Task: Find connections with filter location Nazaré da Mata with filter topic #marketingwith filter profile language Potuguese with filter current company Projects Today India with filter school National Institute of Information Technology with filter industry Information Services with filter service category Consulting with filter keywords title Chemist
Action: Mouse moved to (597, 116)
Screenshot: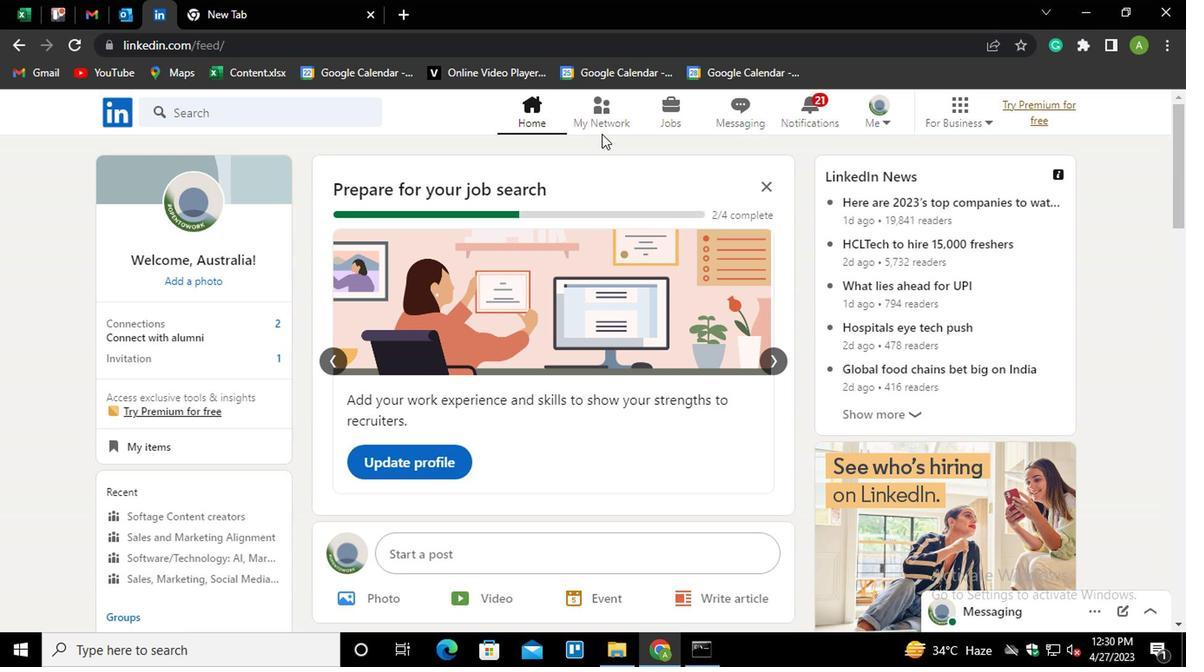 
Action: Mouse pressed left at (597, 116)
Screenshot: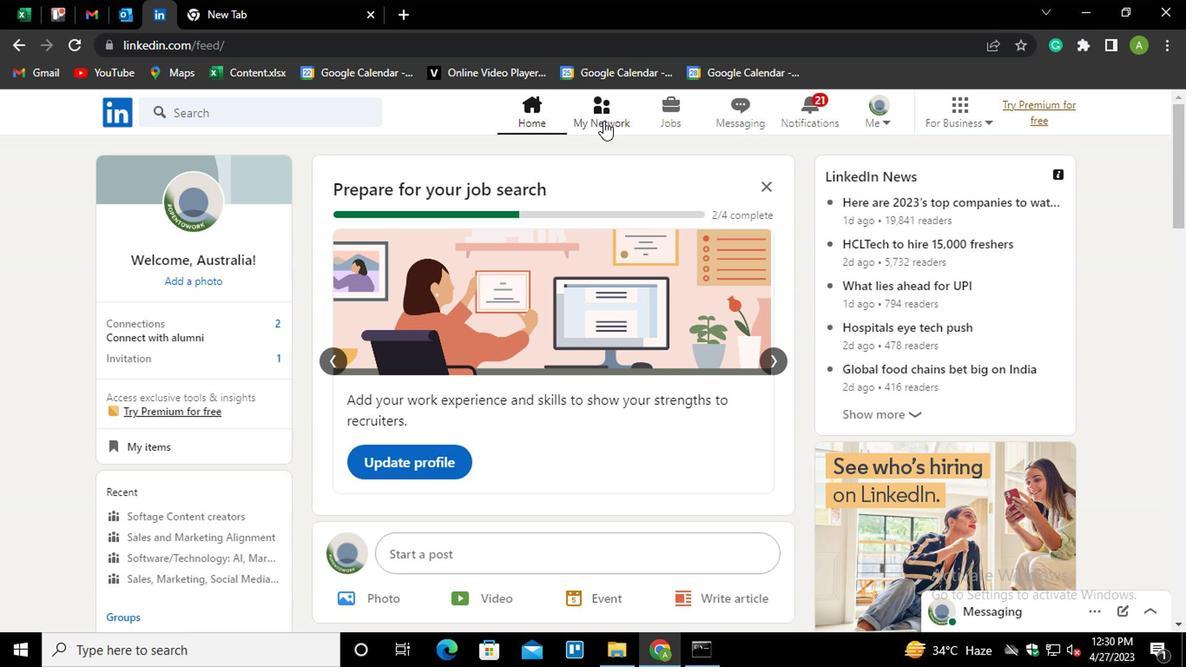 
Action: Mouse moved to (207, 208)
Screenshot: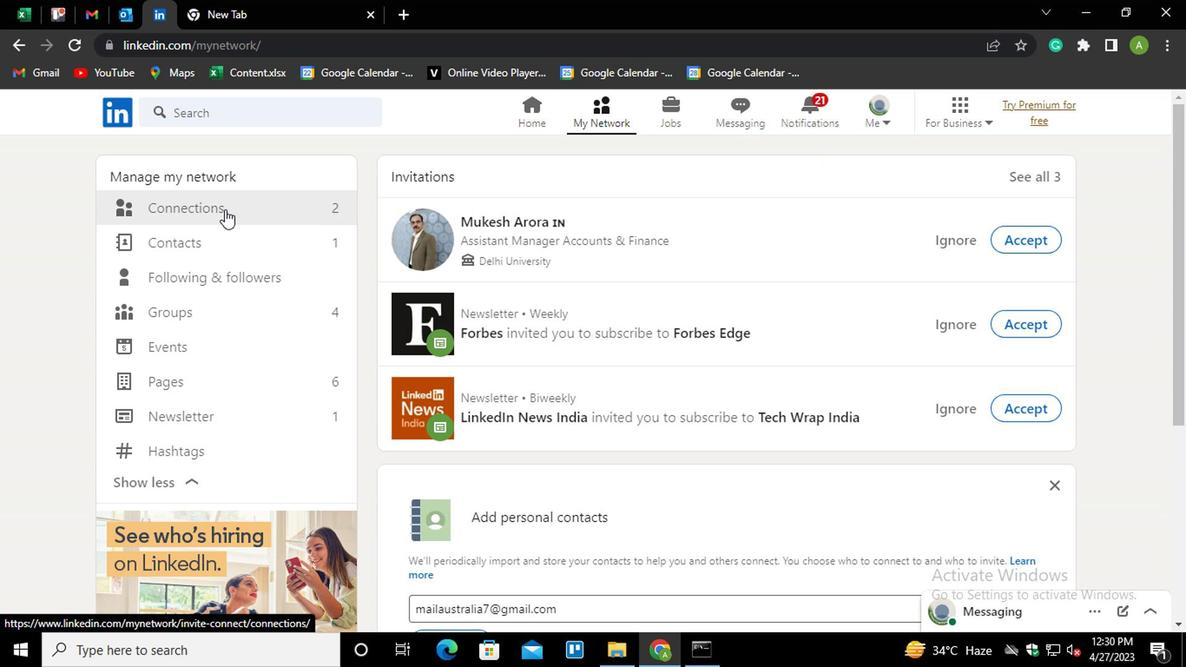 
Action: Mouse pressed left at (207, 208)
Screenshot: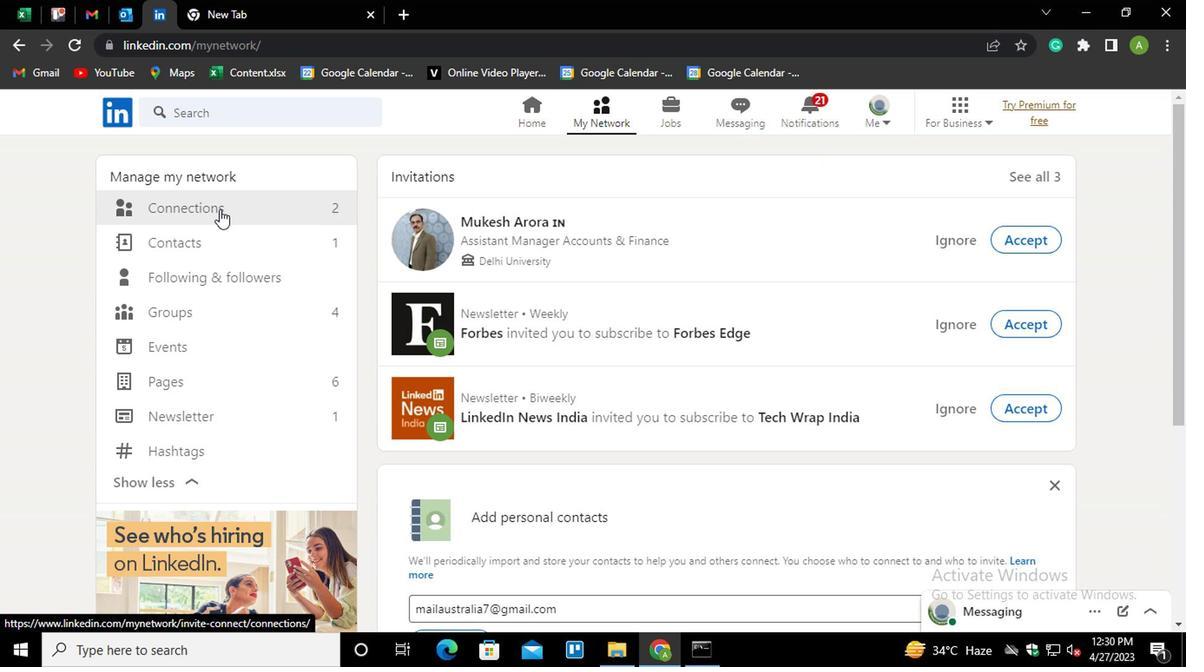 
Action: Mouse moved to (677, 213)
Screenshot: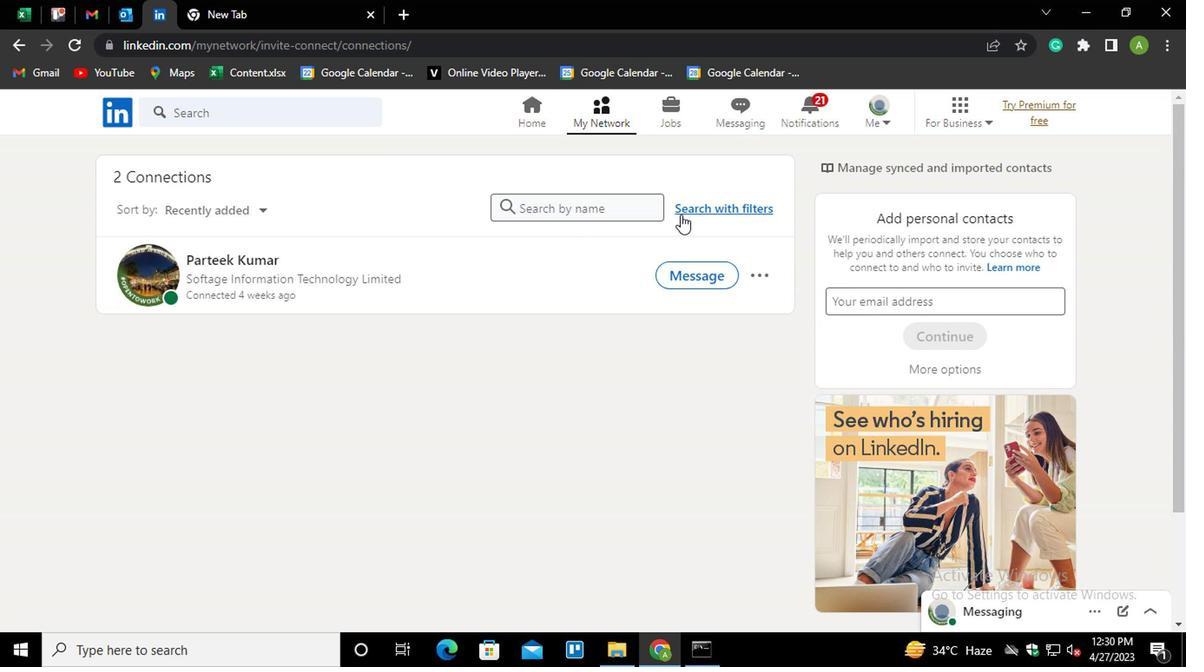 
Action: Mouse pressed left at (677, 213)
Screenshot: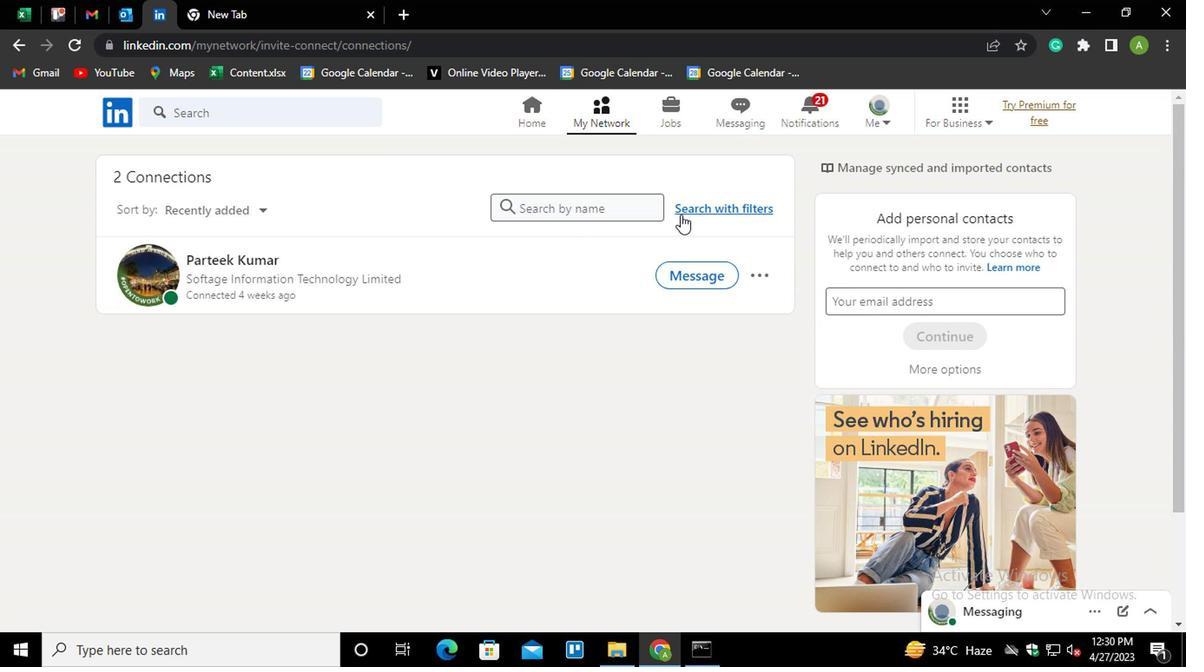 
Action: Mouse moved to (589, 162)
Screenshot: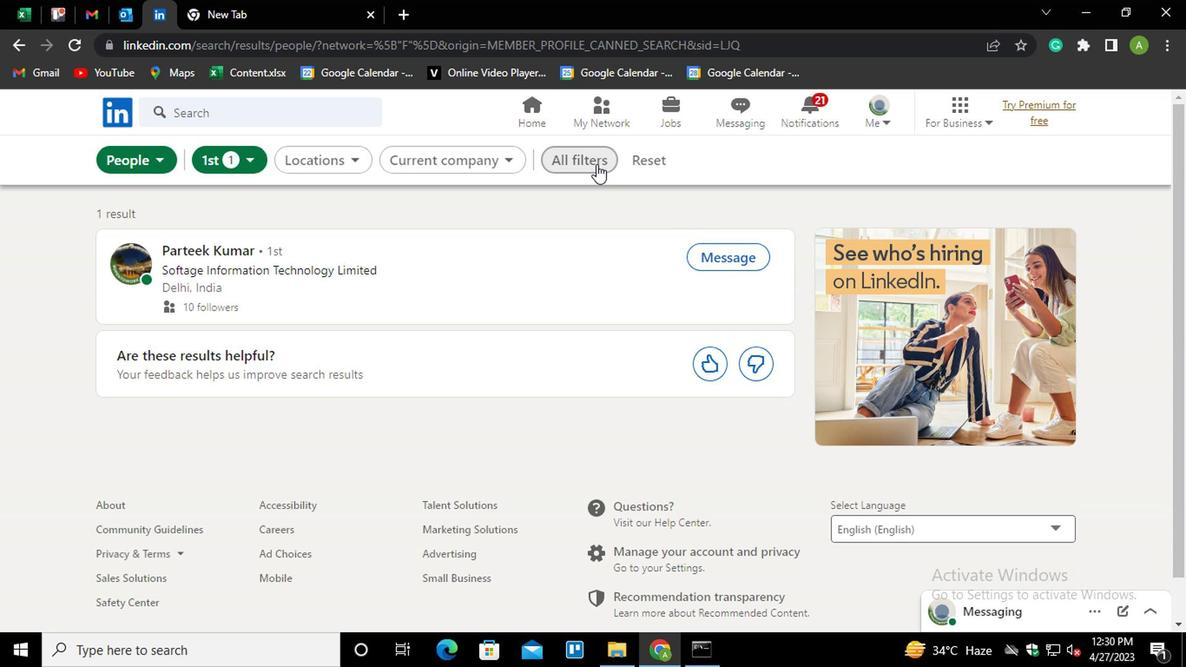 
Action: Mouse pressed left at (589, 162)
Screenshot: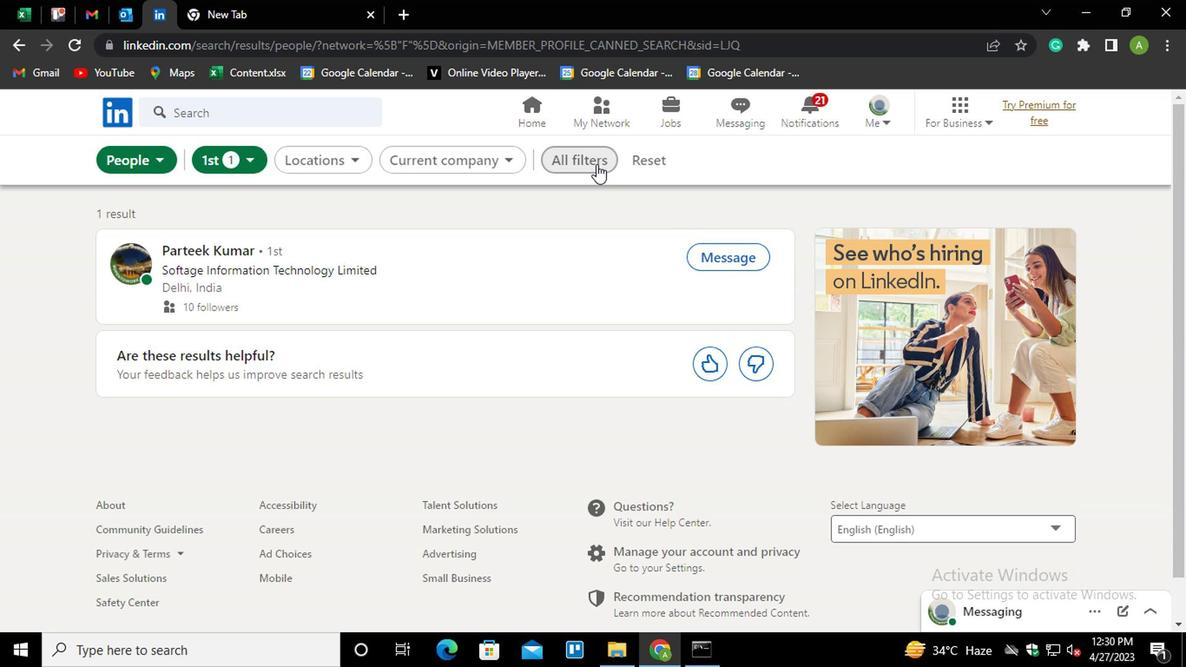 
Action: Mouse moved to (639, 159)
Screenshot: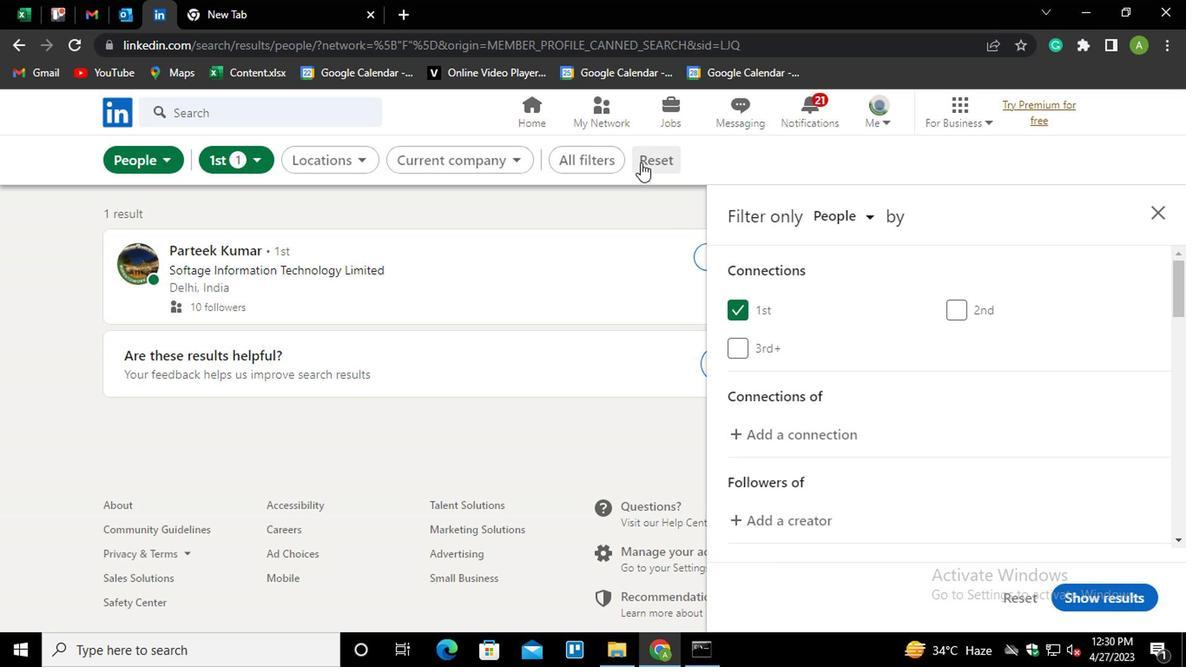 
Action: Mouse pressed left at (639, 159)
Screenshot: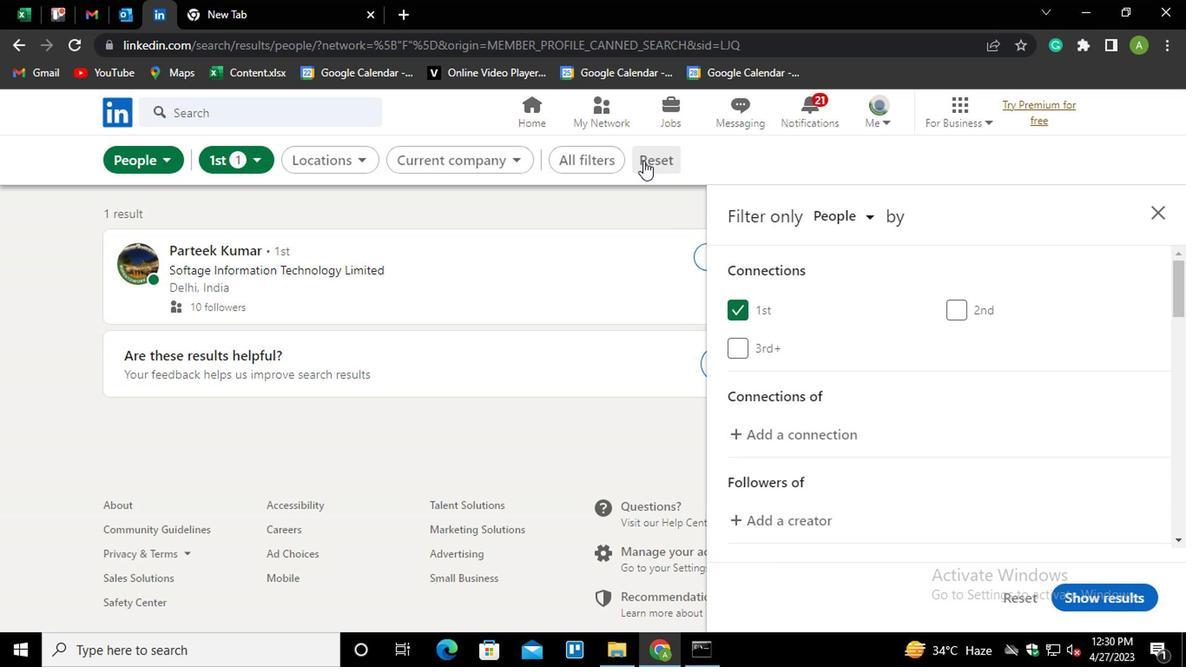 
Action: Mouse moved to (607, 159)
Screenshot: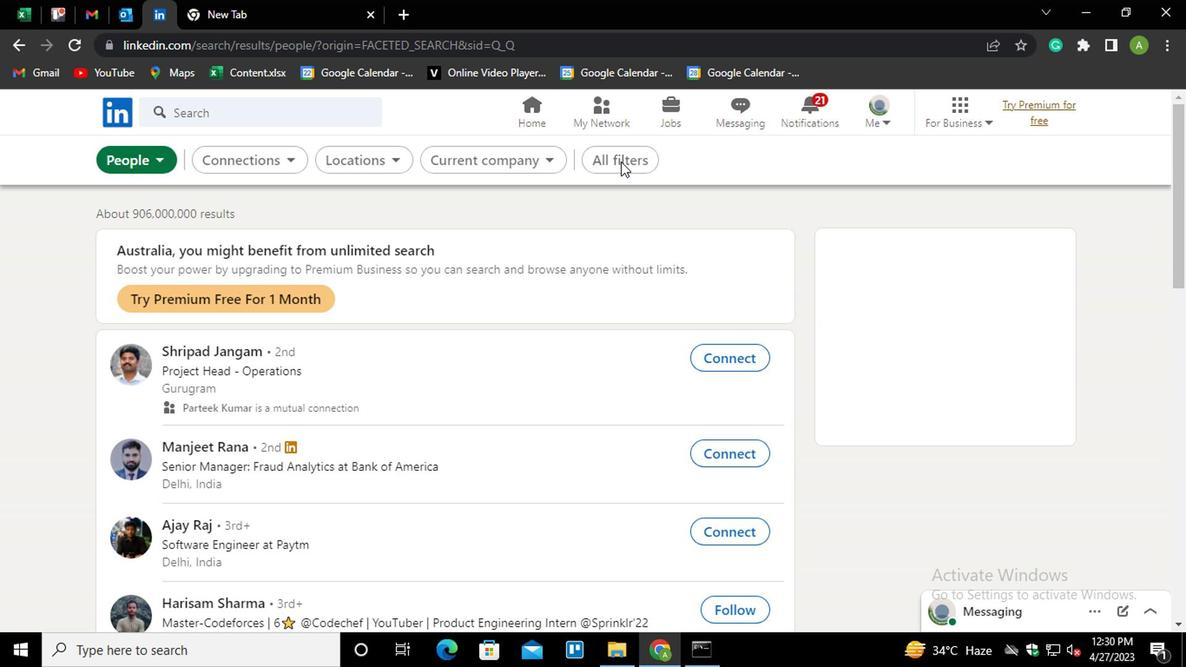 
Action: Mouse pressed left at (607, 159)
Screenshot: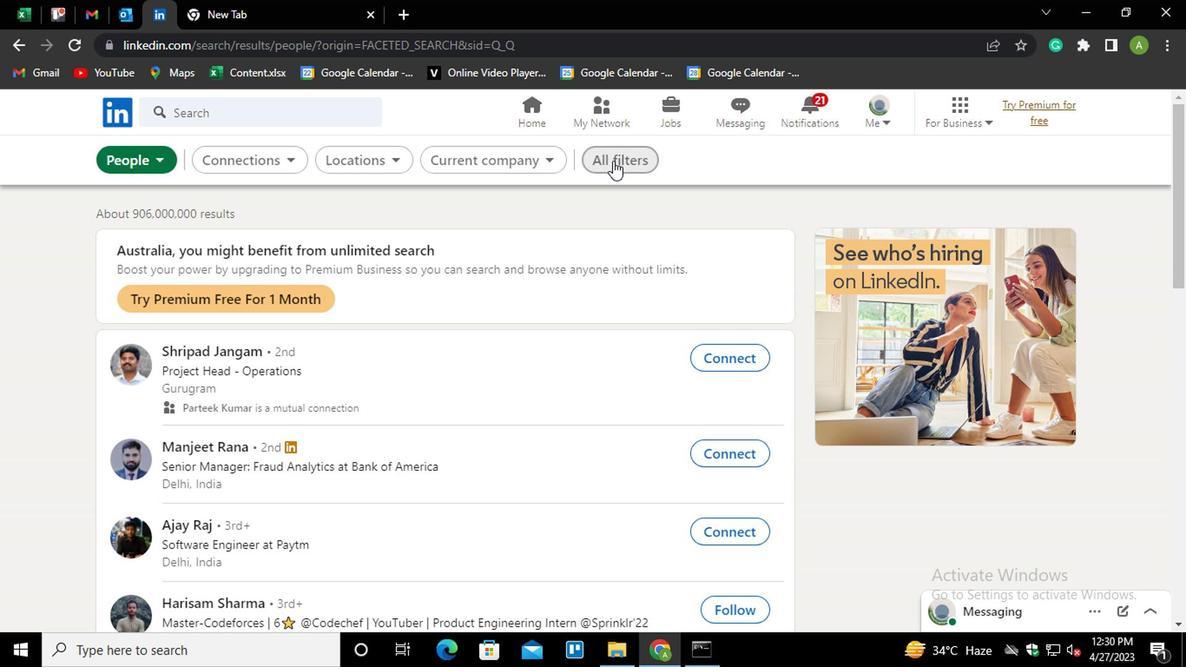 
Action: Mouse moved to (799, 343)
Screenshot: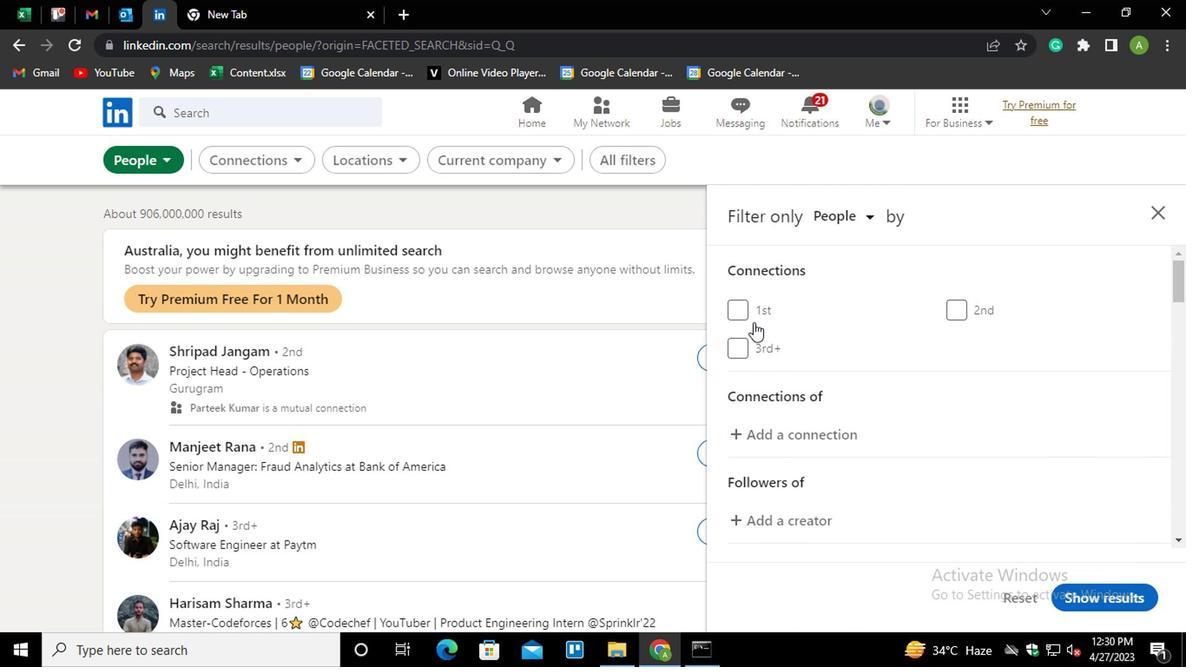 
Action: Mouse scrolled (799, 342) with delta (0, 0)
Screenshot: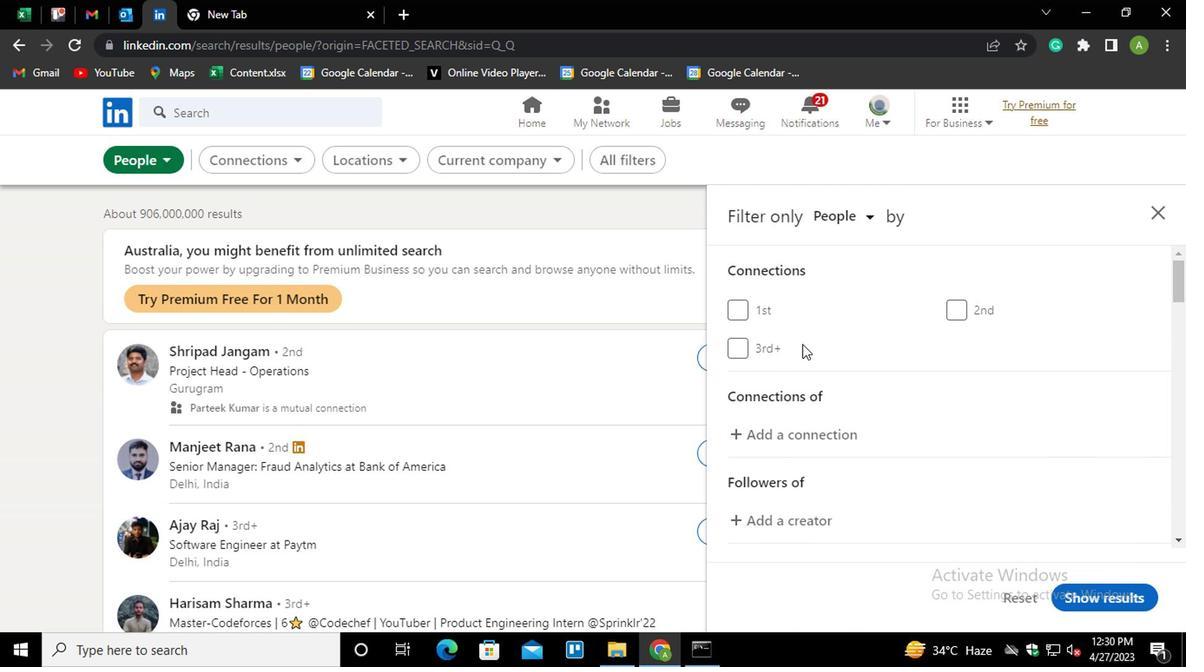
Action: Mouse scrolled (799, 342) with delta (0, 0)
Screenshot: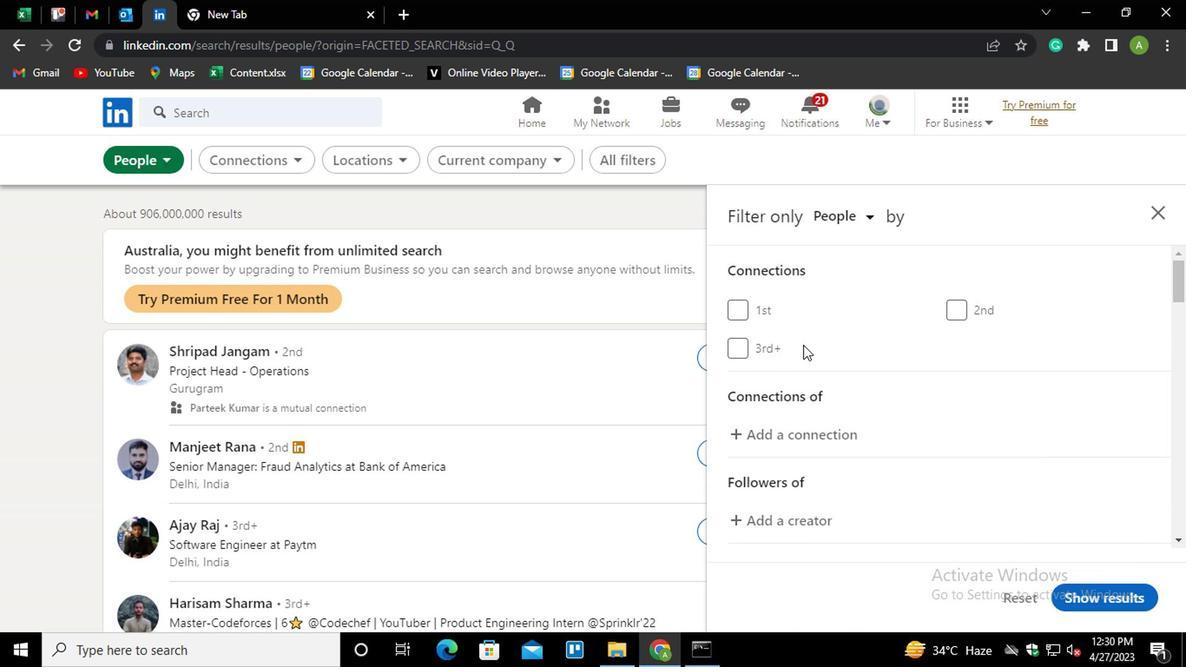 
Action: Mouse scrolled (799, 342) with delta (0, 0)
Screenshot: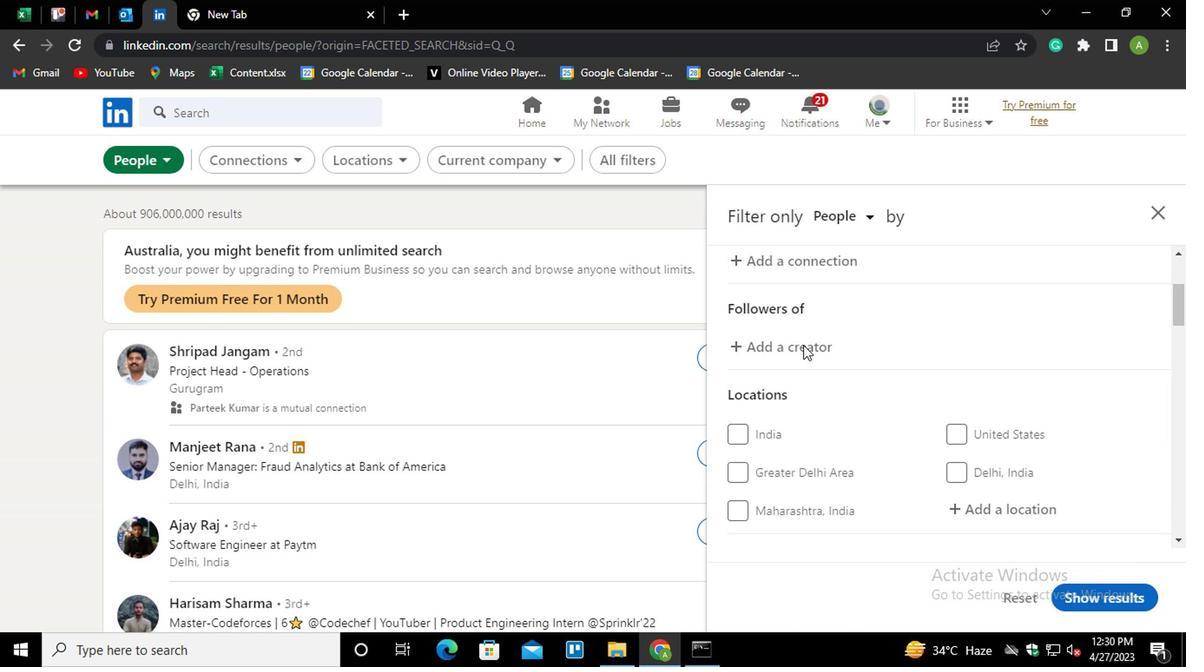 
Action: Mouse scrolled (799, 342) with delta (0, 0)
Screenshot: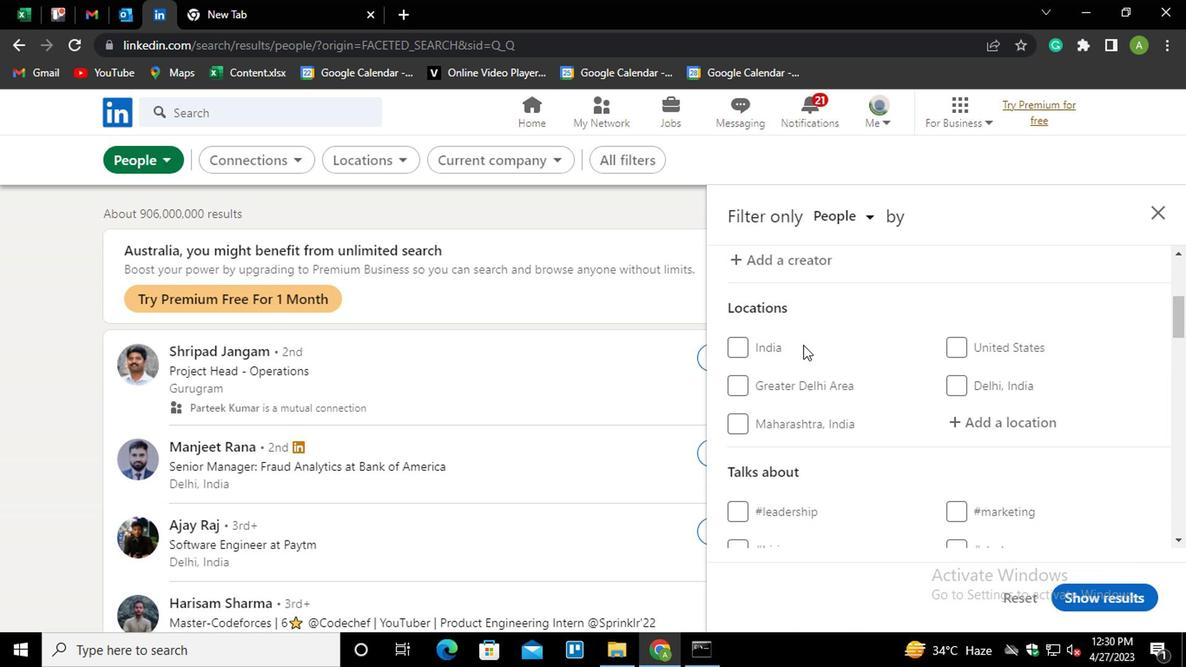 
Action: Mouse moved to (999, 337)
Screenshot: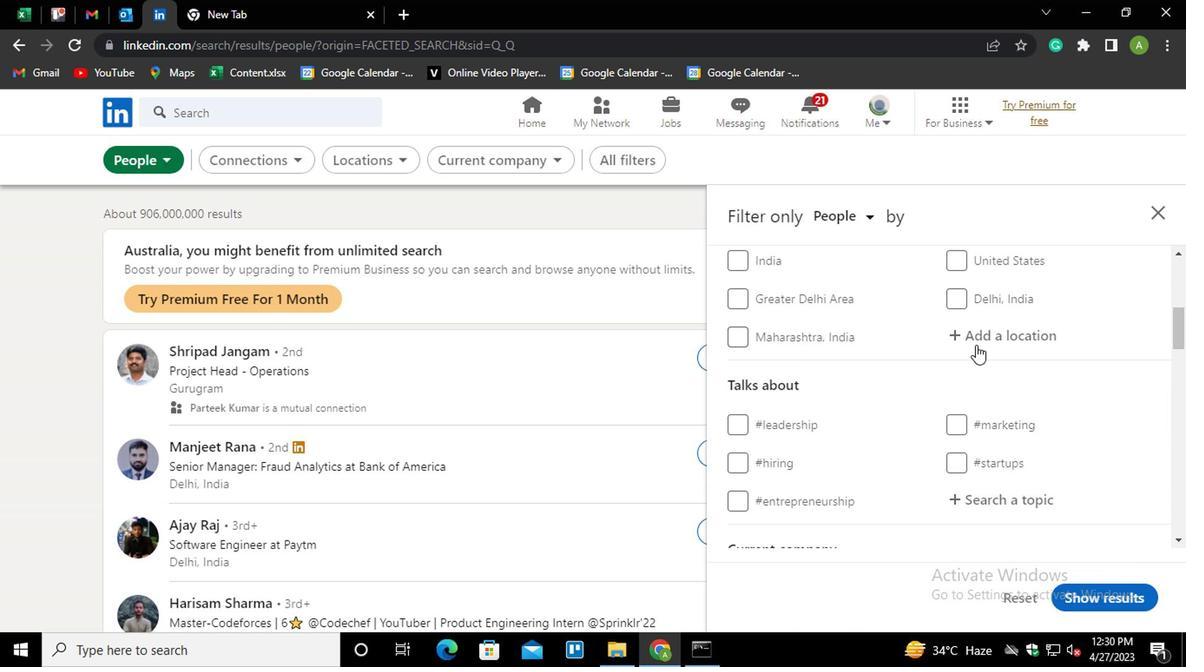 
Action: Mouse pressed left at (999, 337)
Screenshot: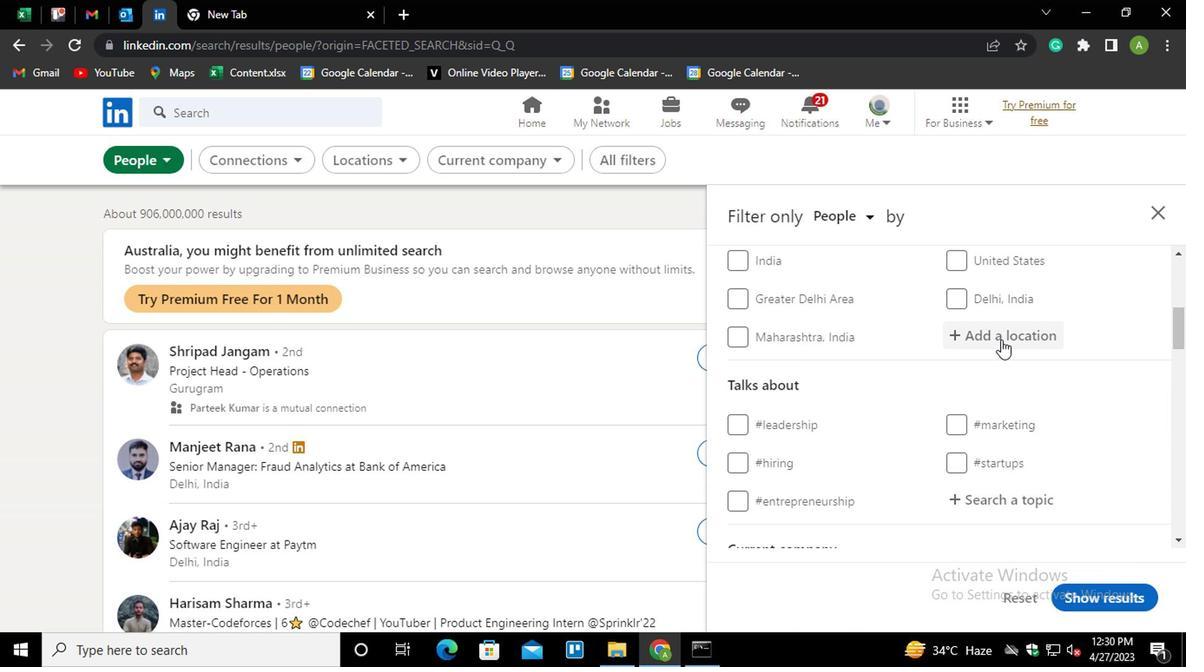 
Action: Mouse pressed left at (999, 337)
Screenshot: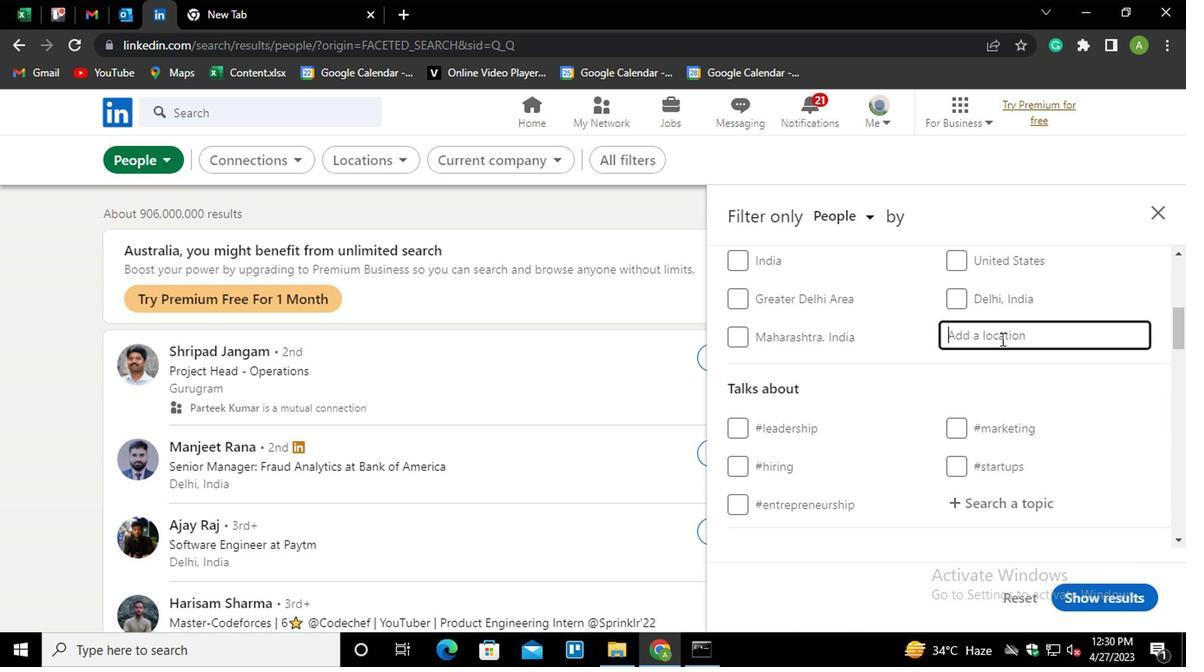 
Action: Mouse moved to (998, 338)
Screenshot: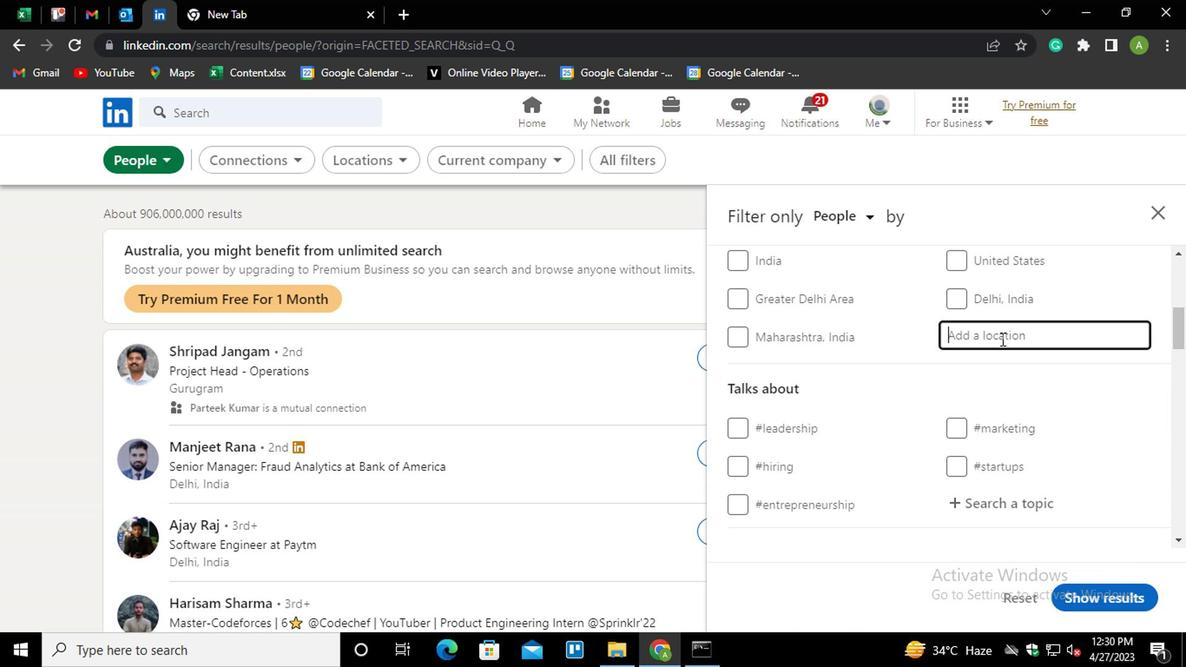 
Action: Key pressed <Key.shift><Key.shift><Key.shift><Key.shift><Key.shift><Key.shift><Key.shift><Key.shift><Key.shift><Key.shift><Key.shift><Key.shift><Key.shift><Key.shift><Key.shift><Key.shift><Key.shift><Key.shift><Key.shift><Key.shift><Key.shift><Key.shift><Key.shift><Key.shift><Key.shift><Key.shift><Key.shift><Key.shift><Key.shift><Key.shift><Key.shift><Key.shift><Key.shift><Key.shift><Key.shift>NAZARE<Key.space>DA<Key.space><Key.shift>MATA
Screenshot: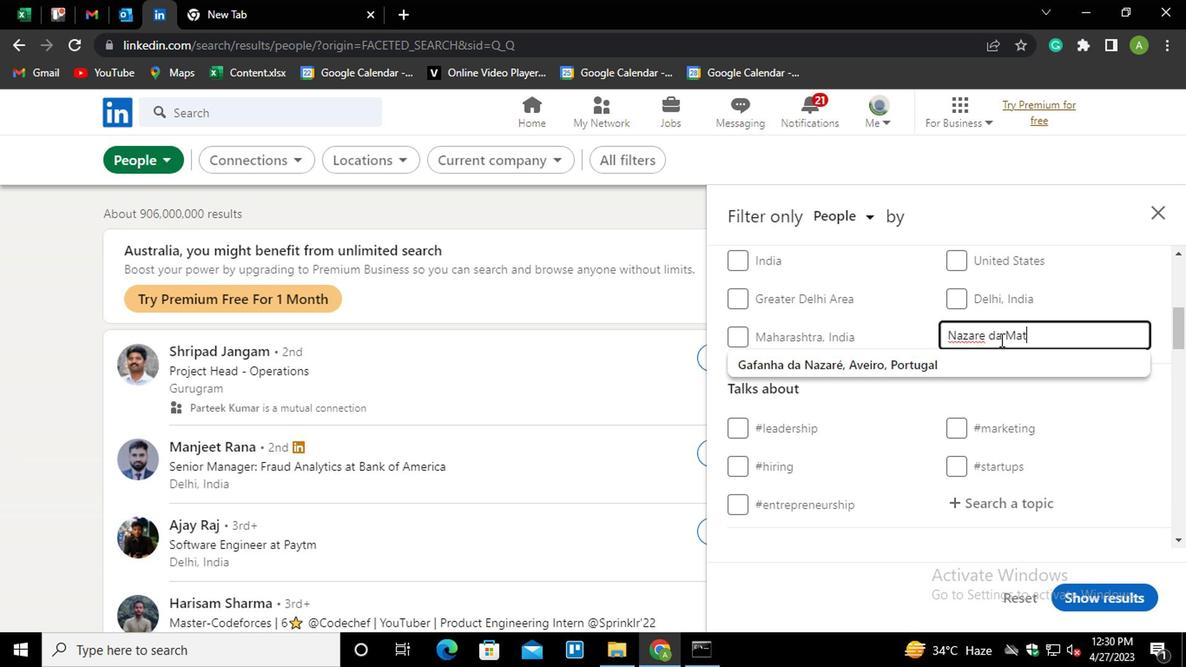 
Action: Mouse moved to (1097, 302)
Screenshot: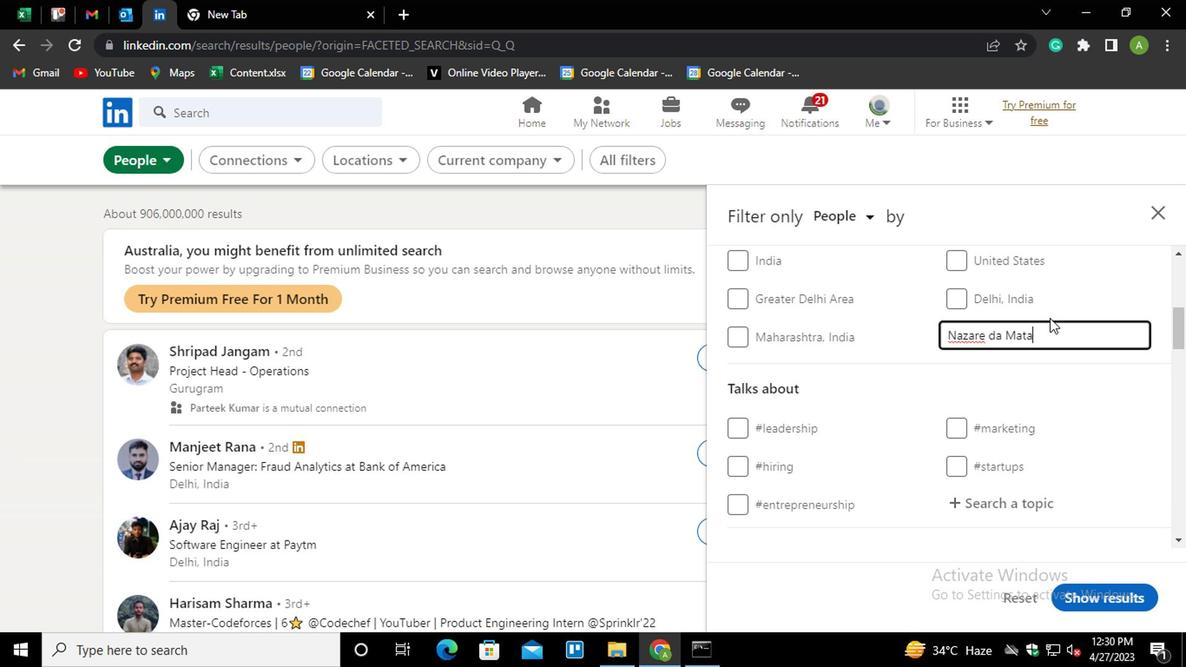 
Action: Mouse pressed left at (1097, 302)
Screenshot: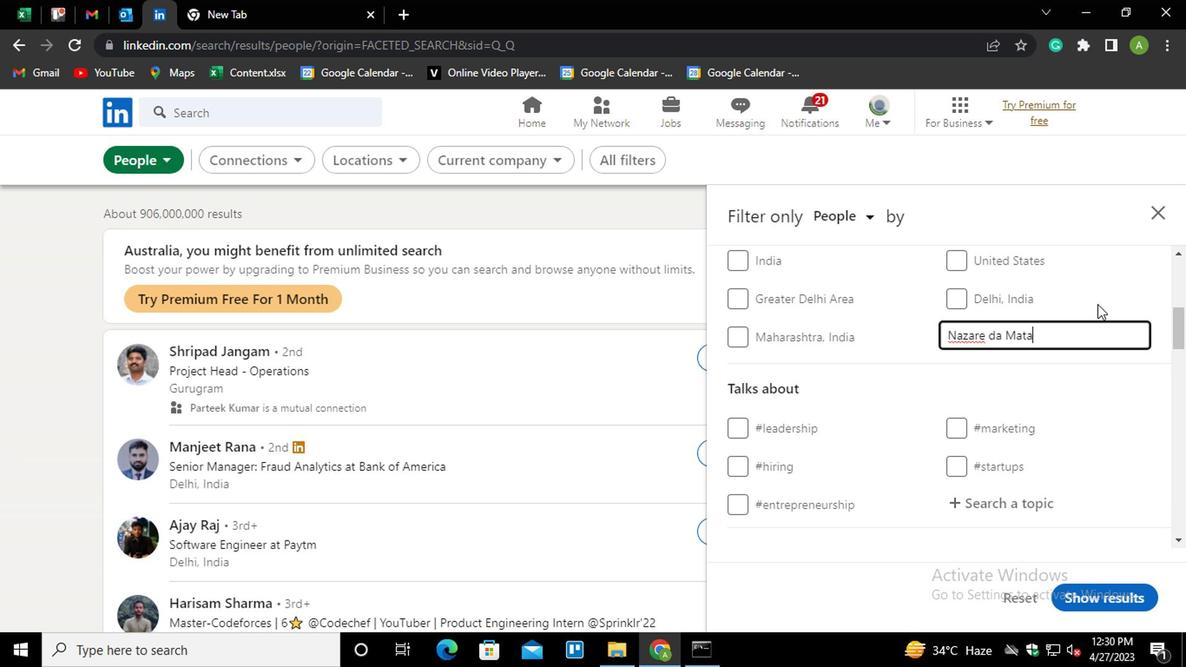 
Action: Mouse moved to (1081, 371)
Screenshot: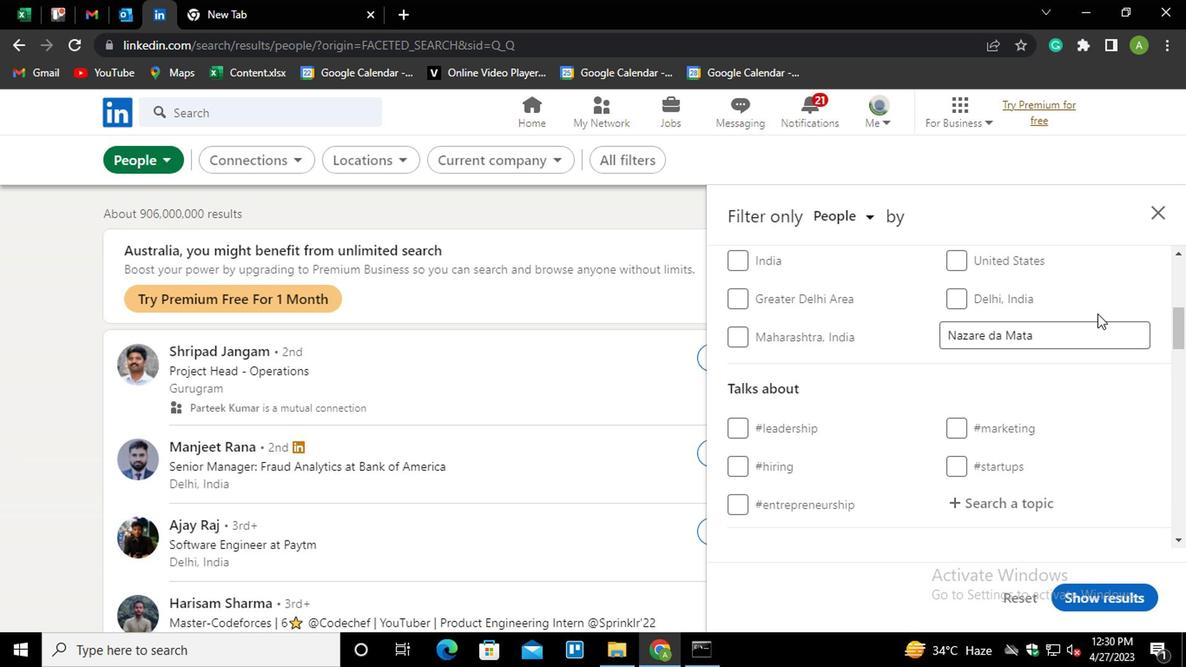 
Action: Mouse scrolled (1081, 371) with delta (0, 0)
Screenshot: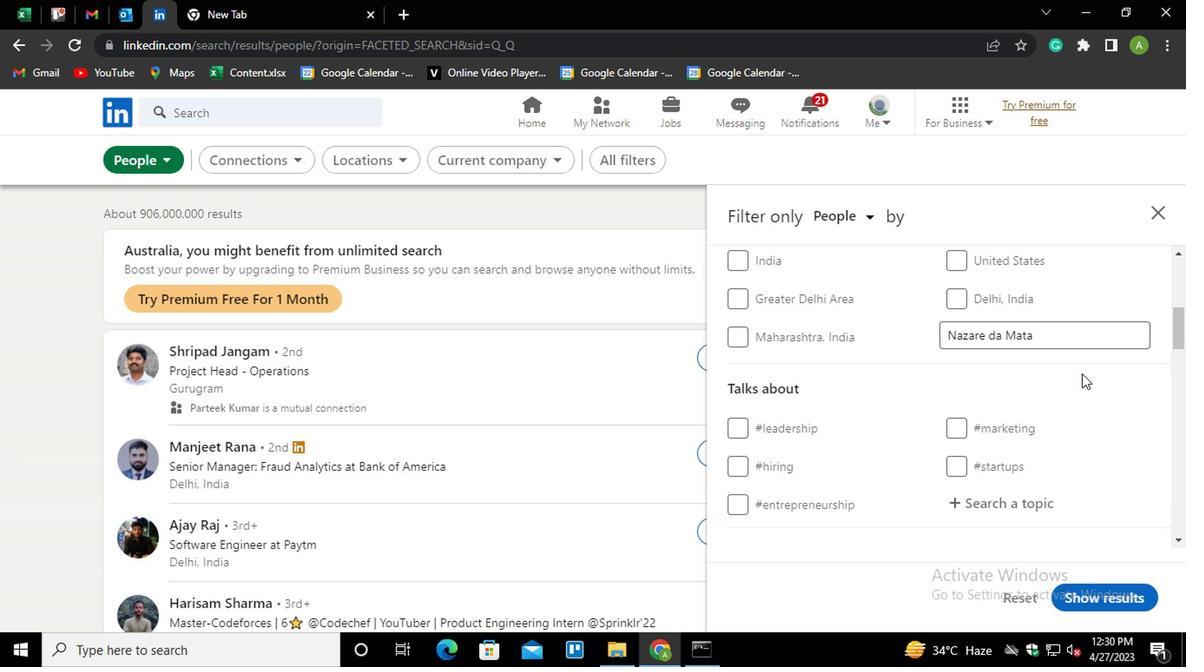 
Action: Mouse moved to (990, 416)
Screenshot: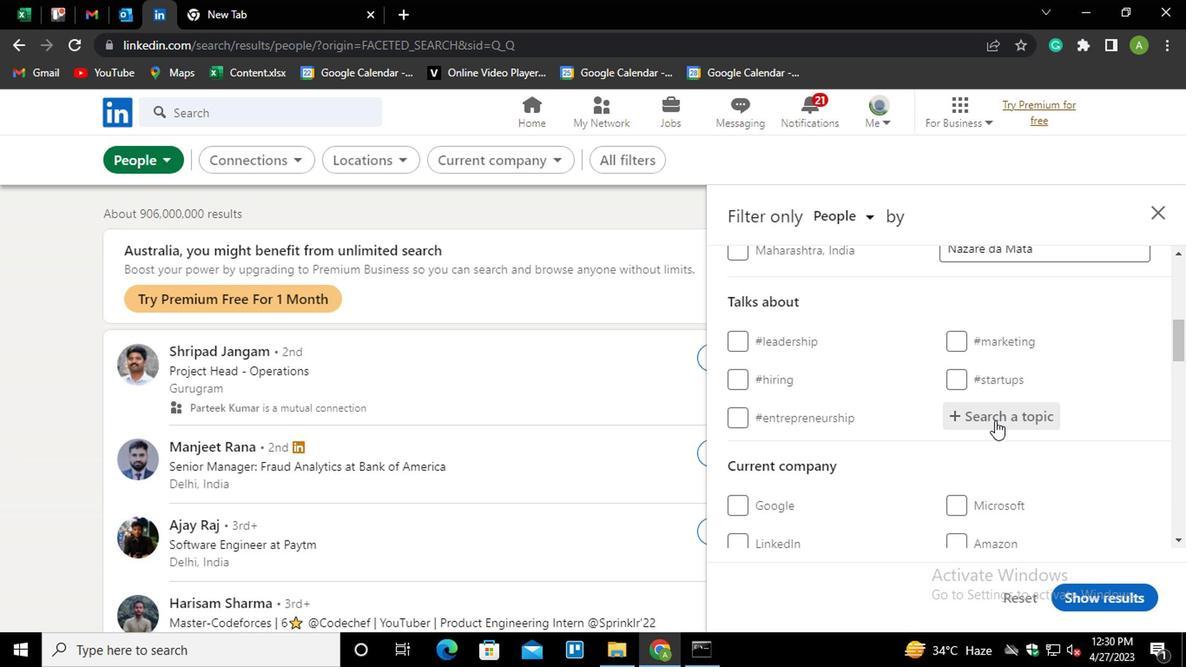 
Action: Mouse pressed left at (990, 416)
Screenshot: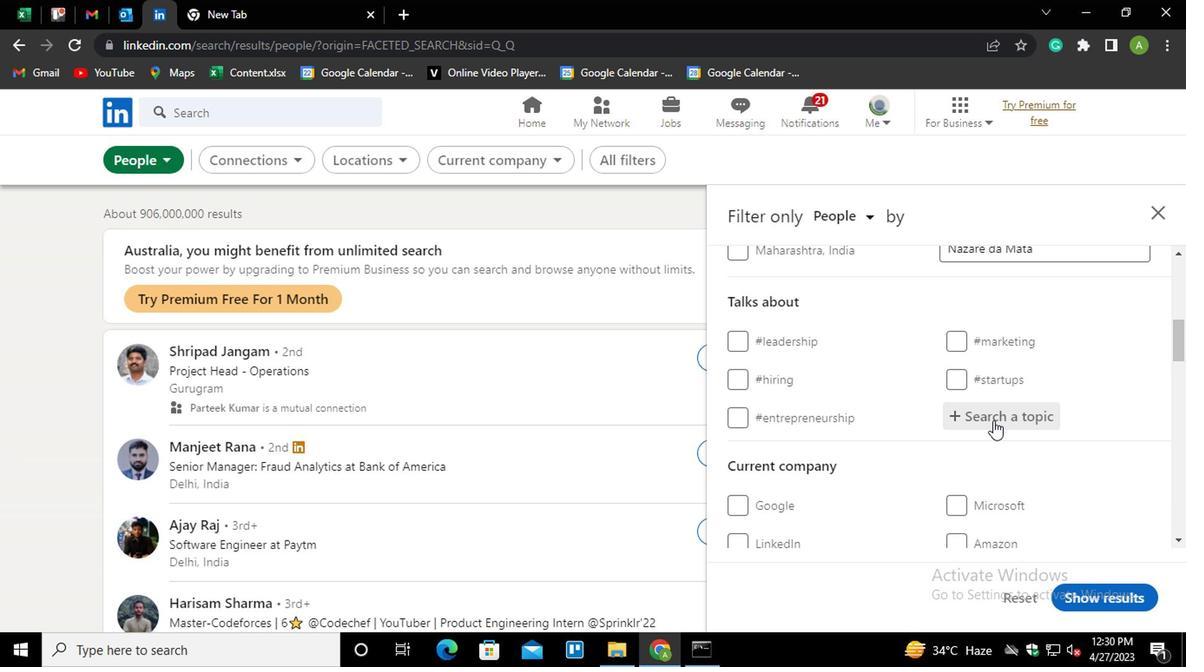 
Action: Mouse pressed left at (990, 416)
Screenshot: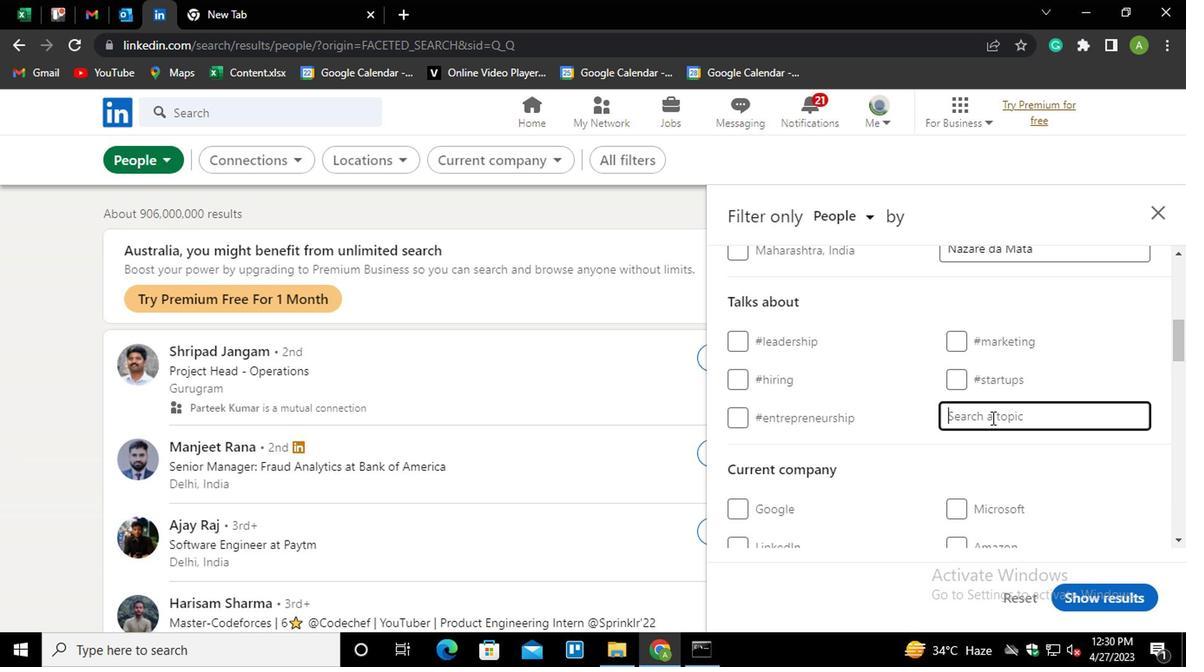 
Action: Mouse moved to (985, 416)
Screenshot: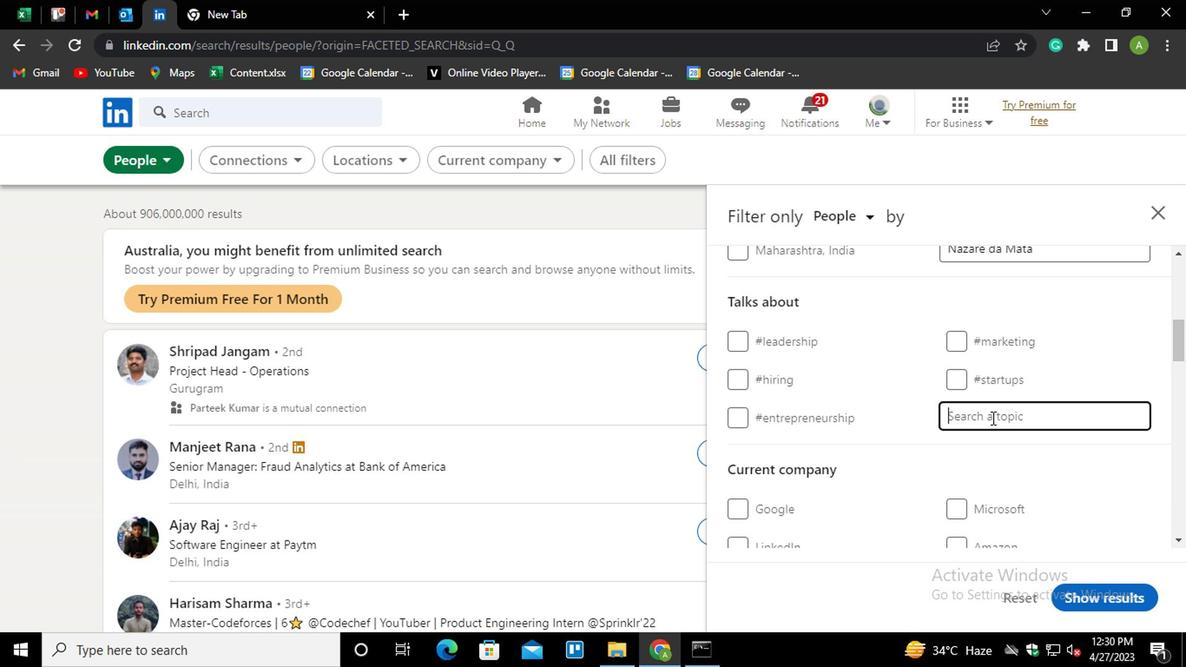 
Action: Key pressed <Key.shift>
Screenshot: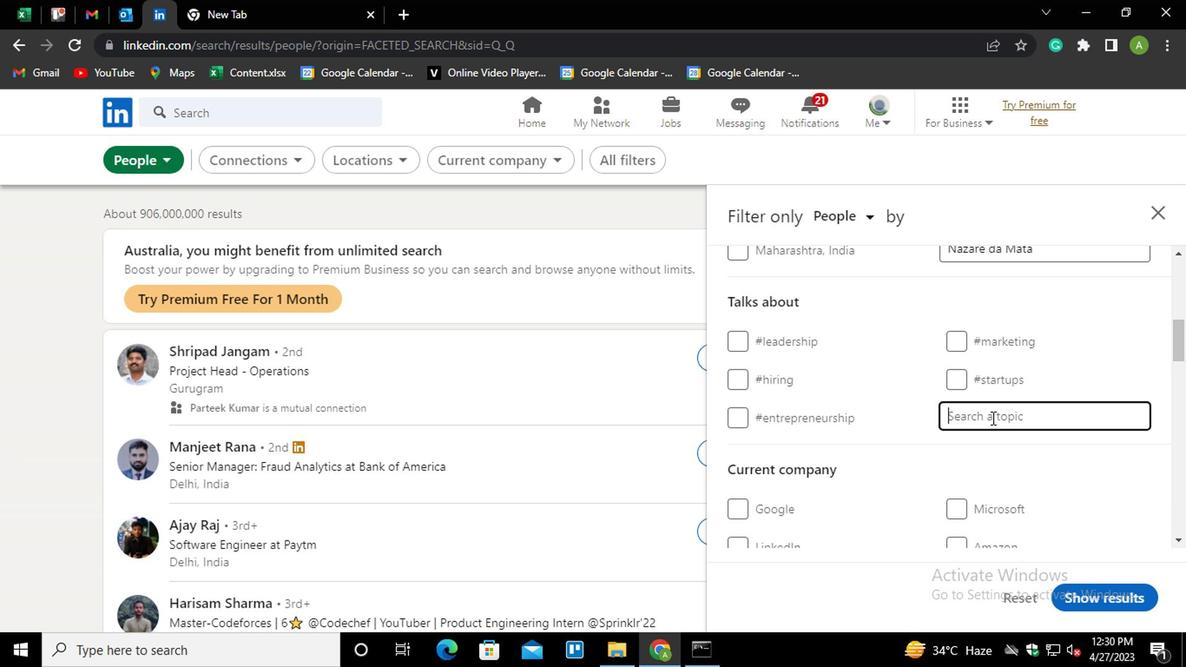 
Action: Mouse moved to (984, 416)
Screenshot: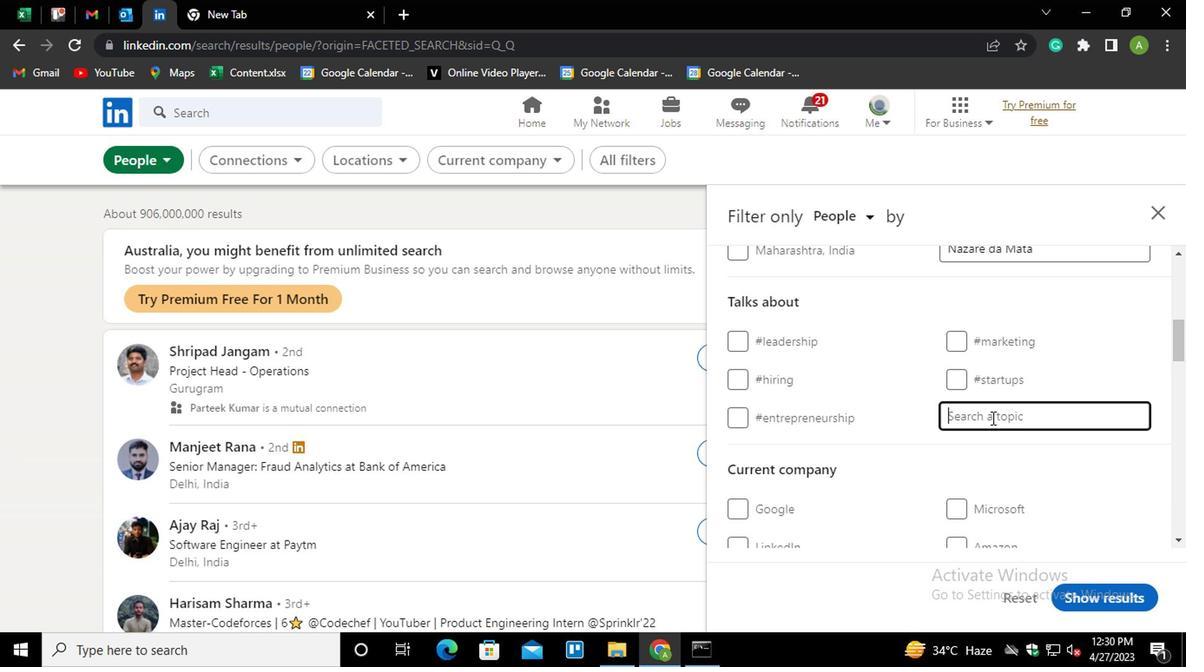 
Action: Key pressed <Key.shift><Key.shift><Key.shift><Key.shift><Key.shift><Key.shift><Key.shift><Key.shift><Key.shift><Key.shift><Key.shift><Key.shift><Key.shift>#<Key.shift>MARKETING
Screenshot: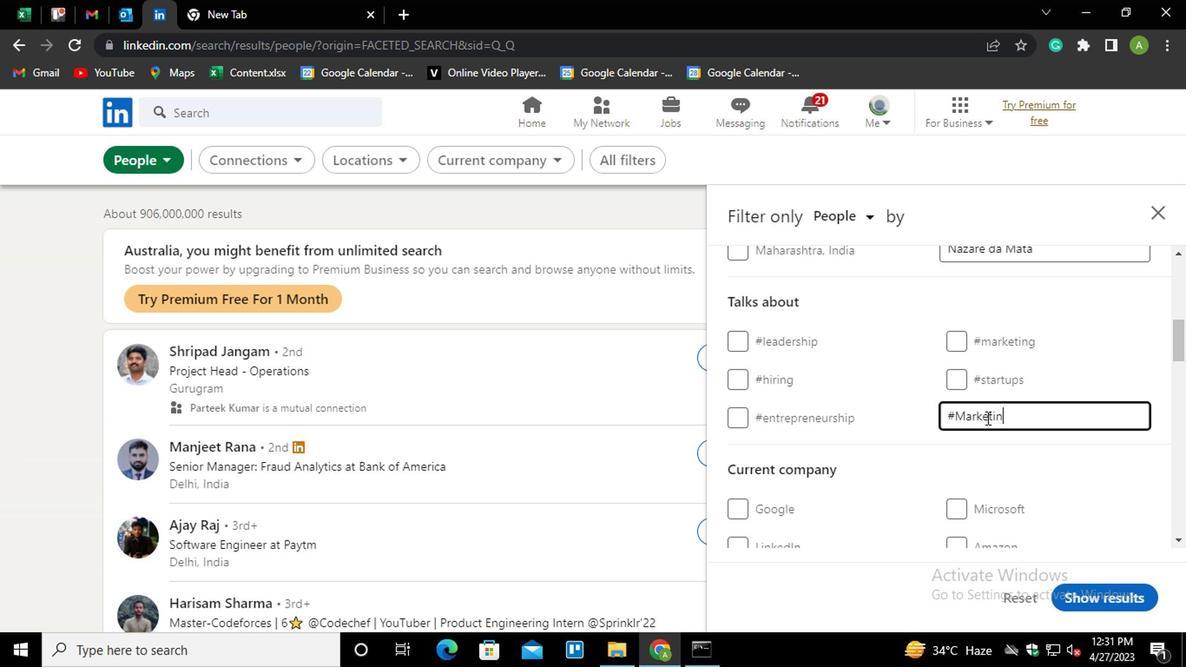 
Action: Mouse moved to (1013, 446)
Screenshot: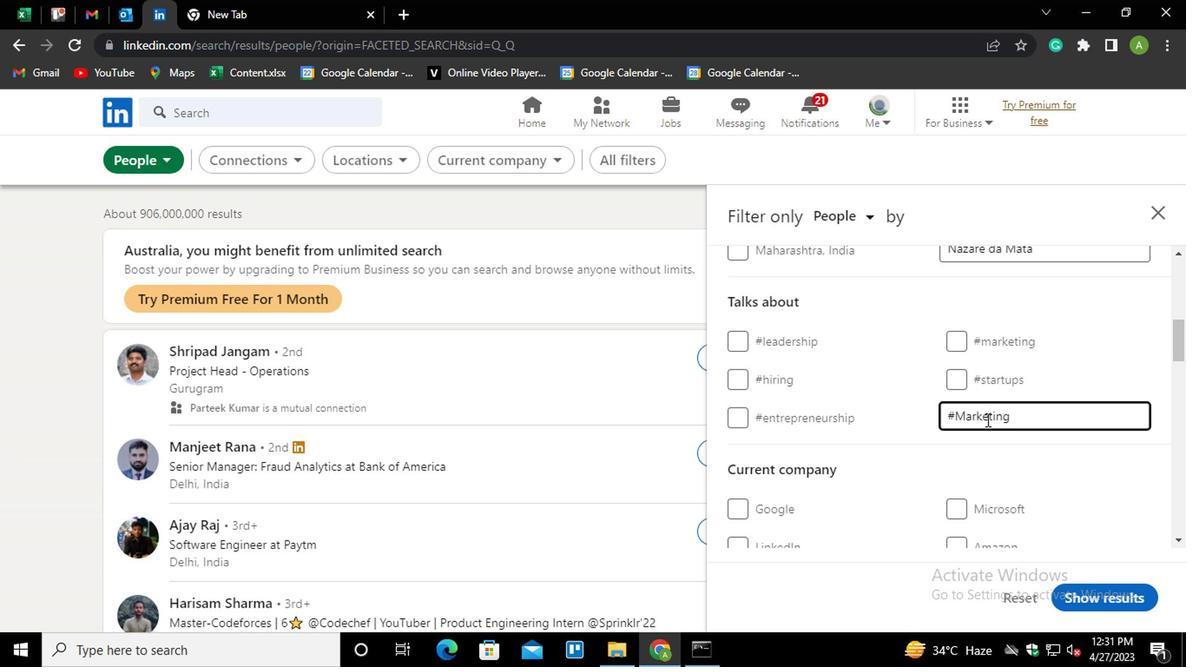 
Action: Mouse pressed left at (1013, 446)
Screenshot: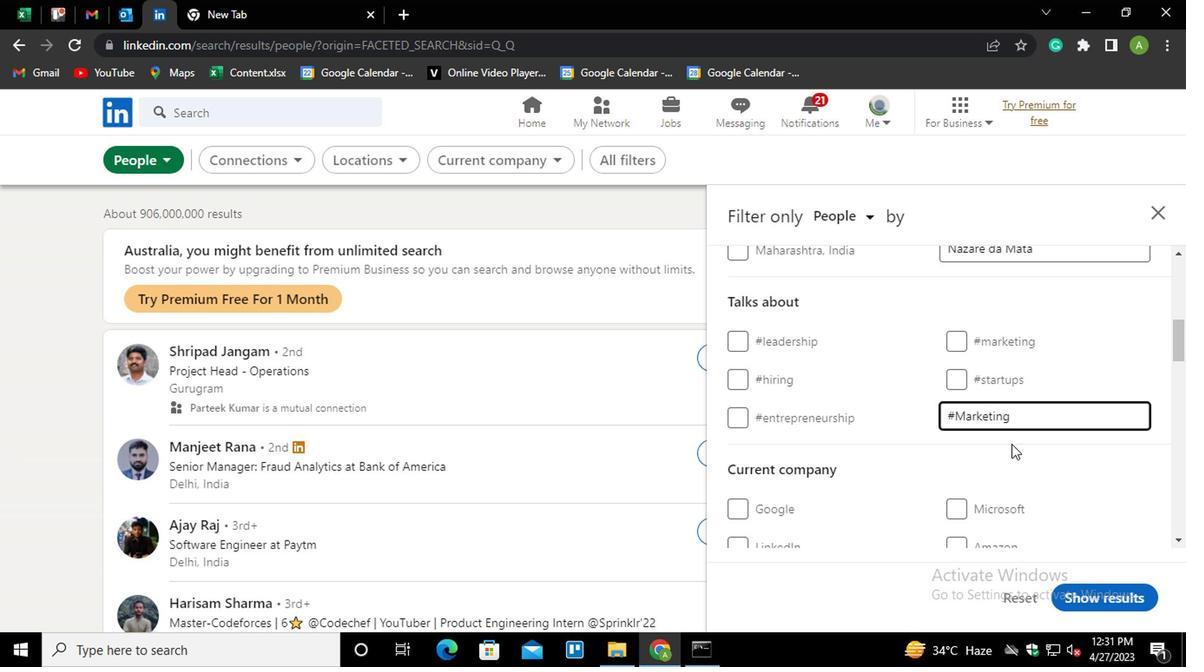 
Action: Mouse scrolled (1013, 444) with delta (0, -1)
Screenshot: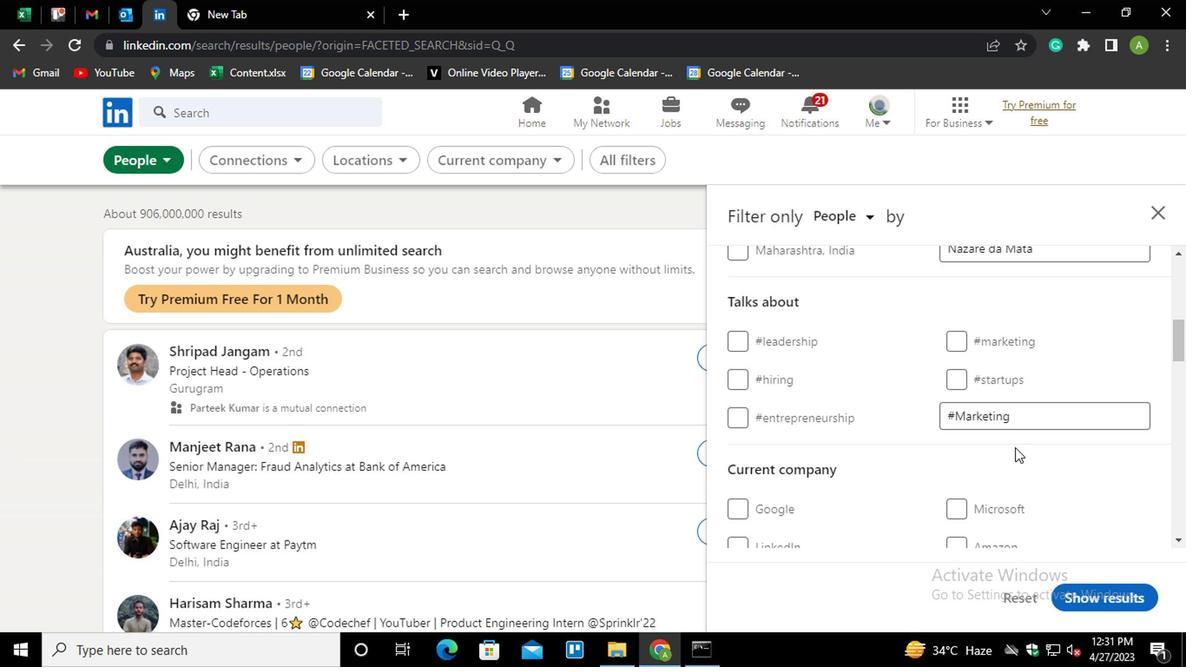 
Action: Mouse scrolled (1013, 444) with delta (0, -1)
Screenshot: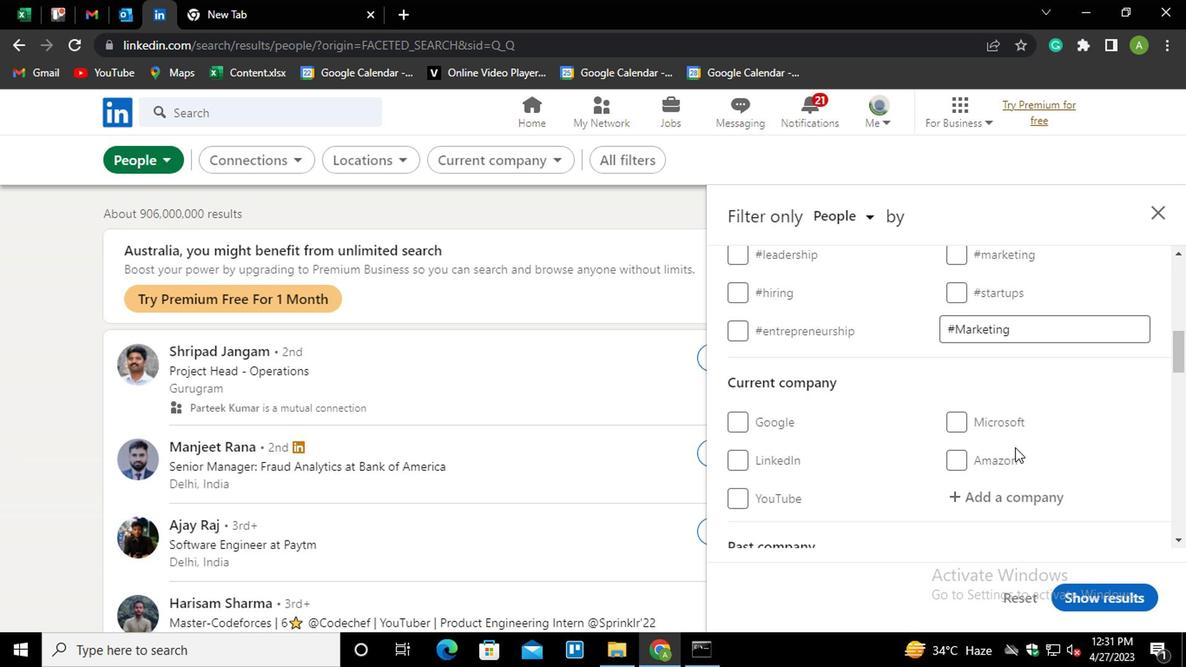 
Action: Mouse scrolled (1013, 444) with delta (0, -1)
Screenshot: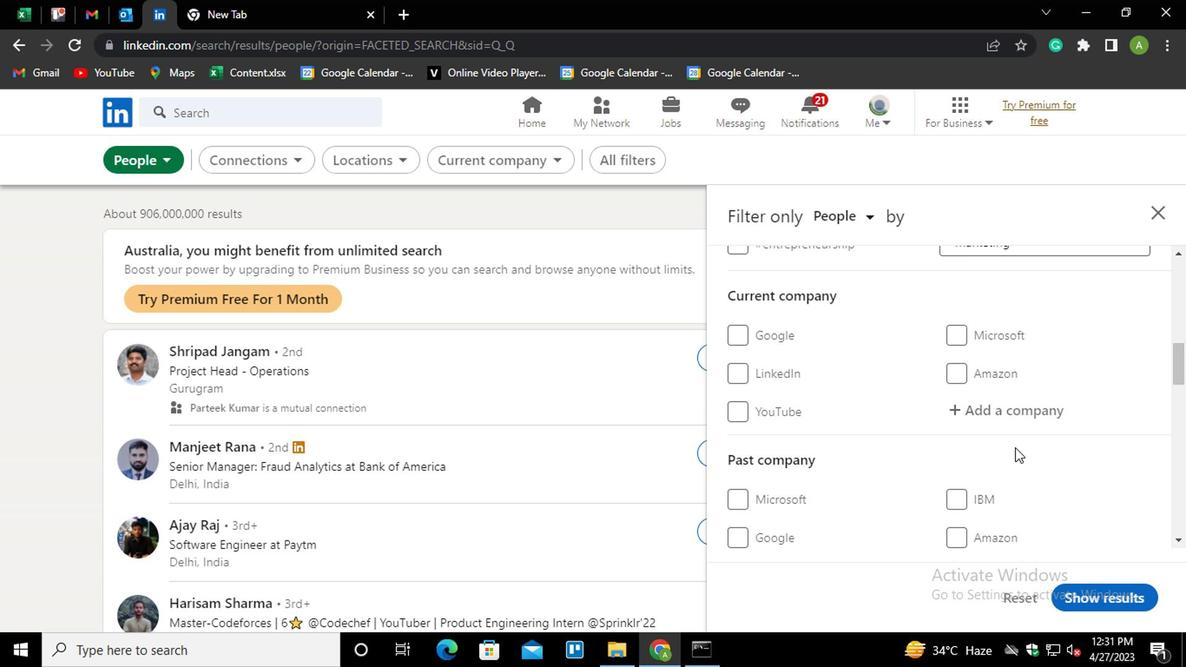 
Action: Mouse scrolled (1013, 444) with delta (0, -1)
Screenshot: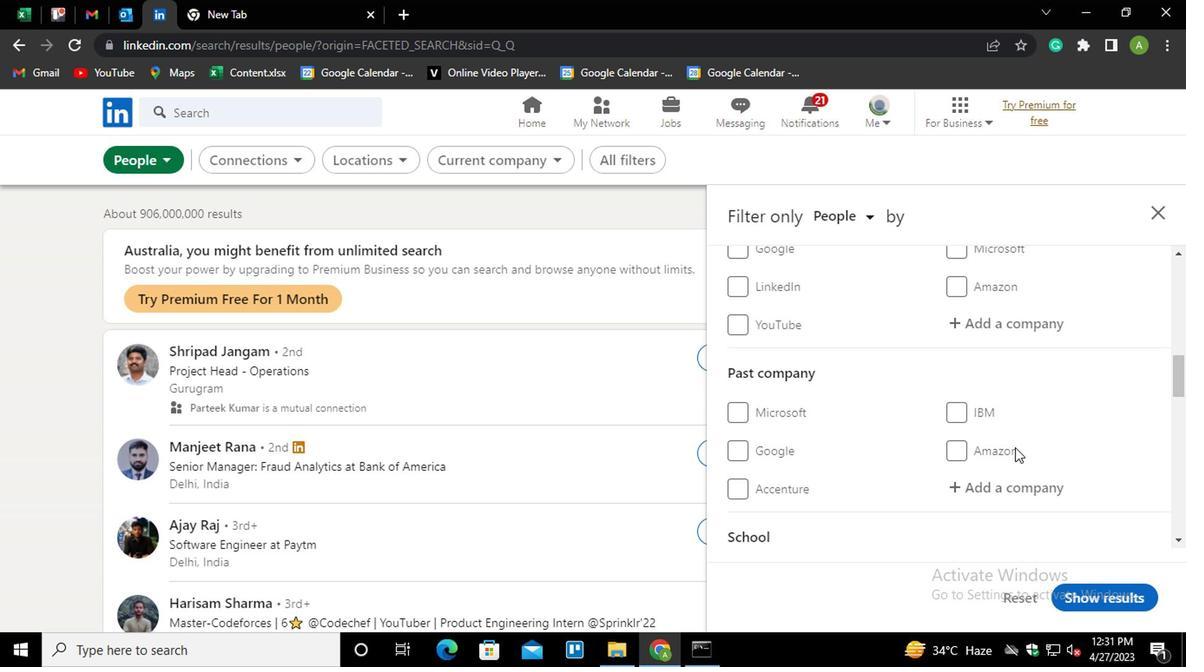 
Action: Mouse scrolled (1013, 444) with delta (0, -1)
Screenshot: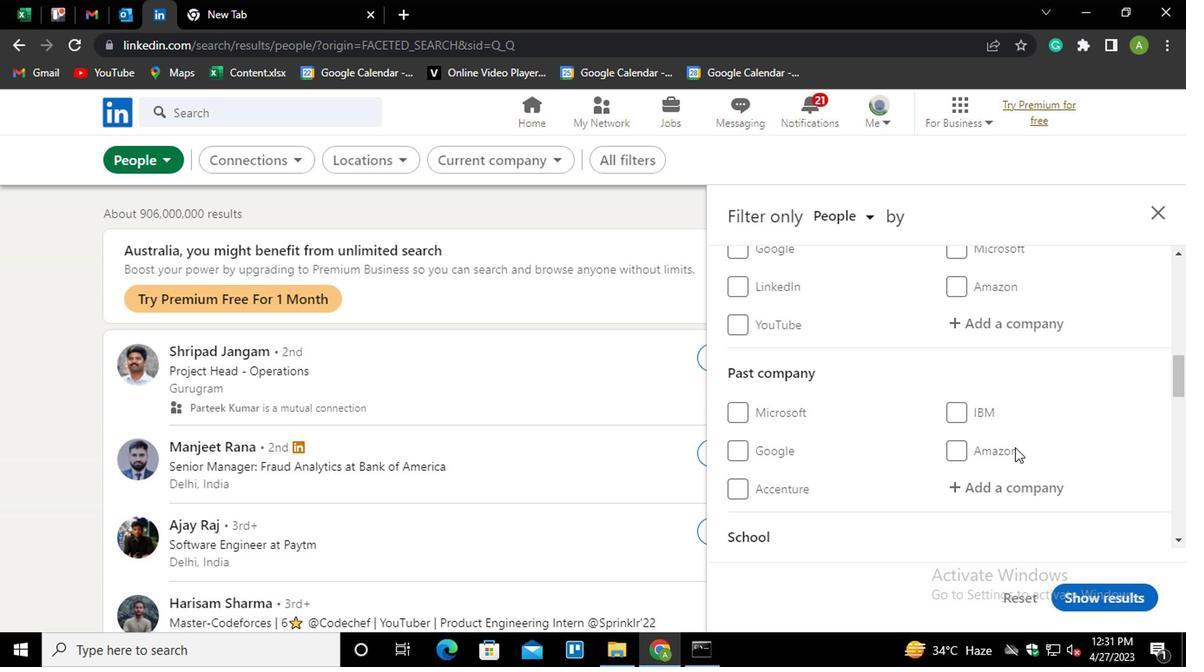 
Action: Mouse scrolled (1013, 444) with delta (0, -1)
Screenshot: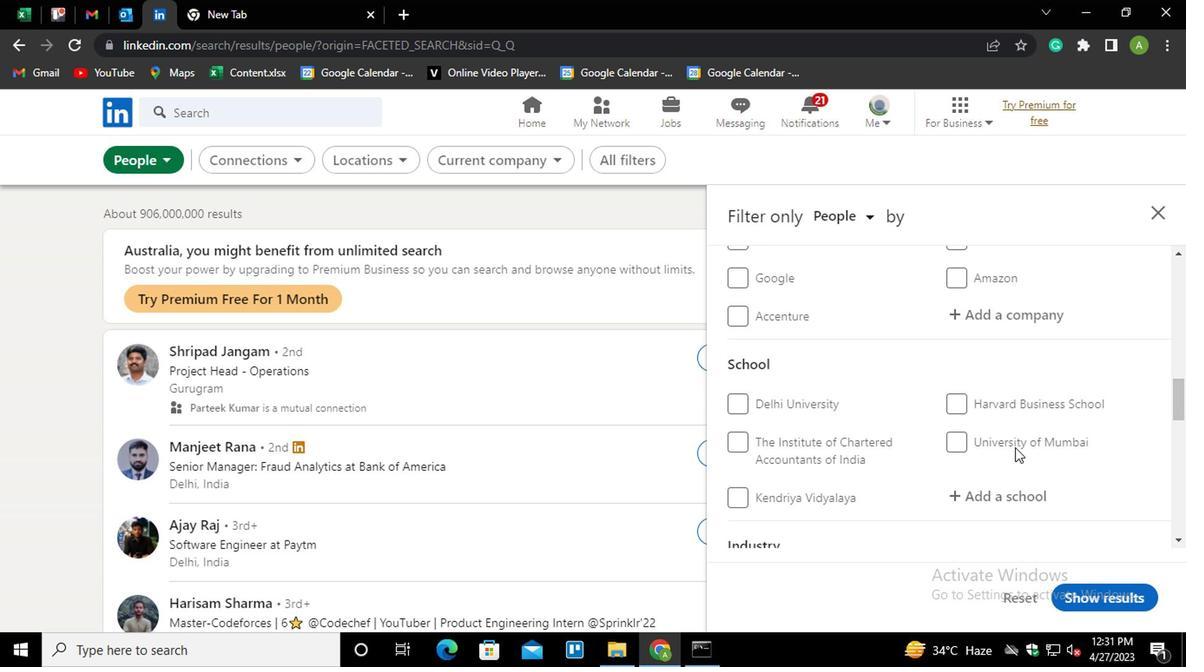 
Action: Mouse scrolled (1013, 444) with delta (0, -1)
Screenshot: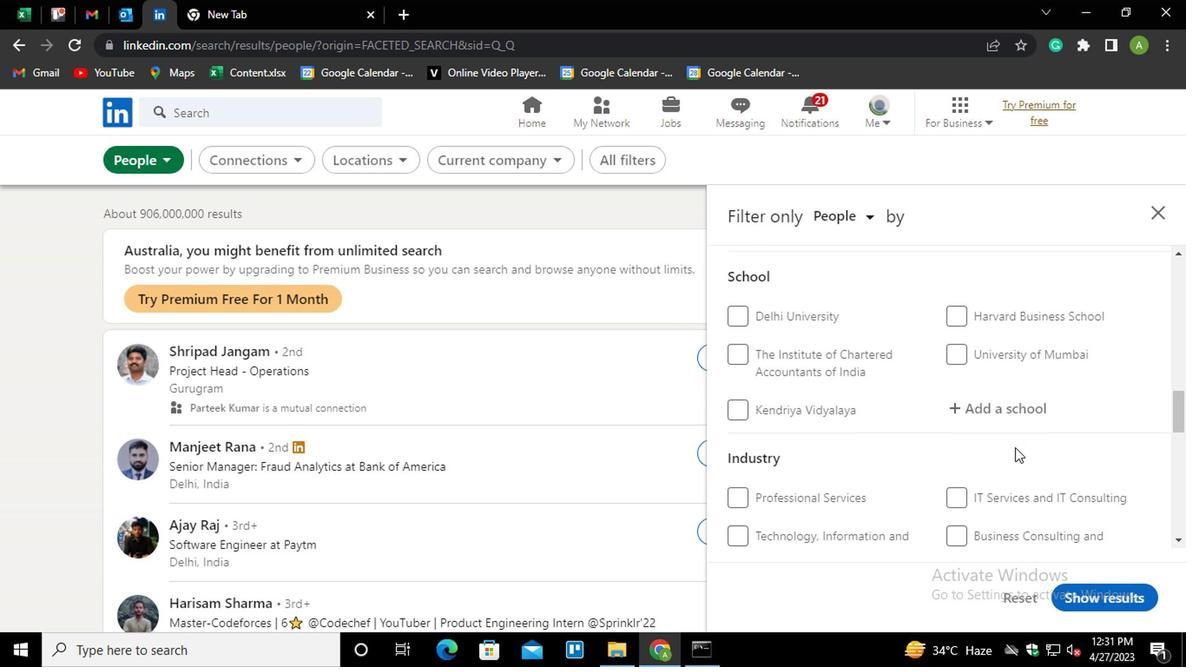 
Action: Mouse scrolled (1013, 444) with delta (0, -1)
Screenshot: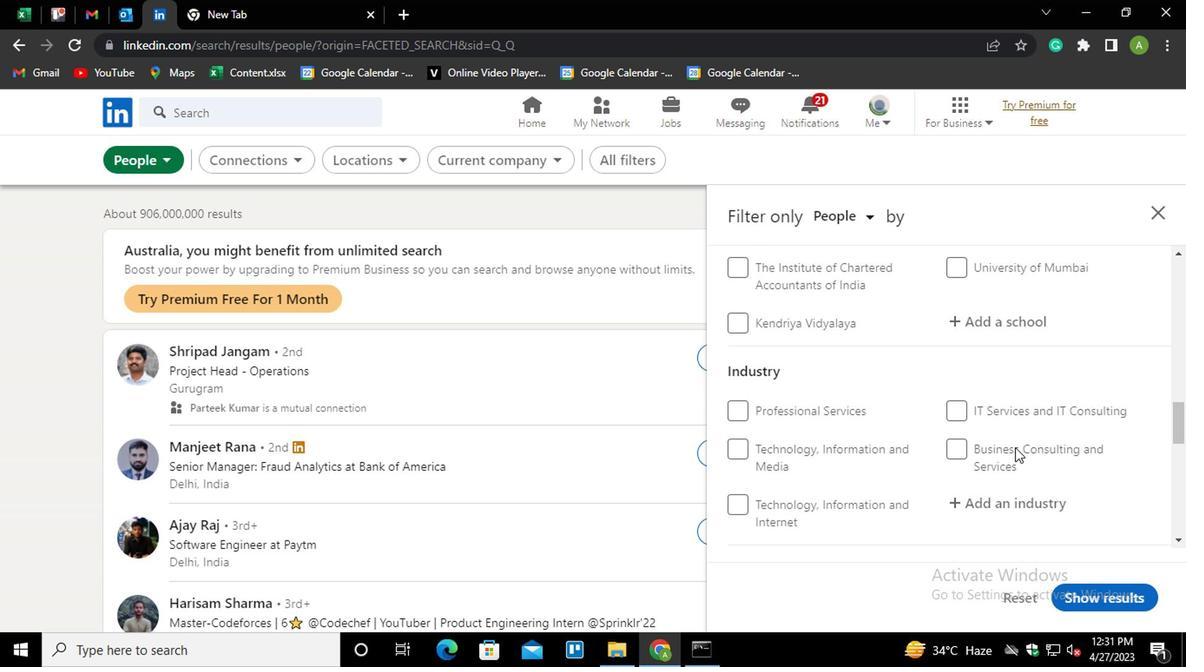 
Action: Mouse scrolled (1013, 444) with delta (0, -1)
Screenshot: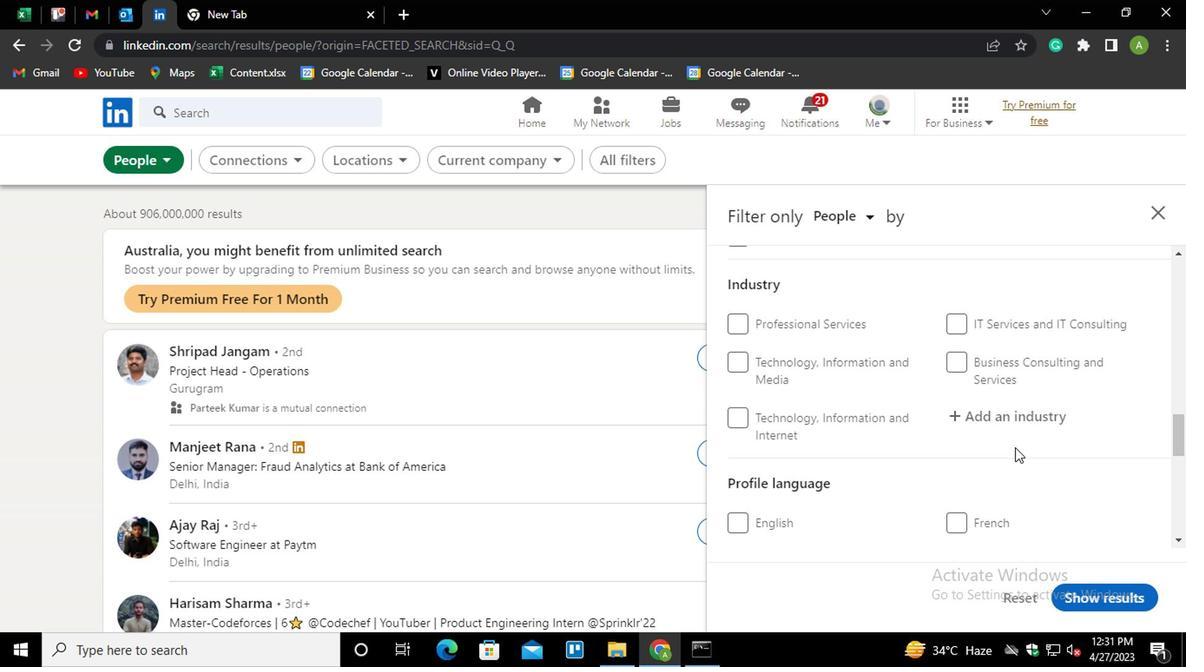 
Action: Mouse moved to (966, 469)
Screenshot: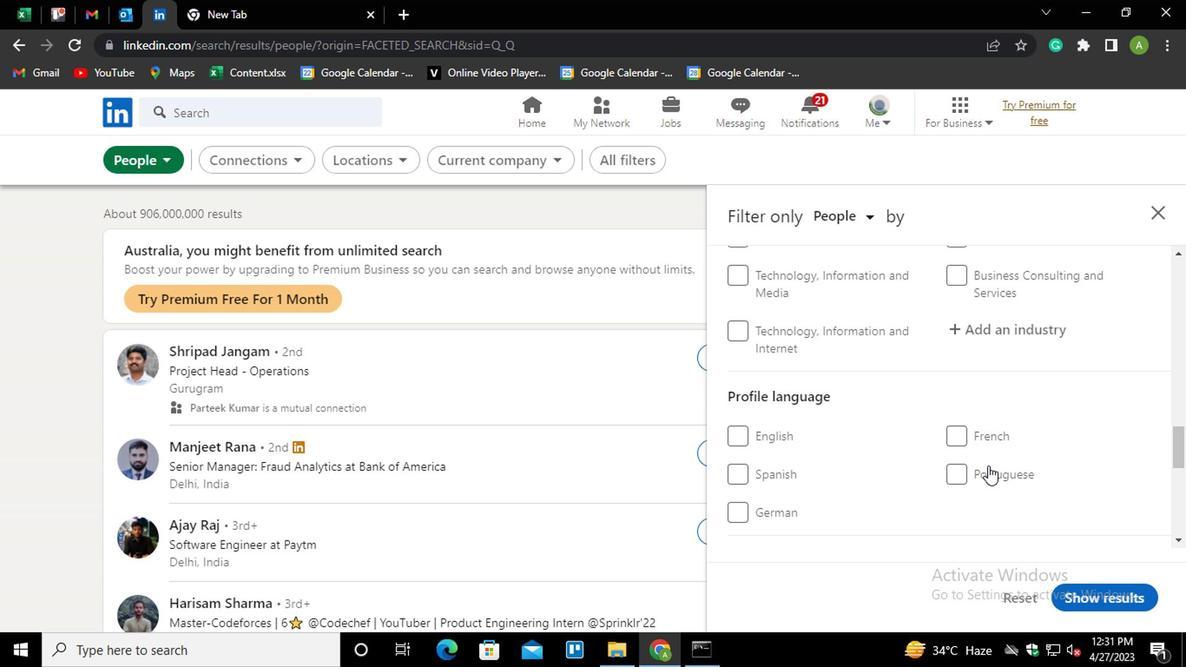 
Action: Mouse pressed left at (966, 469)
Screenshot: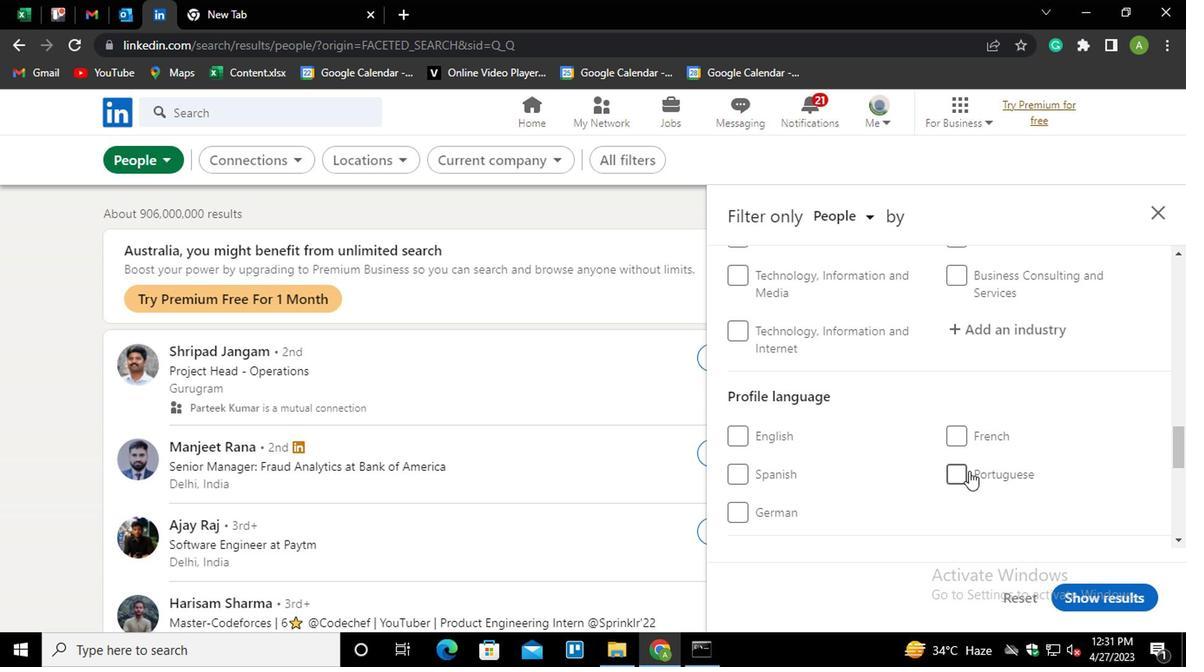 
Action: Mouse moved to (1006, 470)
Screenshot: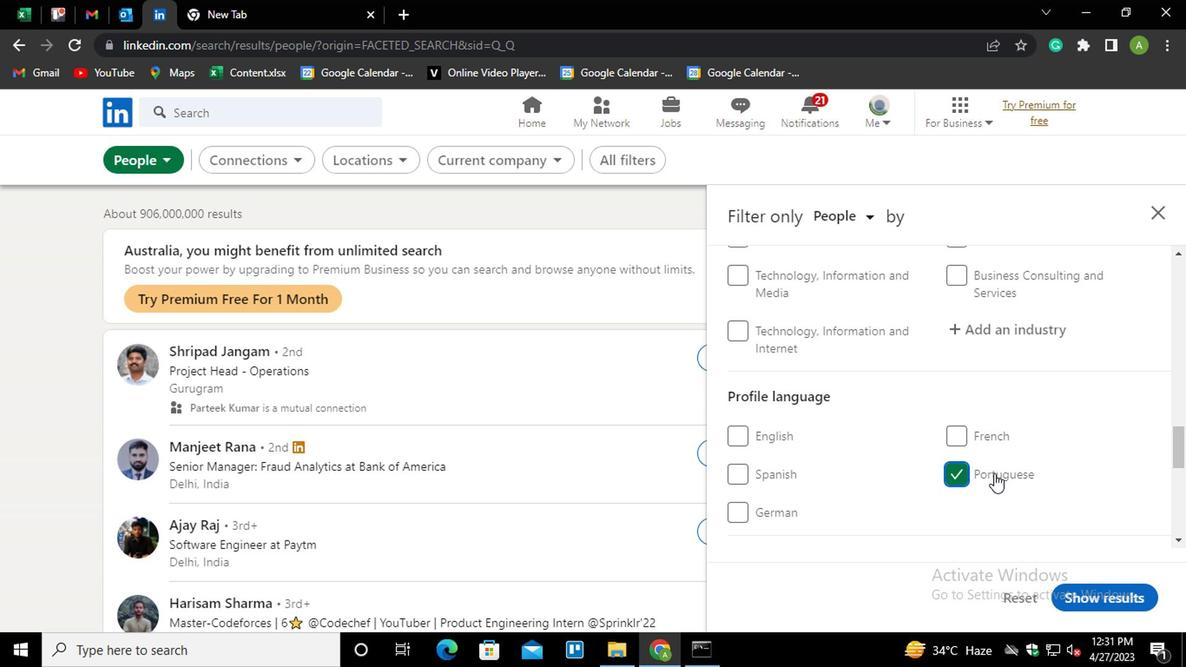 
Action: Mouse scrolled (1006, 470) with delta (0, 0)
Screenshot: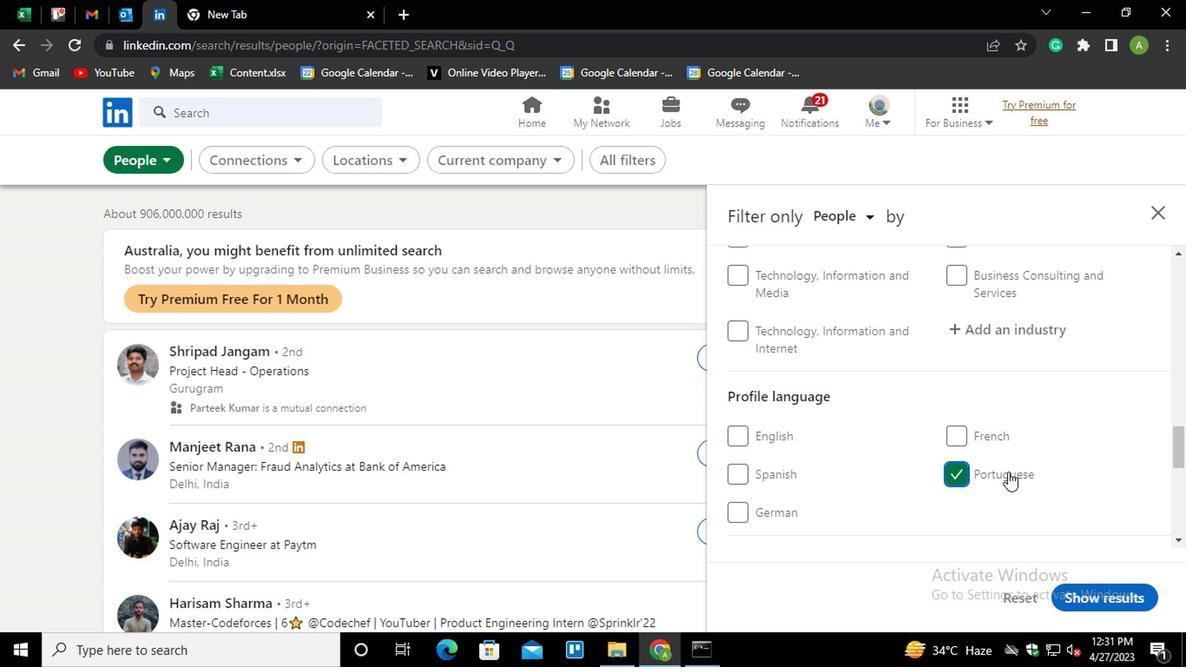 
Action: Mouse scrolled (1006, 470) with delta (0, 0)
Screenshot: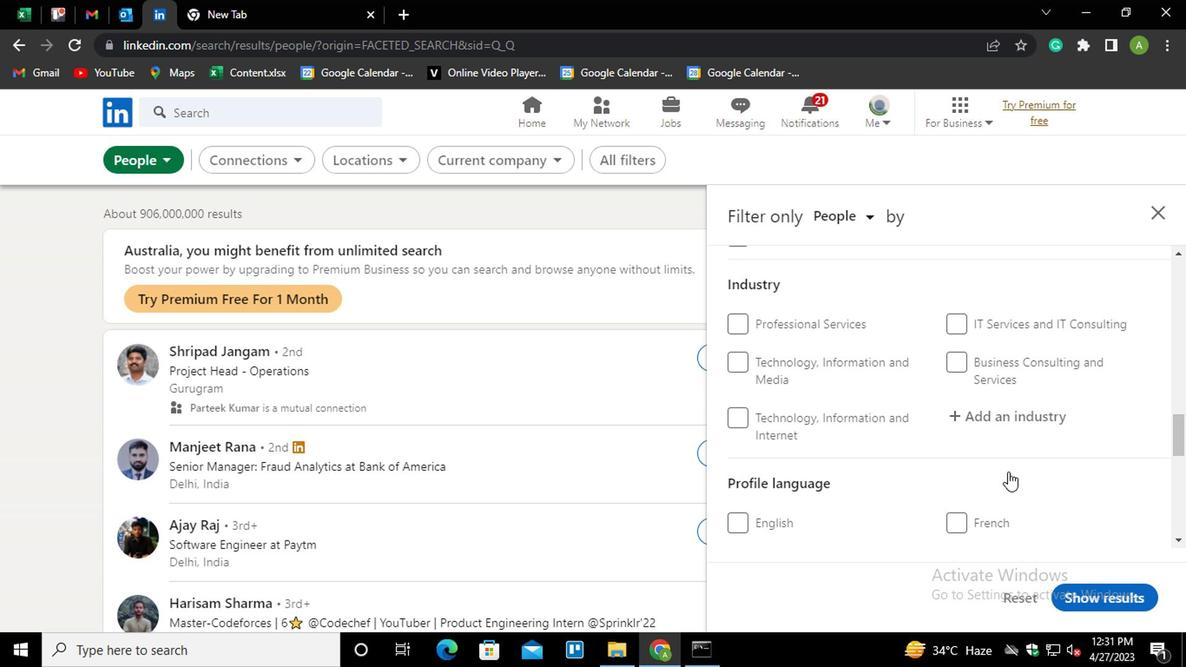
Action: Mouse scrolled (1006, 470) with delta (0, 0)
Screenshot: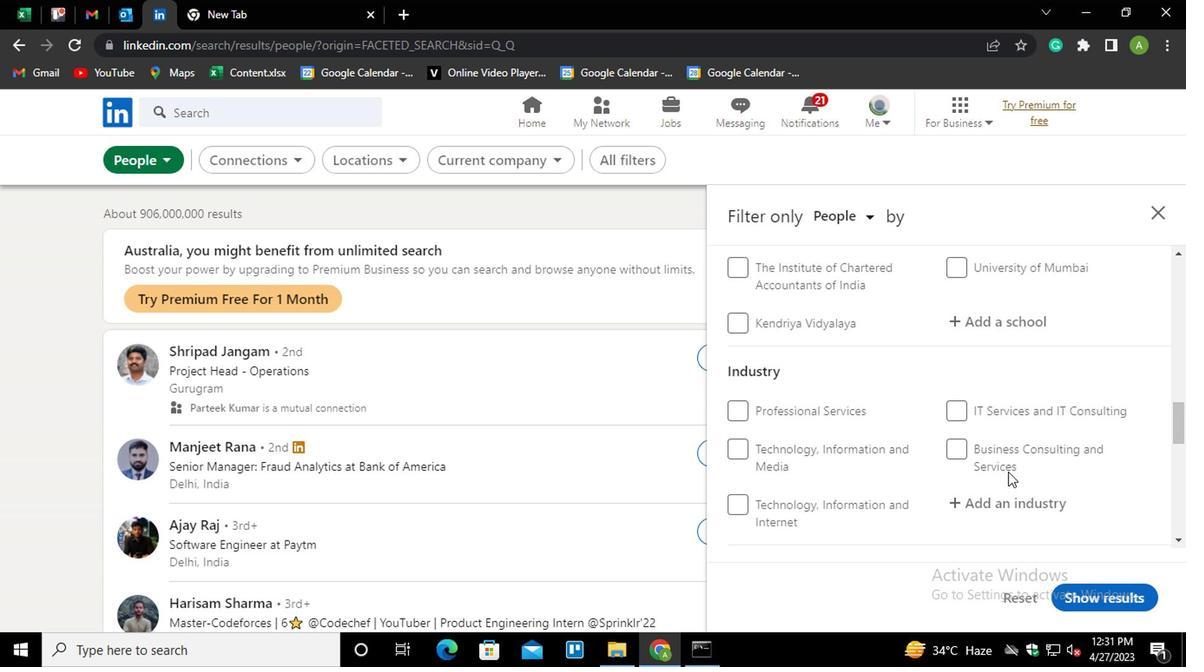 
Action: Mouse scrolled (1006, 470) with delta (0, 0)
Screenshot: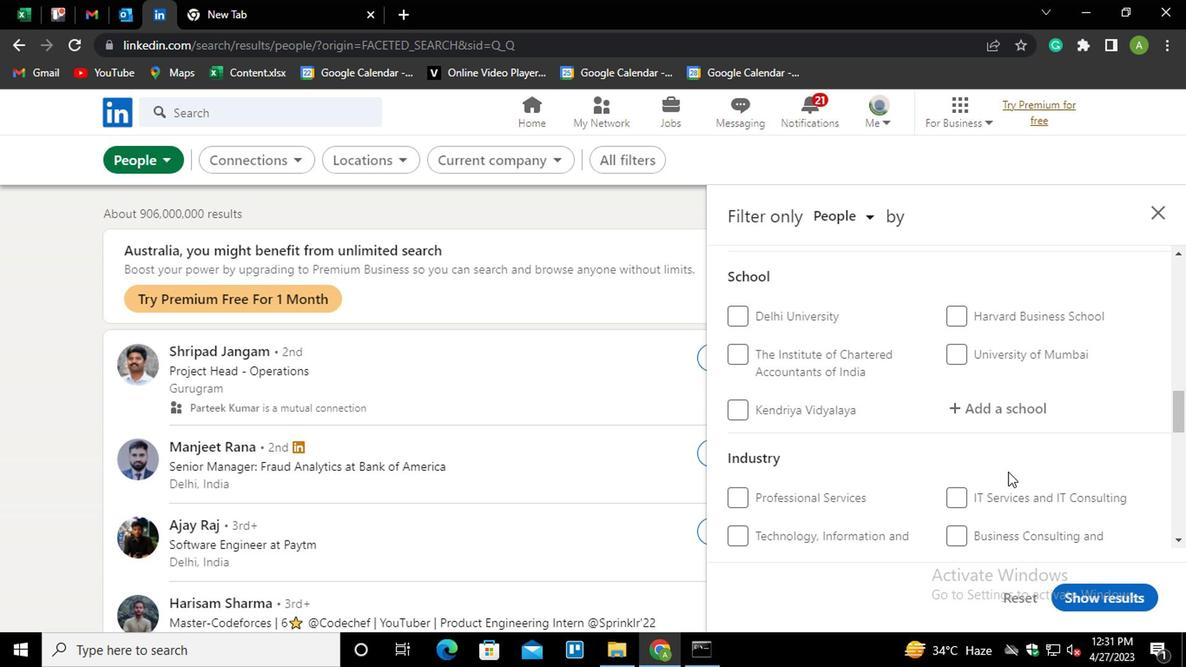 
Action: Mouse scrolled (1006, 470) with delta (0, 0)
Screenshot: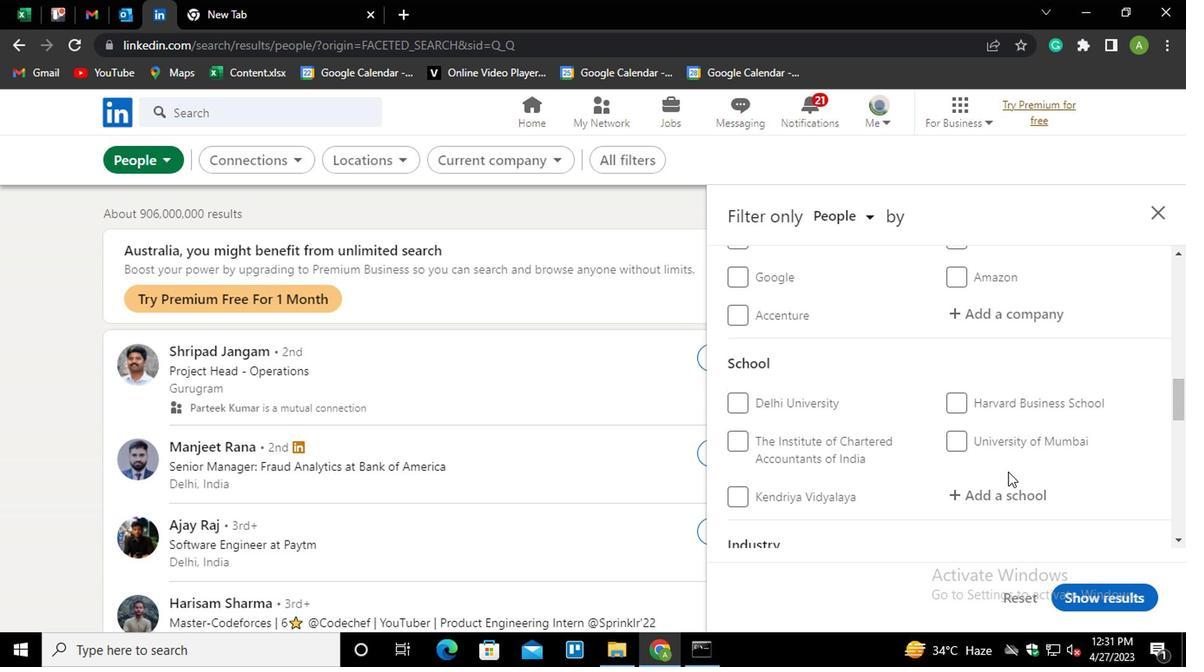 
Action: Mouse scrolled (1006, 470) with delta (0, 0)
Screenshot: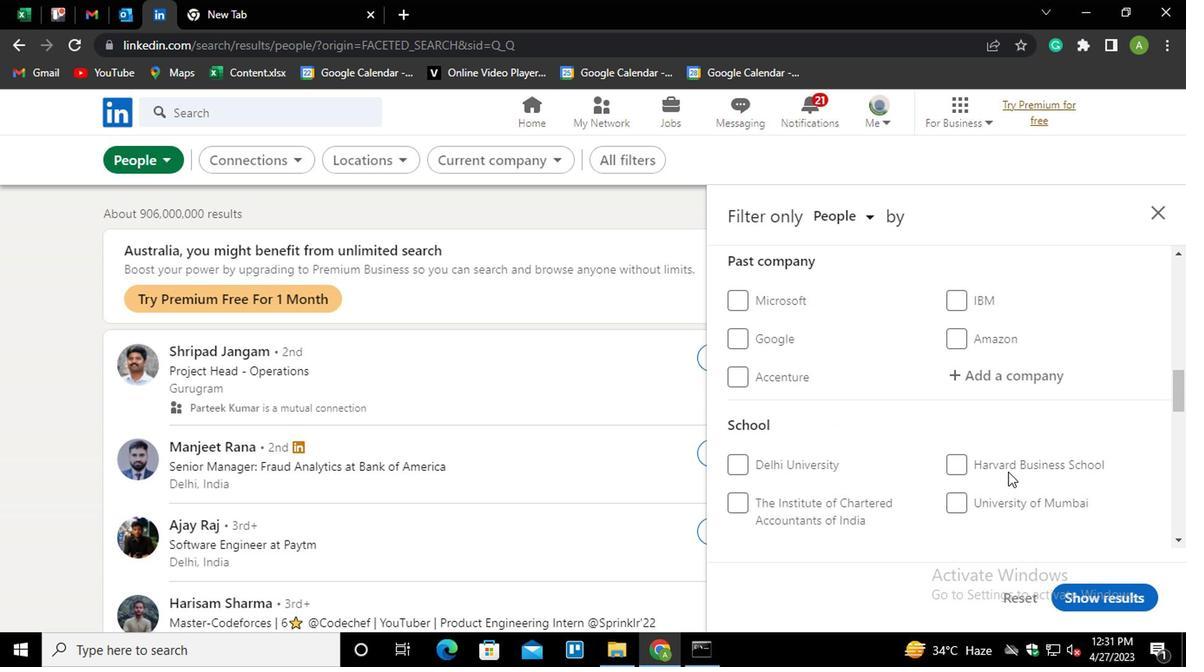 
Action: Mouse moved to (1006, 468)
Screenshot: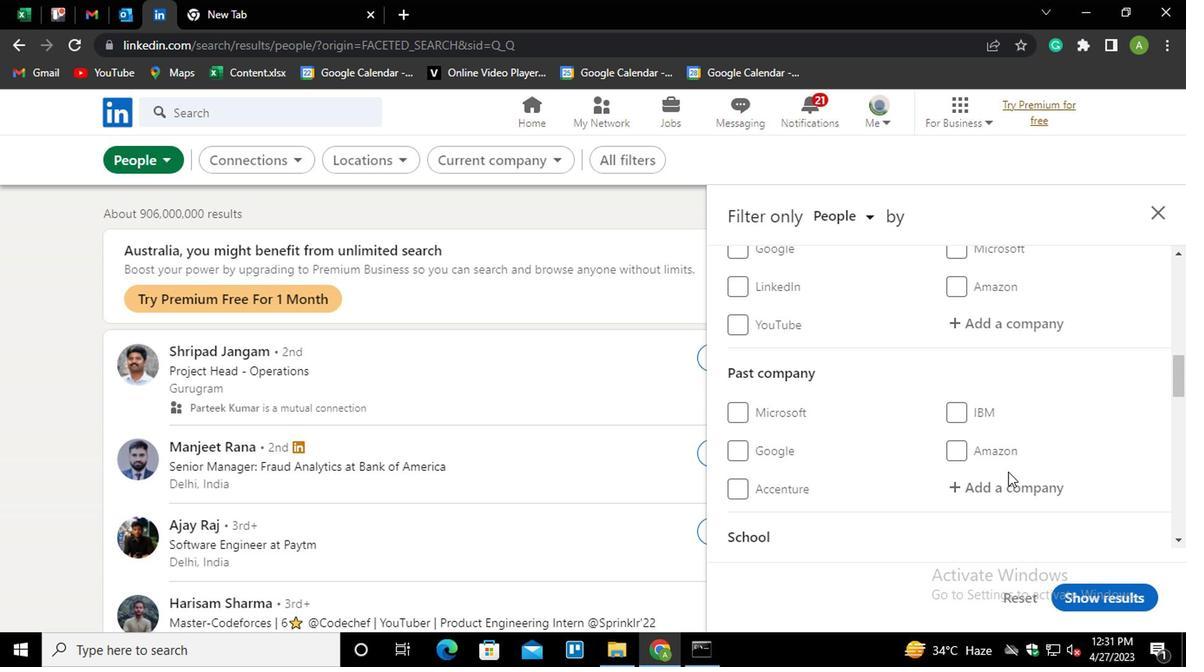 
Action: Mouse scrolled (1006, 469) with delta (0, 1)
Screenshot: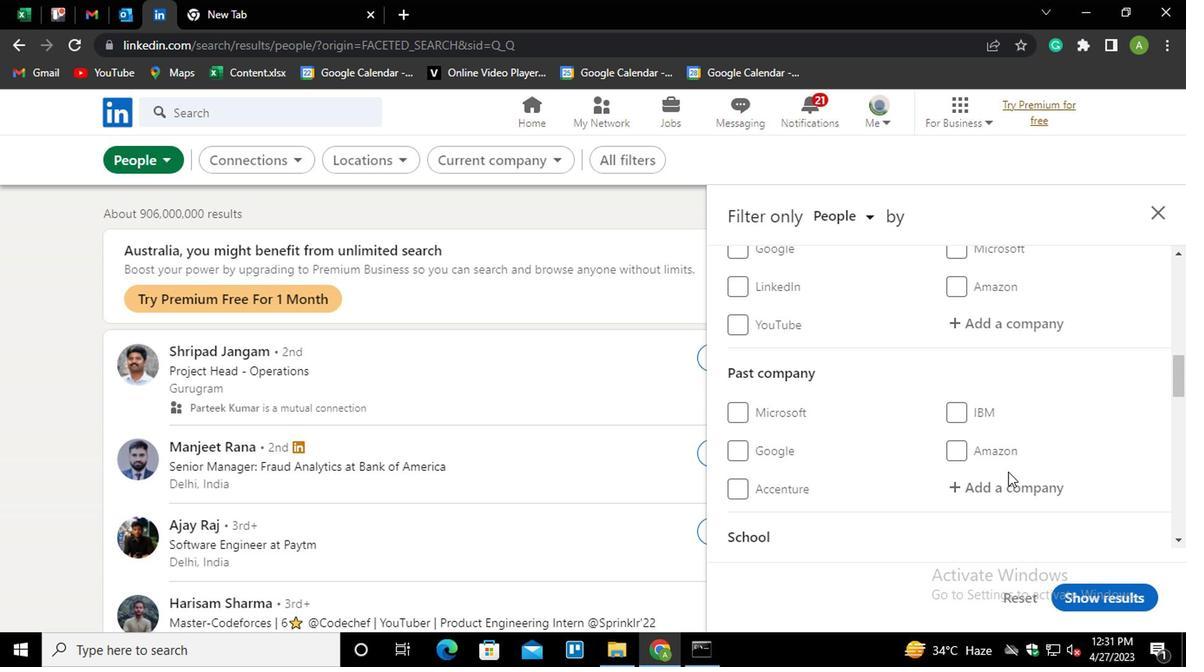 
Action: Mouse moved to (997, 416)
Screenshot: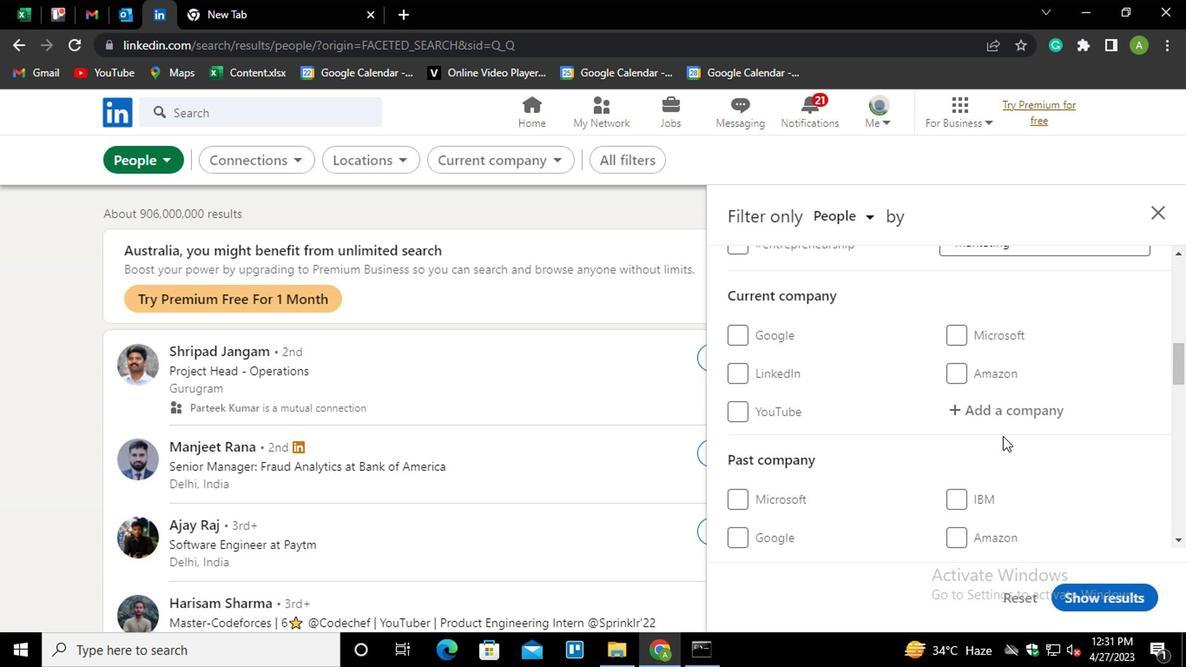 
Action: Mouse pressed left at (997, 416)
Screenshot: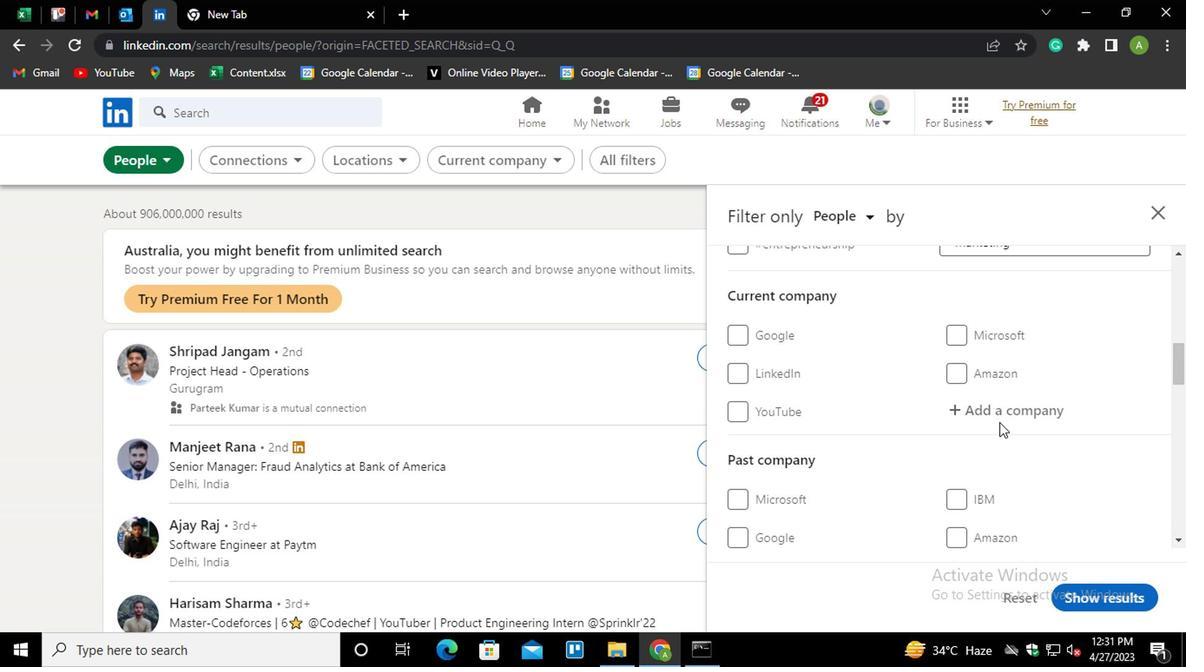 
Action: Mouse moved to (997, 416)
Screenshot: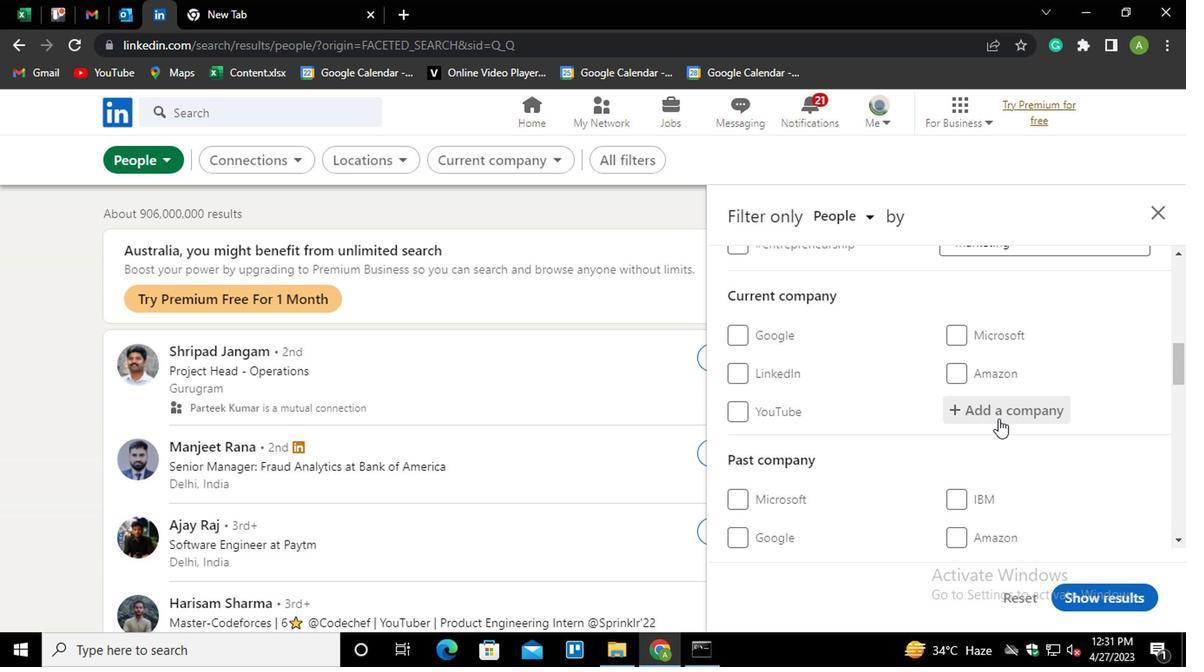 
Action: Key pressed <Key.shift>PROJECT<Key.space><Key.shift>TODAY<Key.space><Key.shift>IN<Key.backspace>NDIA<Key.home><Key.right><Key.right><Key.right><Key.right><Key.right><Key.right><Key.right>S<Key.down><Key.enter>
Screenshot: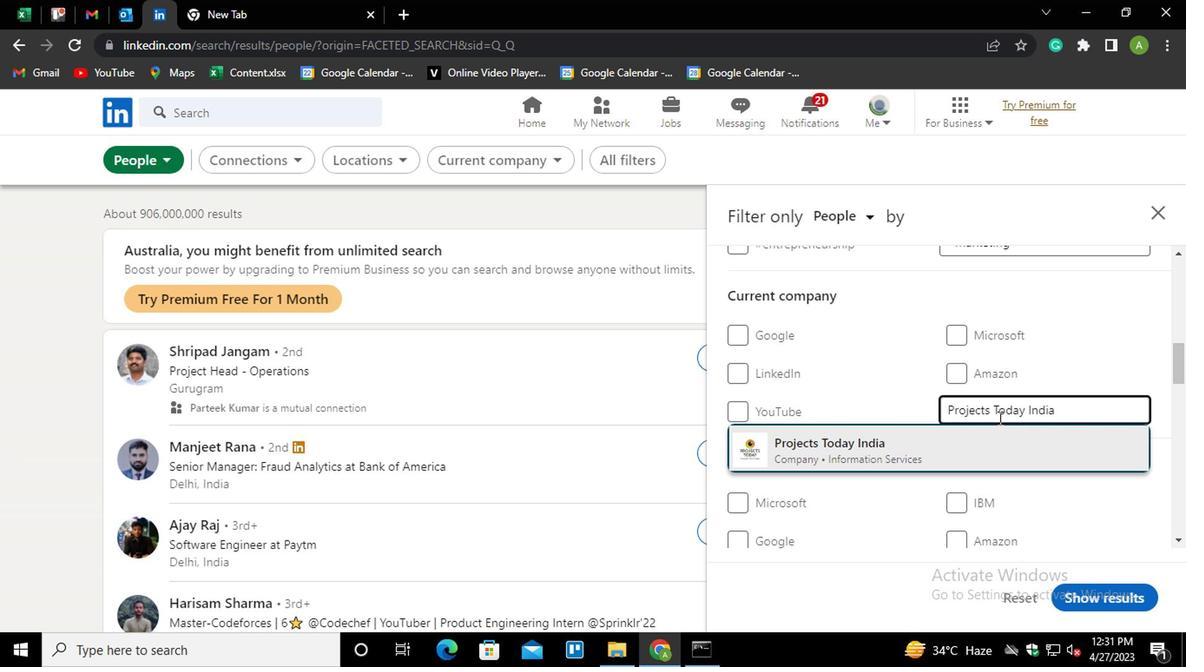 
Action: Mouse scrolled (997, 415) with delta (0, 0)
Screenshot: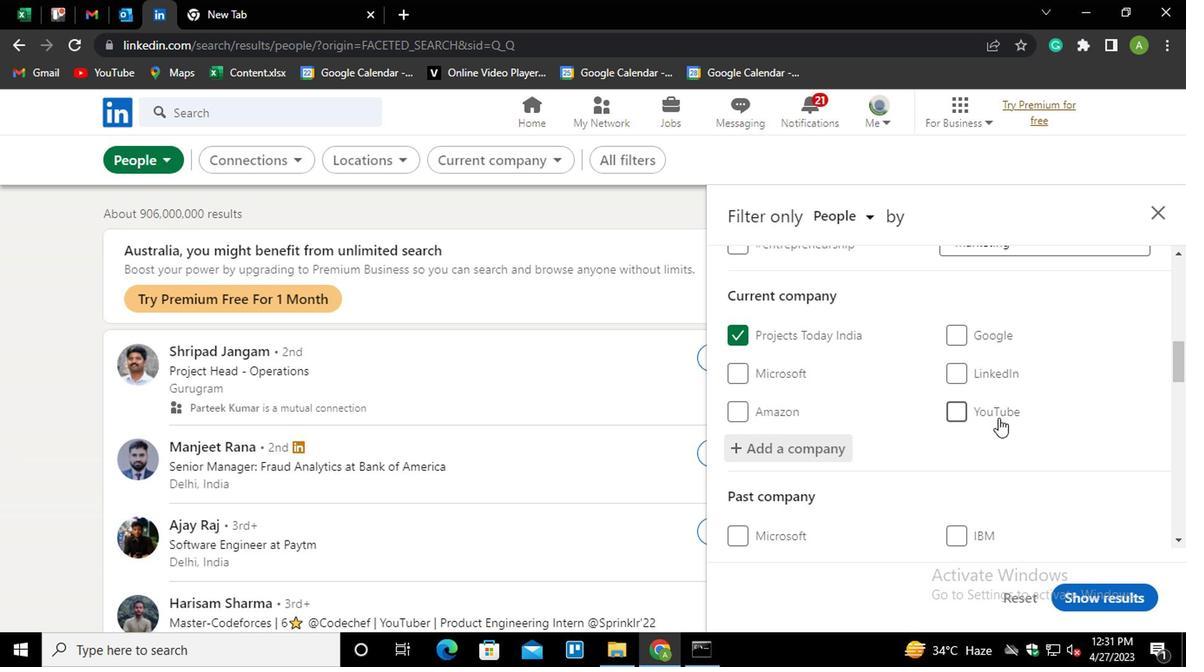 
Action: Mouse scrolled (997, 415) with delta (0, 0)
Screenshot: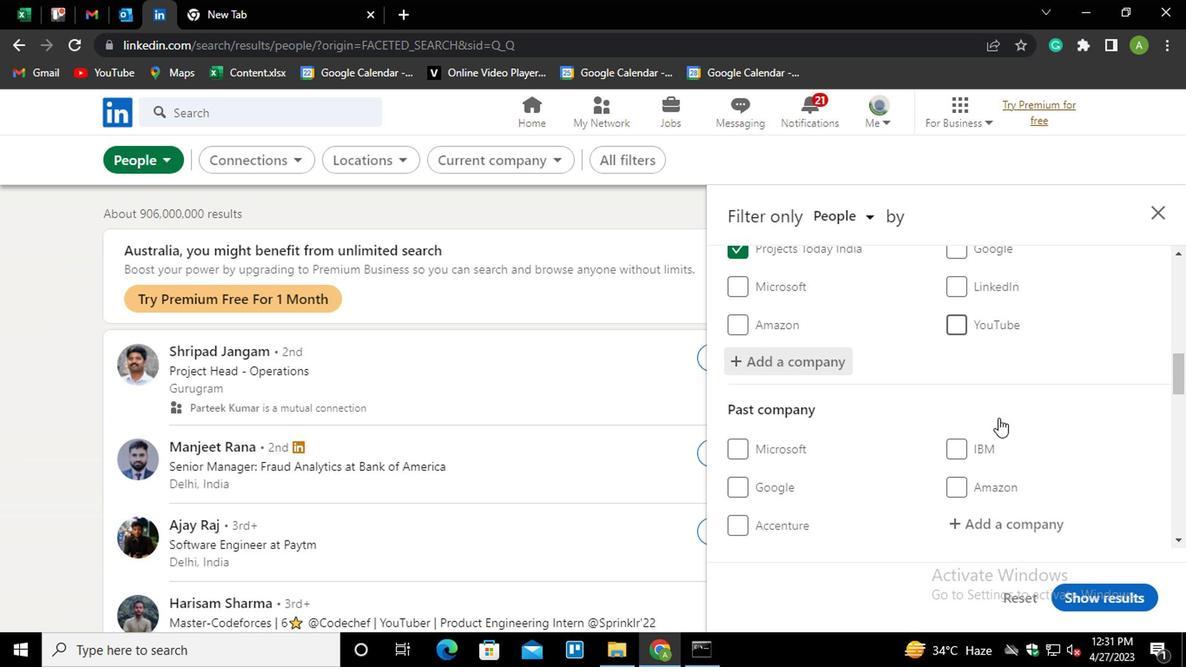 
Action: Mouse scrolled (997, 415) with delta (0, 0)
Screenshot: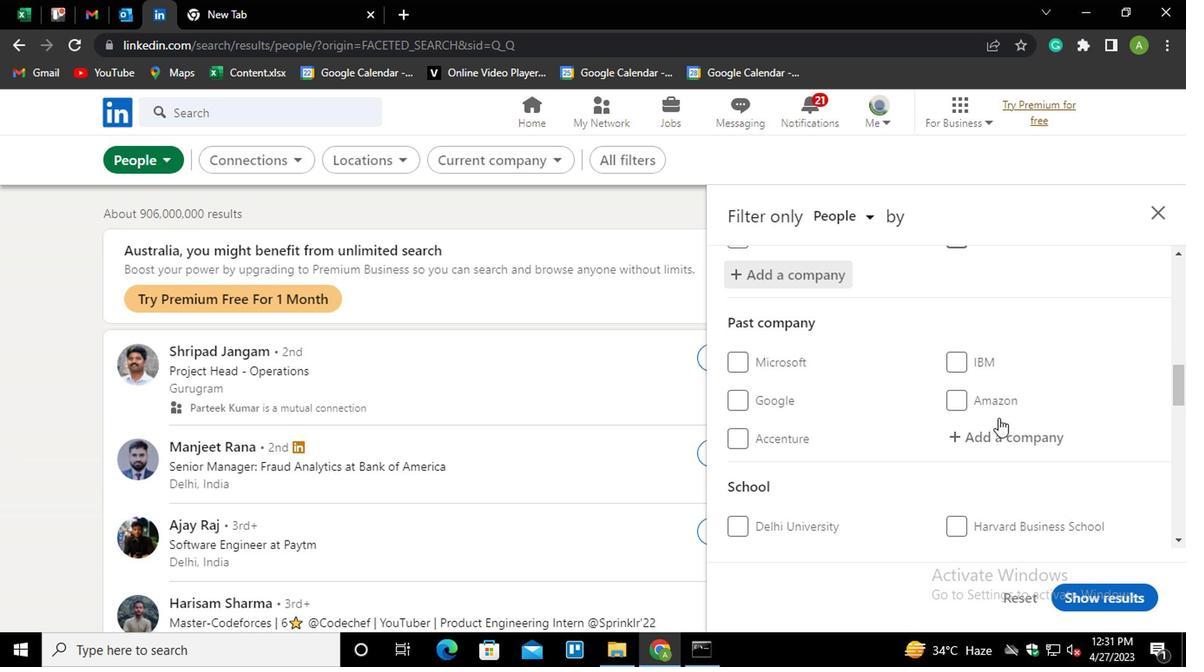 
Action: Mouse scrolled (997, 415) with delta (0, 0)
Screenshot: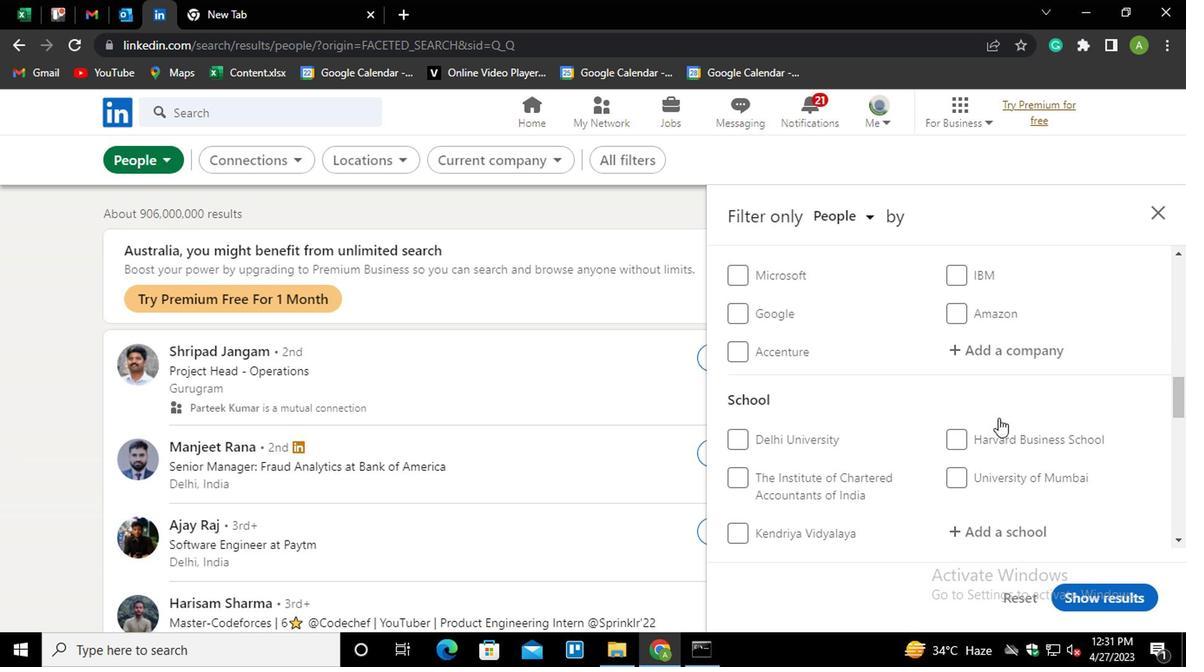 
Action: Mouse scrolled (997, 415) with delta (0, 0)
Screenshot: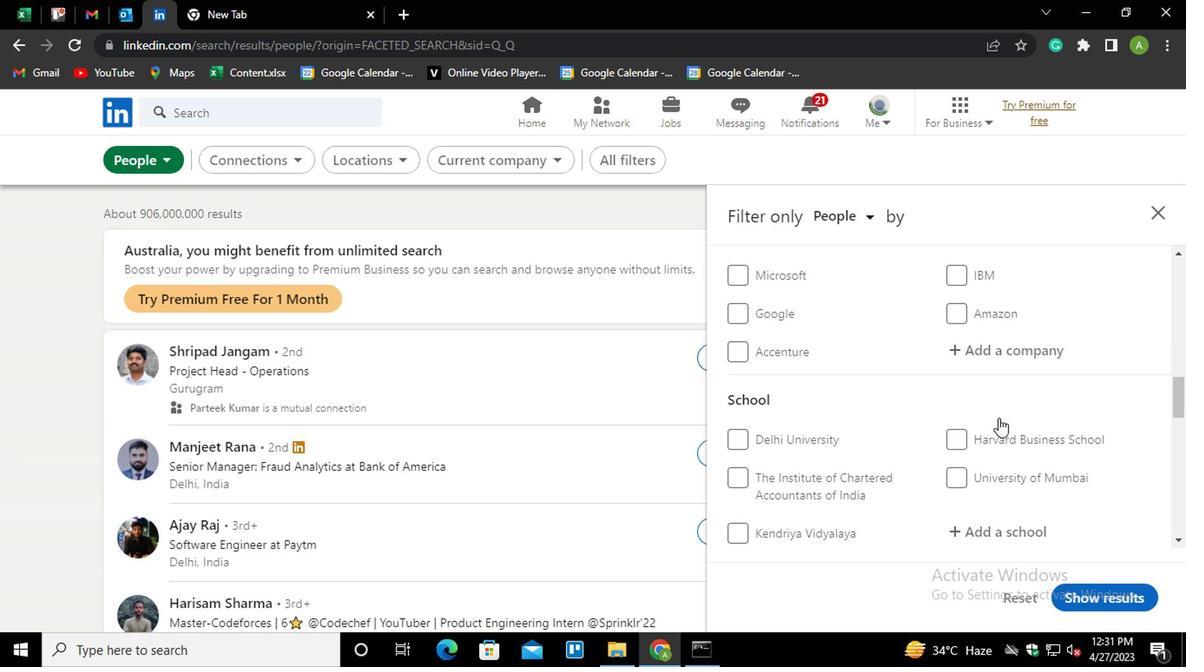 
Action: Mouse moved to (981, 368)
Screenshot: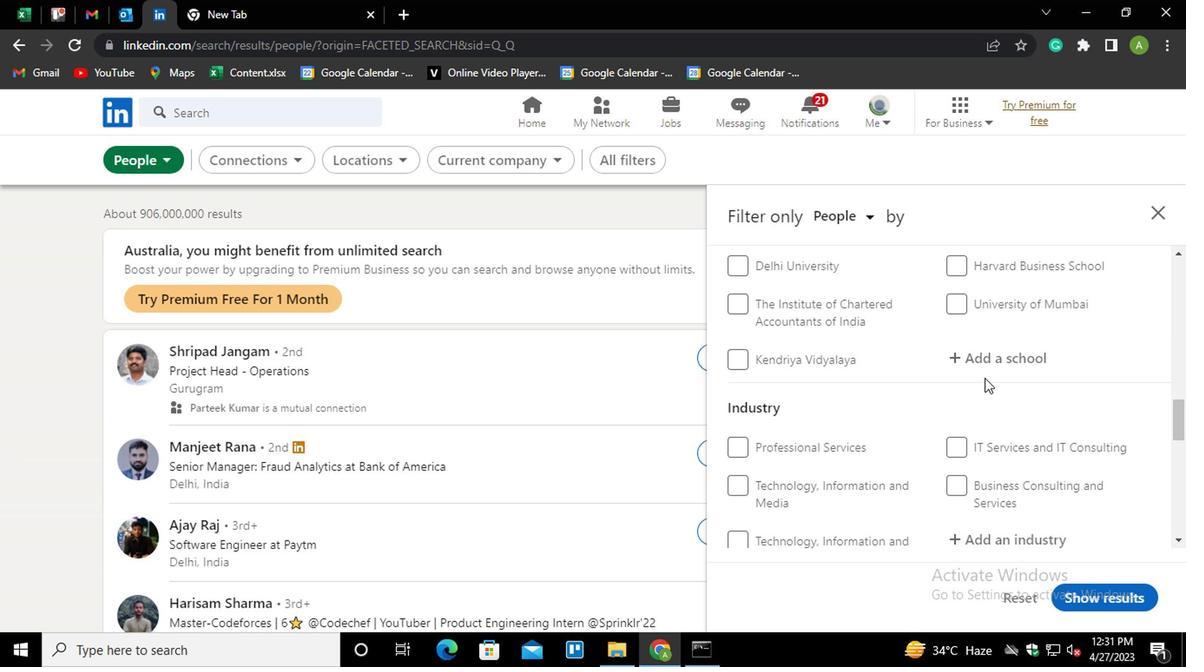 
Action: Mouse pressed left at (981, 368)
Screenshot: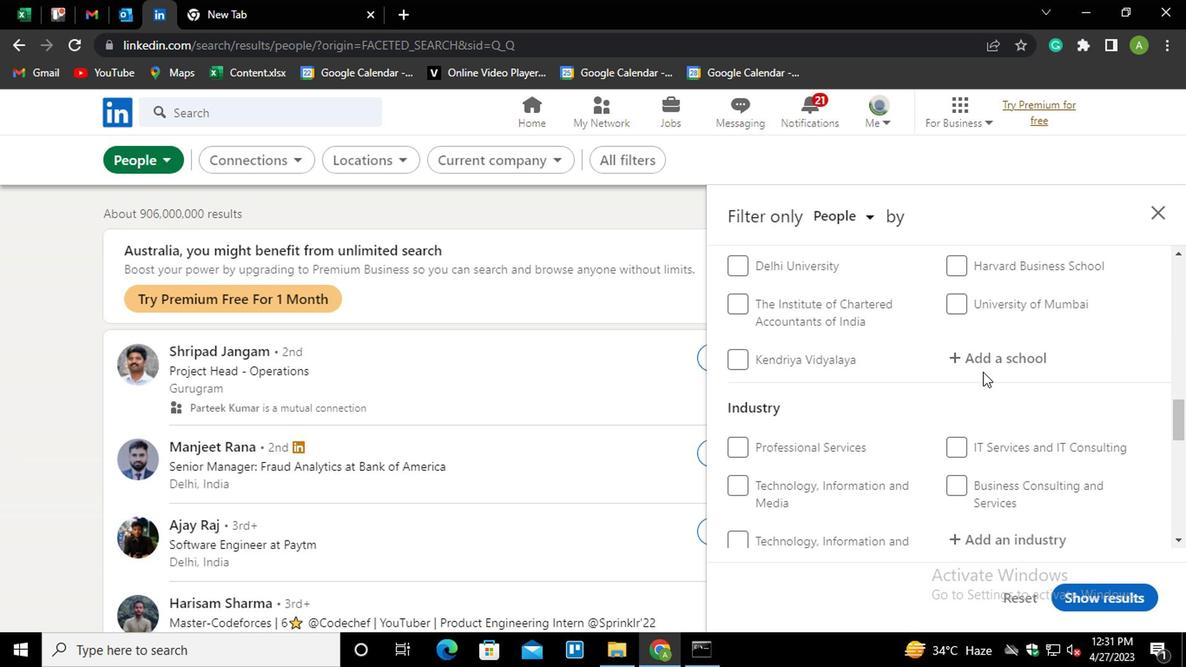 
Action: Mouse moved to (996, 352)
Screenshot: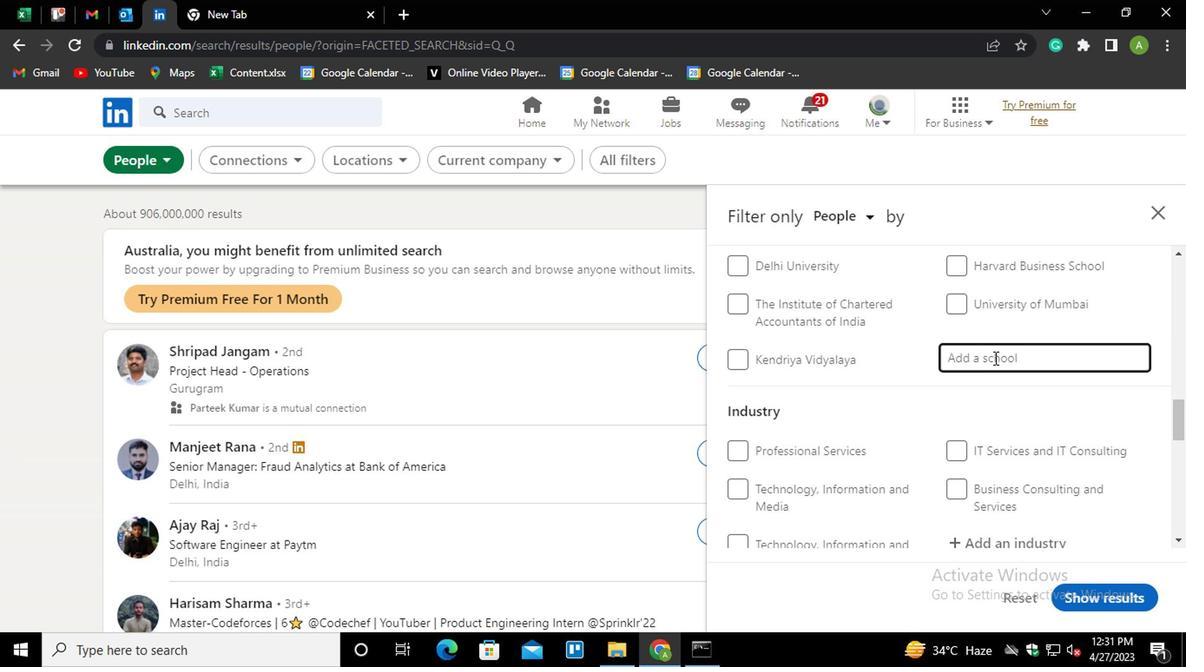 
Action: Mouse pressed left at (996, 352)
Screenshot: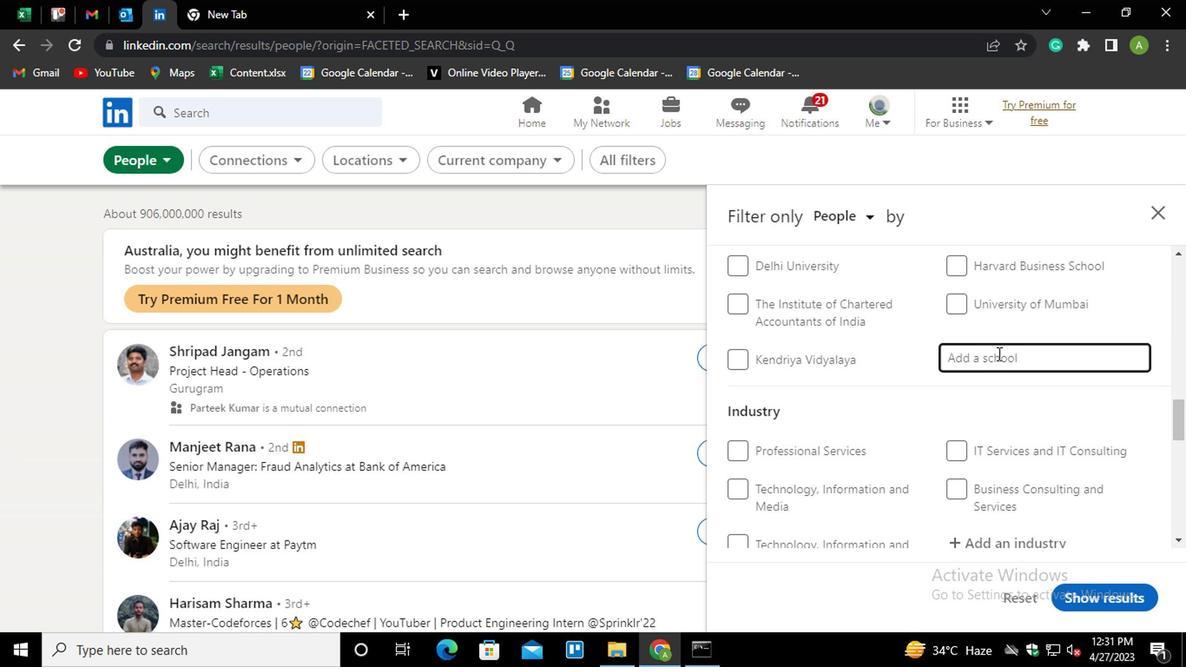 
Action: Mouse moved to (1000, 351)
Screenshot: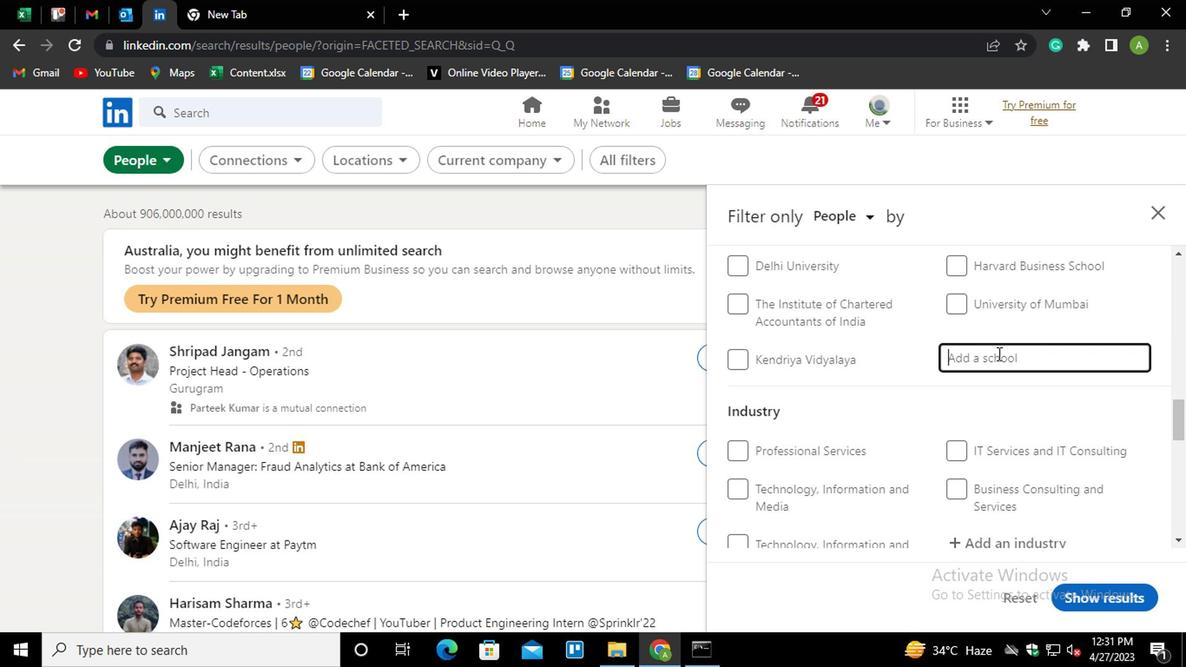 
Action: Key pressed <Key.shift>NATIONL<Key.backspace>AL<Key.space><Key.shift>INSTITUTE<Key.space>OF<Key.space><Key.shift>INFORMATION<Key.space><Key.shift>T<Key.down><Key.enter>
Screenshot: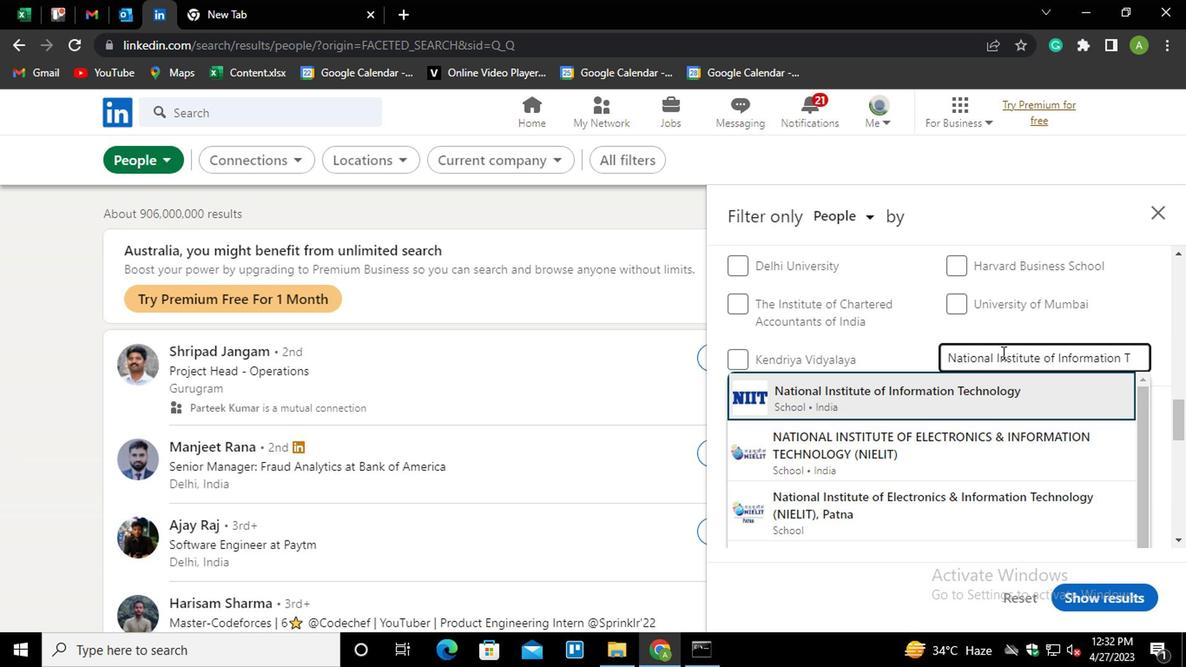 
Action: Mouse moved to (1002, 351)
Screenshot: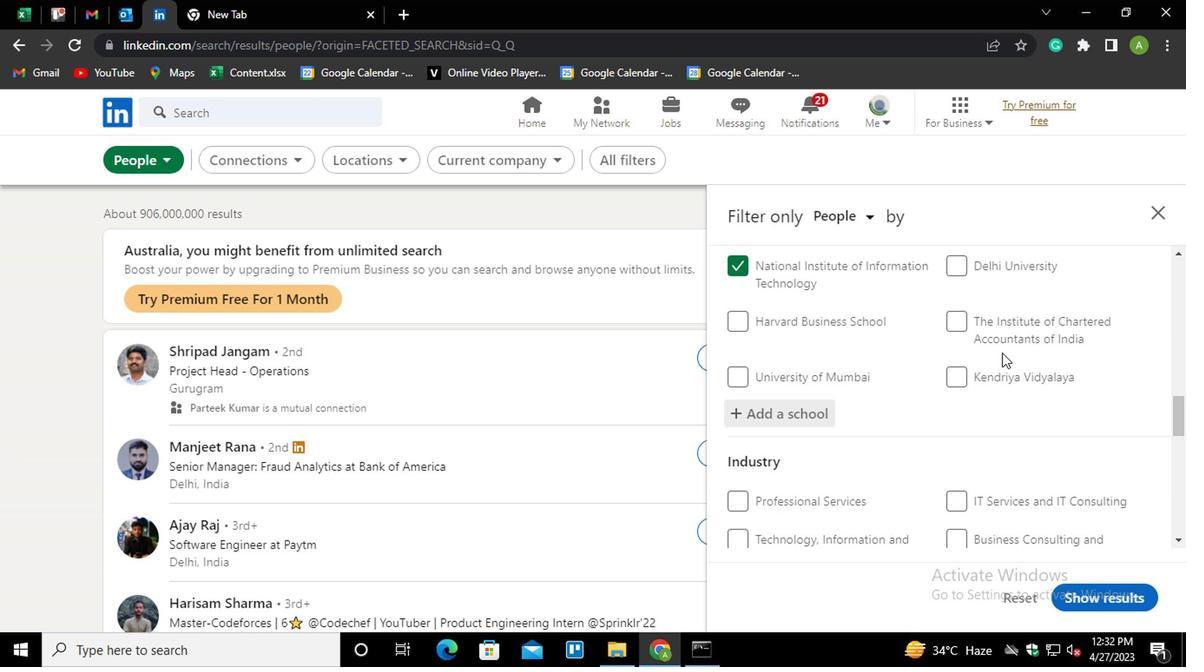 
Action: Mouse scrolled (1002, 350) with delta (0, -1)
Screenshot: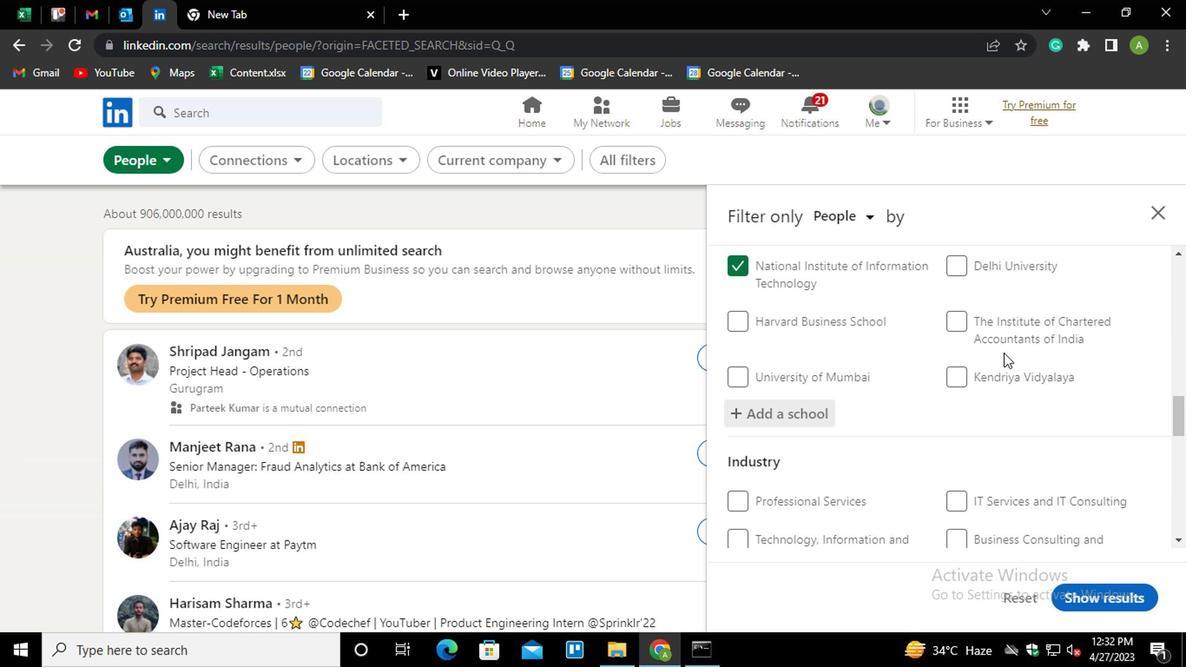 
Action: Mouse scrolled (1002, 350) with delta (0, -1)
Screenshot: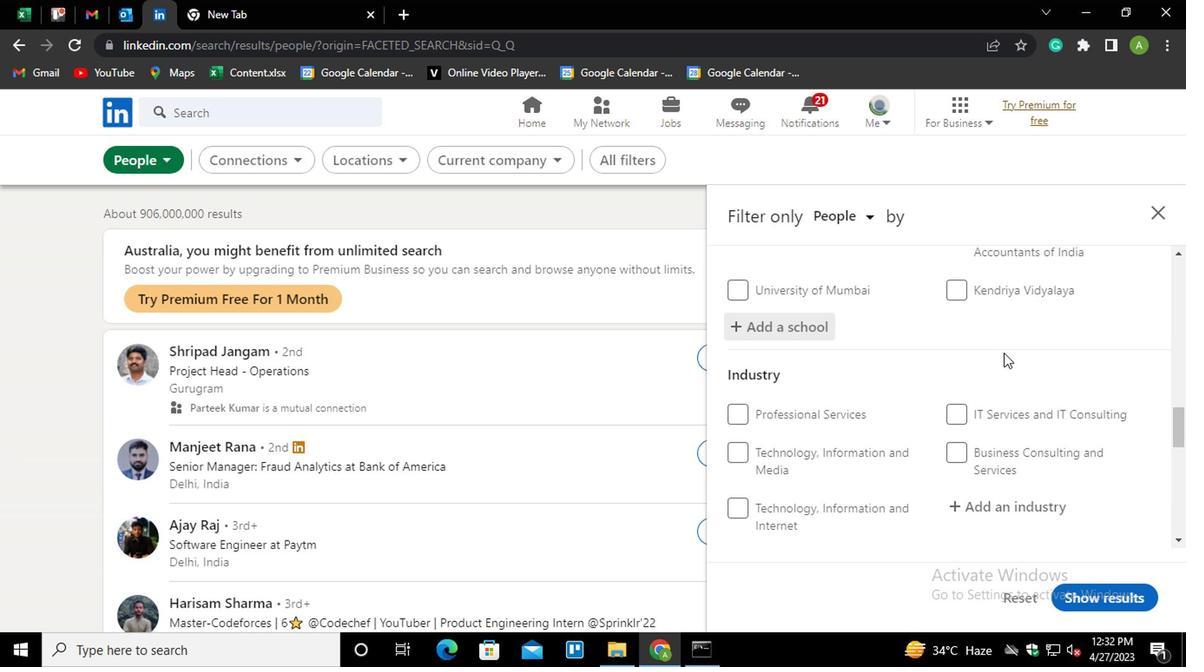 
Action: Mouse scrolled (1002, 350) with delta (0, -1)
Screenshot: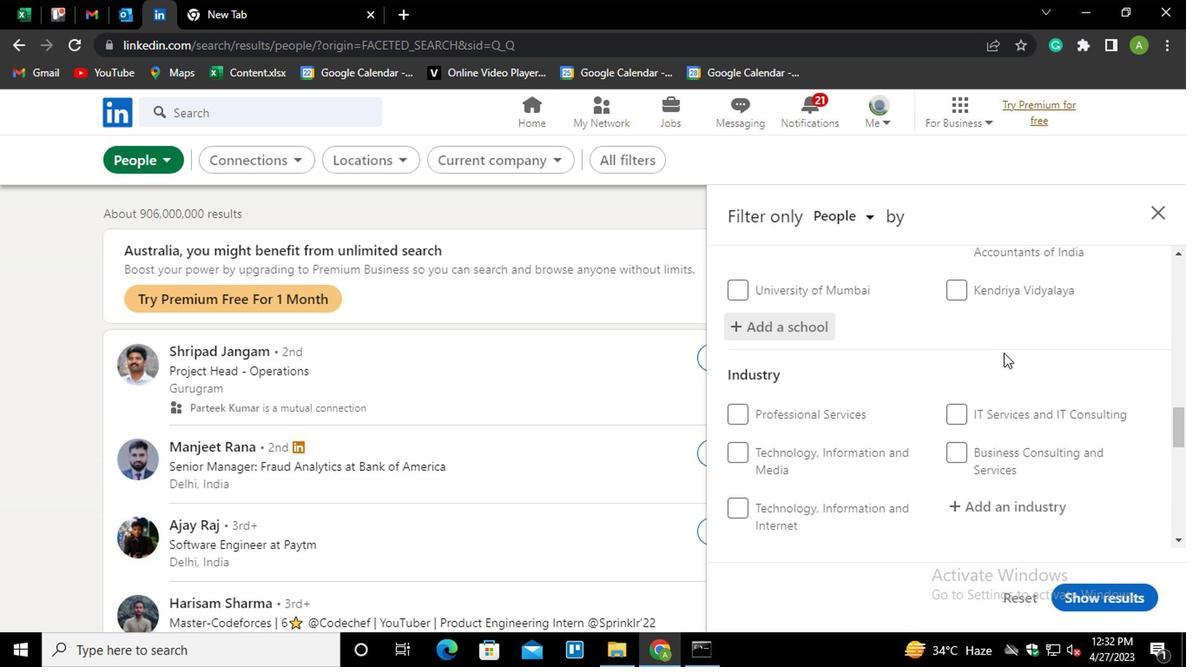 
Action: Mouse moved to (1001, 340)
Screenshot: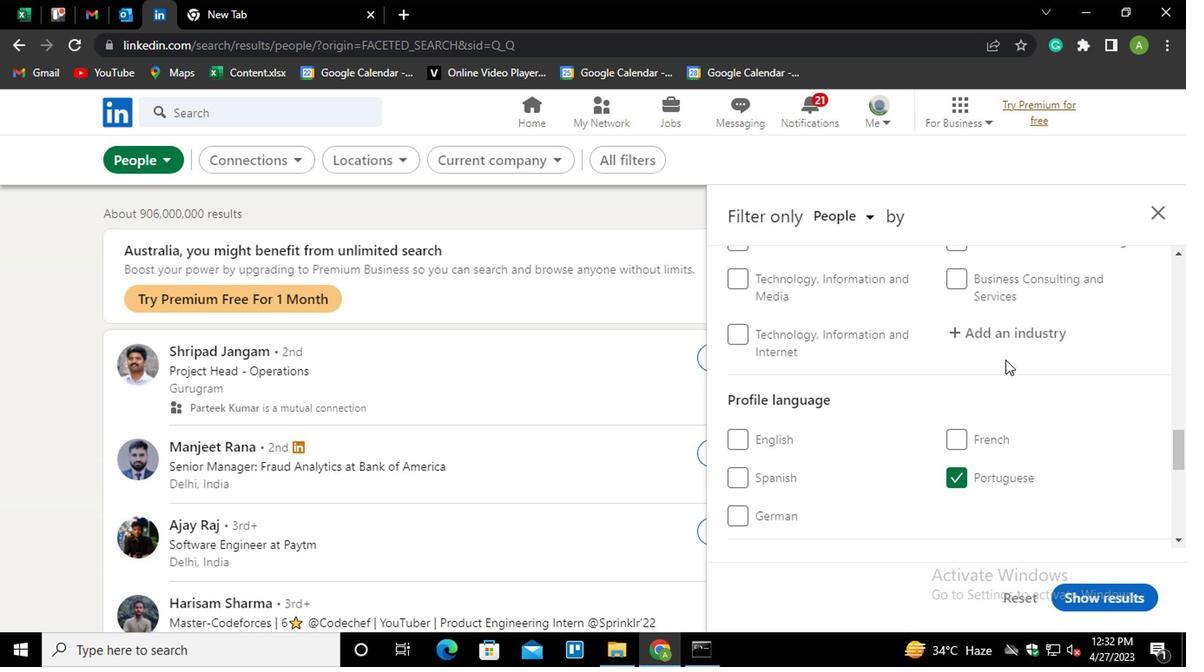 
Action: Mouse pressed left at (1001, 340)
Screenshot: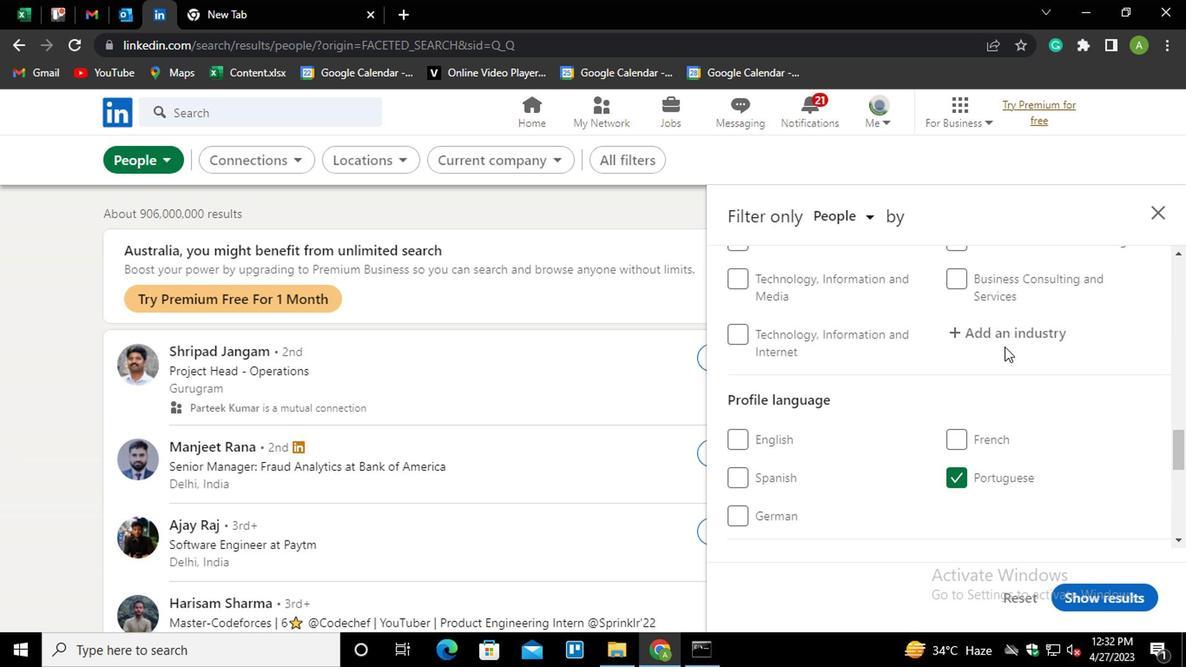 
Action: Mouse moved to (1011, 332)
Screenshot: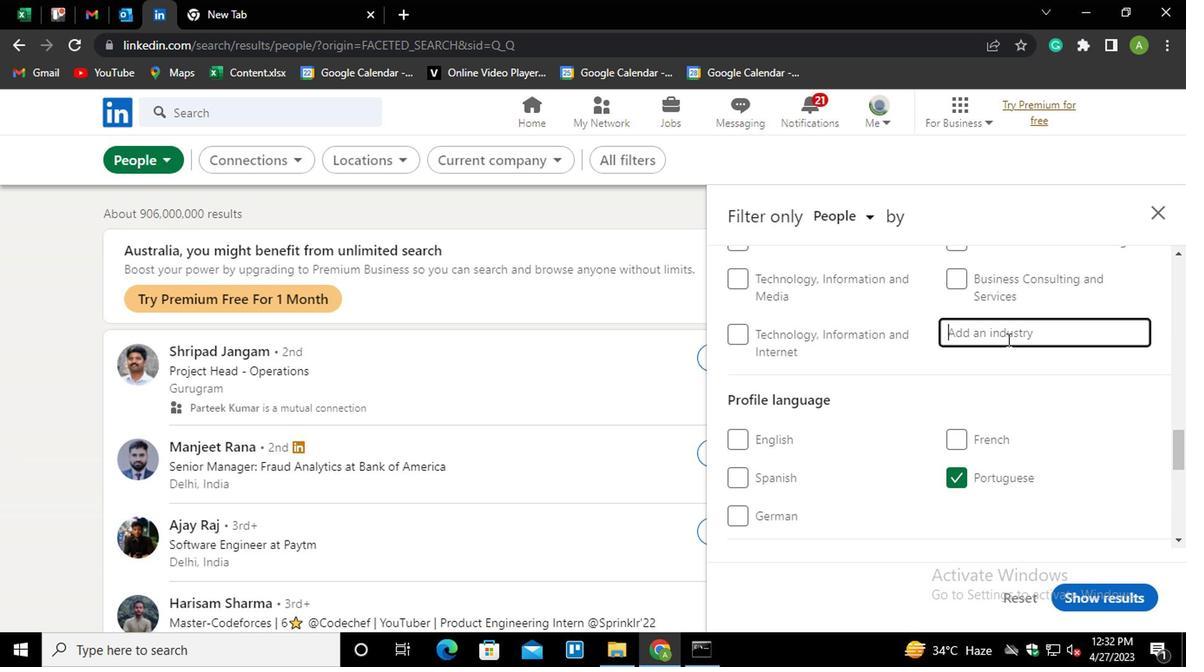 
Action: Mouse pressed left at (1011, 332)
Screenshot: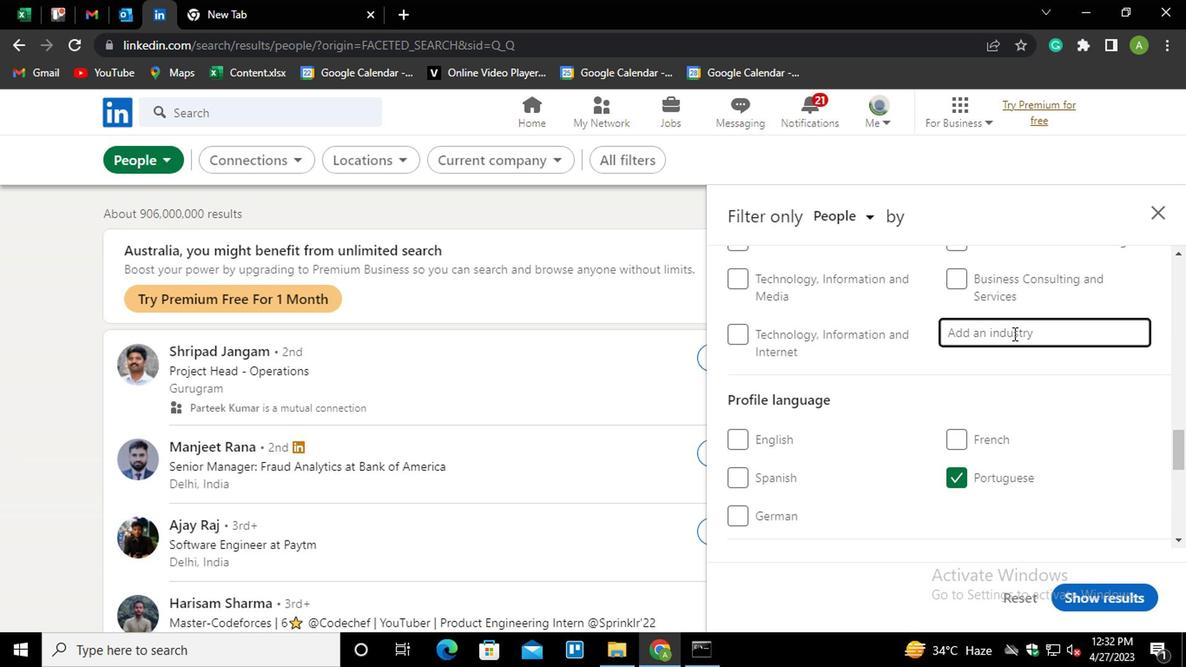 
Action: Mouse moved to (1010, 332)
Screenshot: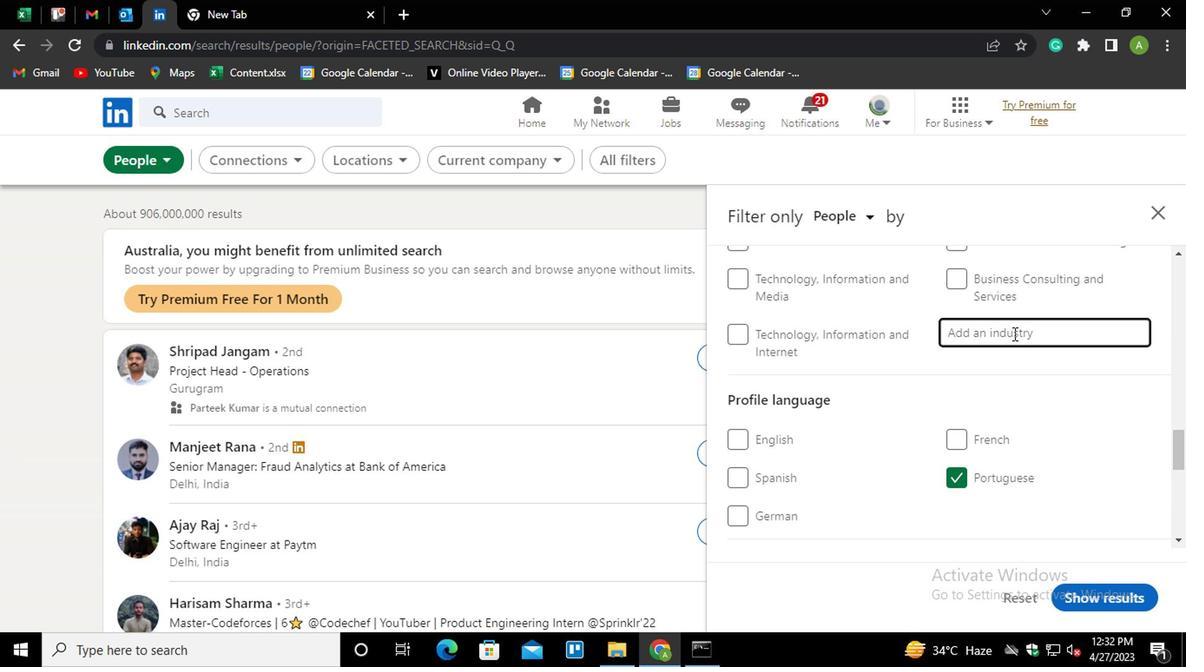 
Action: Key pressed <Key.shift><Key.shift><Key.shift><Key.shift><Key.shift><Key.shift><Key.shift><Key.shift><Key.shift><Key.shift><Key.shift><Key.shift><Key.shift><Key.shift><Key.shift><Key.shift><Key.shift><Key.shift><Key.shift><Key.shift><Key.shift><Key.shift><Key.shift><Key.shift><Key.shift><Key.shift><Key.shift><Key.shift><Key.shift><Key.shift><Key.shift><Key.shift><Key.shift>INFORMATION
Screenshot: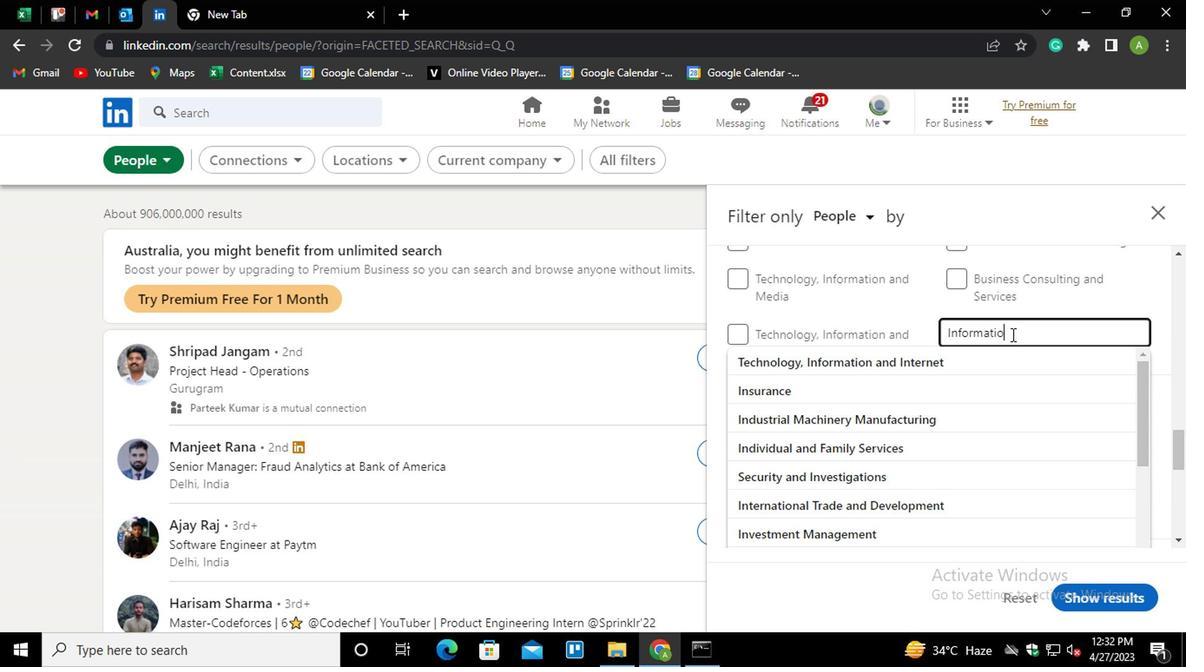 
Action: Mouse moved to (1111, 297)
Screenshot: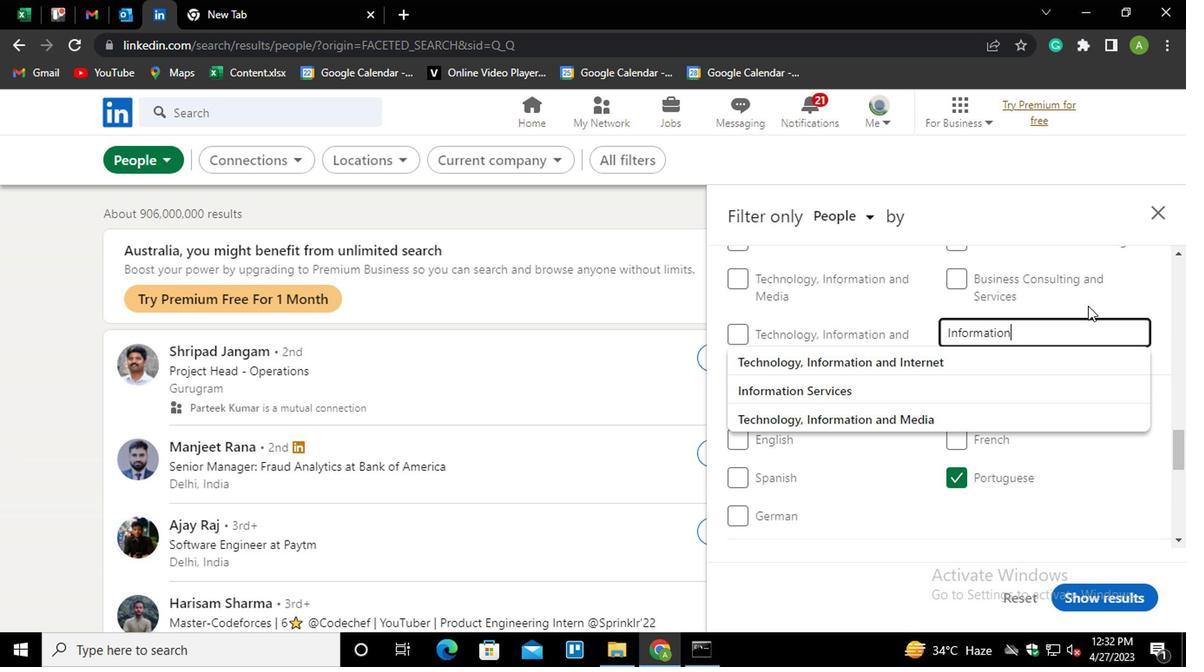 
Action: Mouse pressed left at (1111, 297)
Screenshot: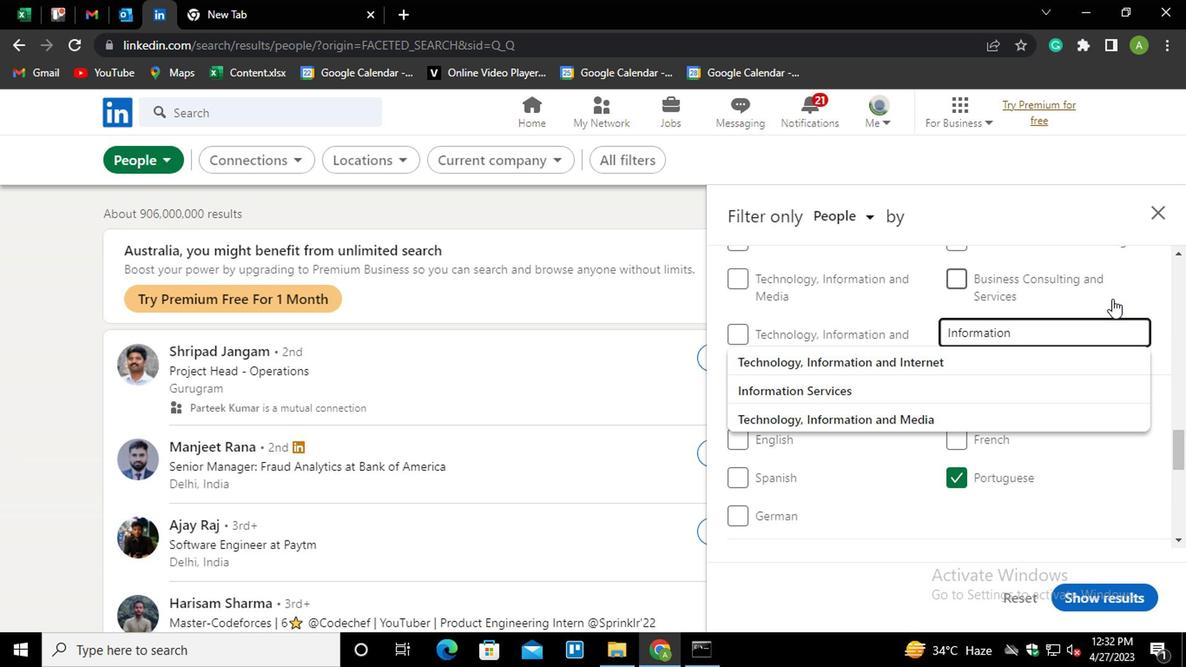 
Action: Mouse moved to (1105, 342)
Screenshot: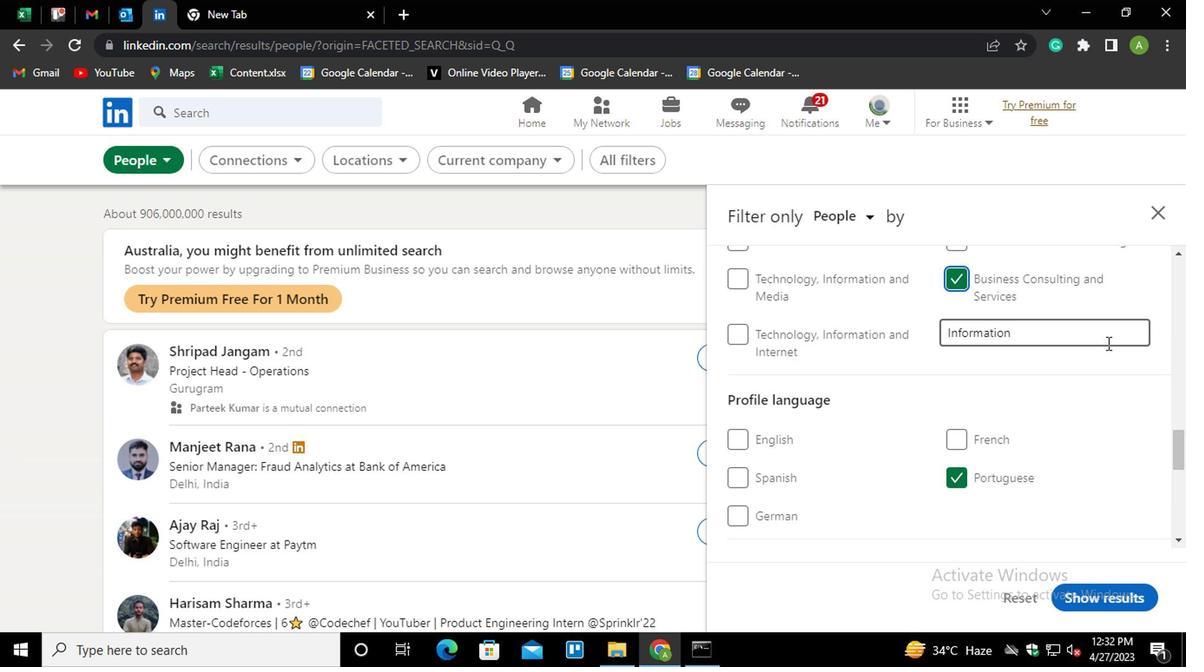 
Action: Mouse scrolled (1105, 341) with delta (0, -1)
Screenshot: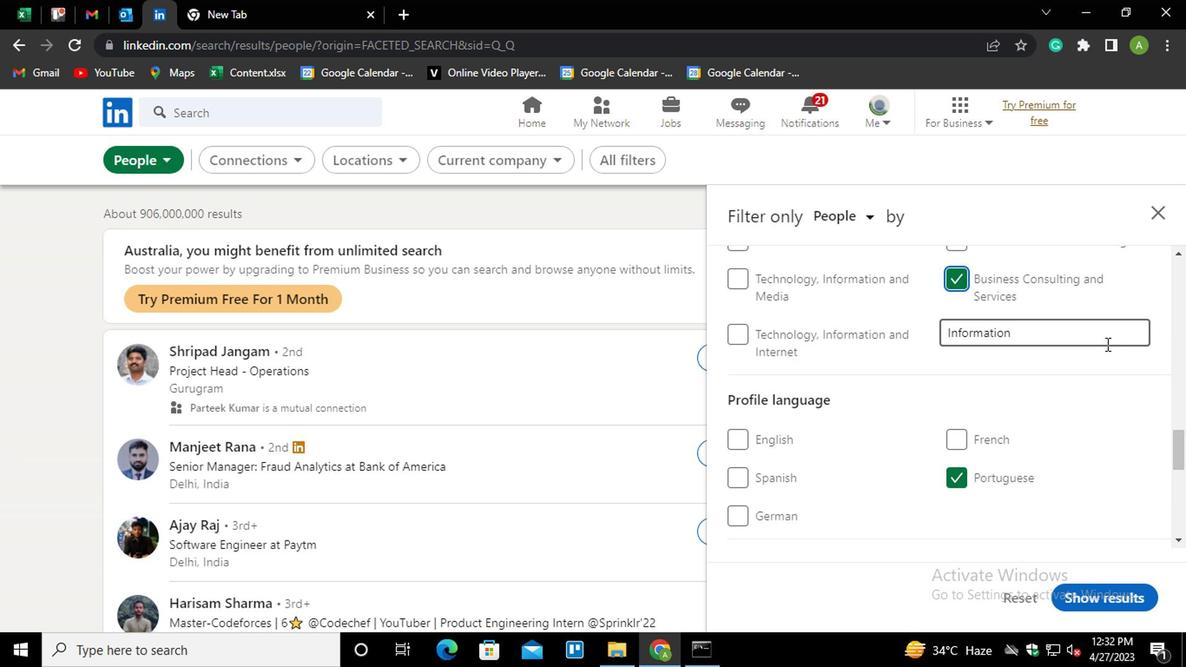 
Action: Mouse moved to (969, 384)
Screenshot: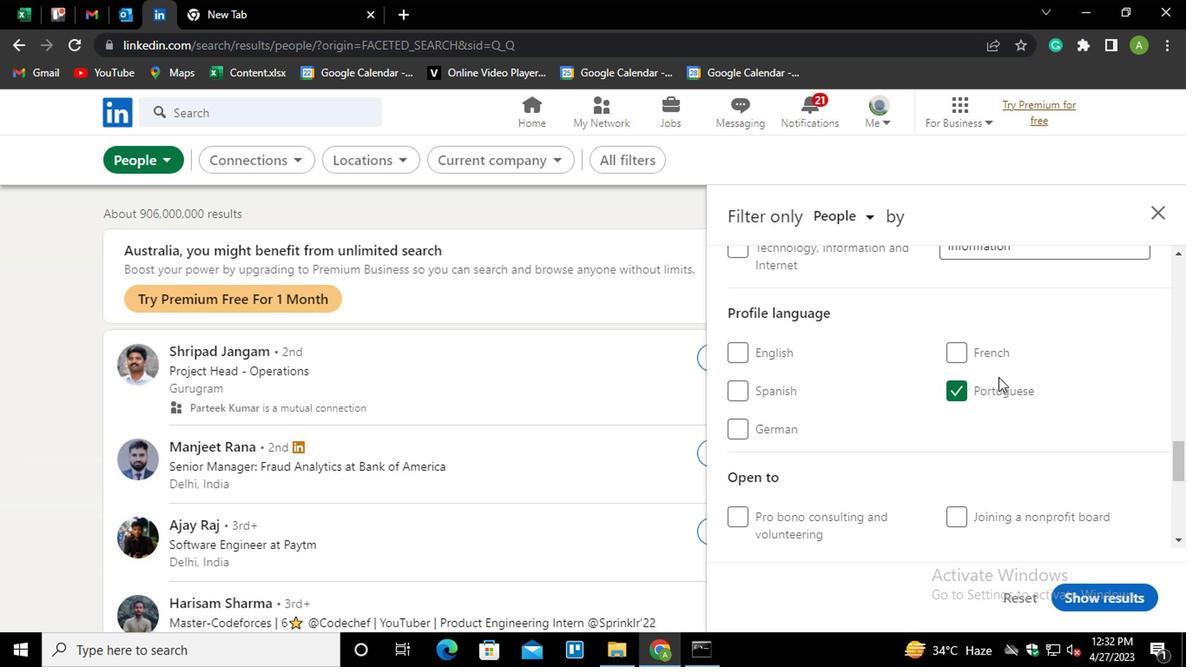 
Action: Mouse scrolled (969, 383) with delta (0, 0)
Screenshot: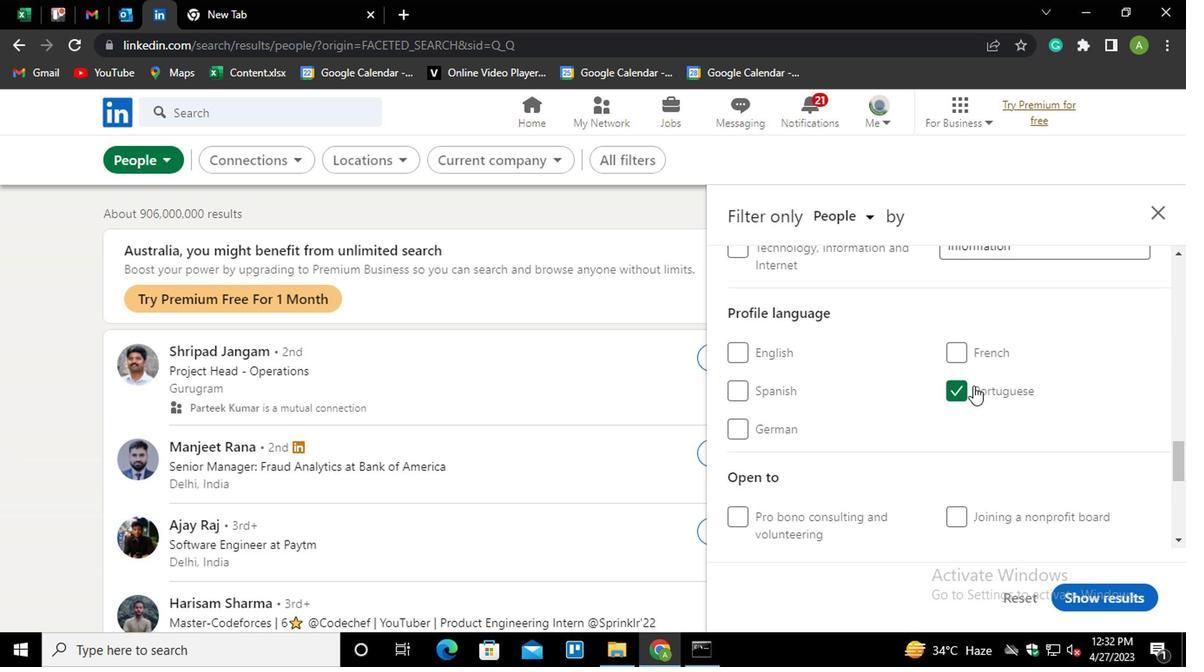 
Action: Mouse moved to (958, 391)
Screenshot: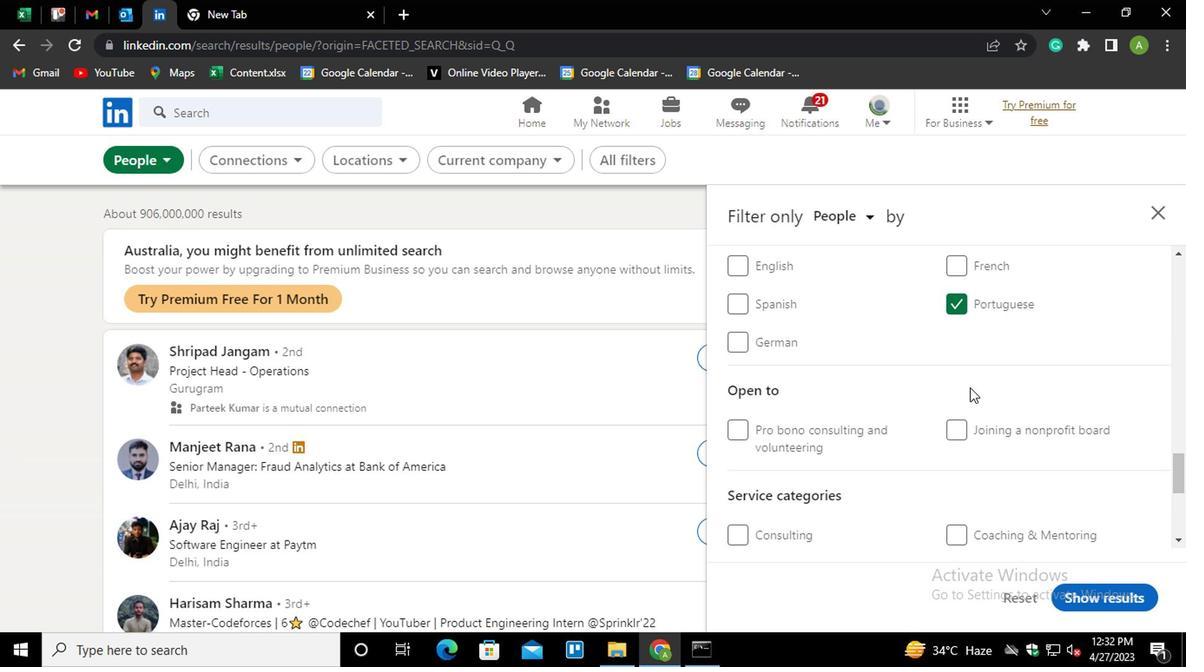 
Action: Mouse scrolled (958, 390) with delta (0, 0)
Screenshot: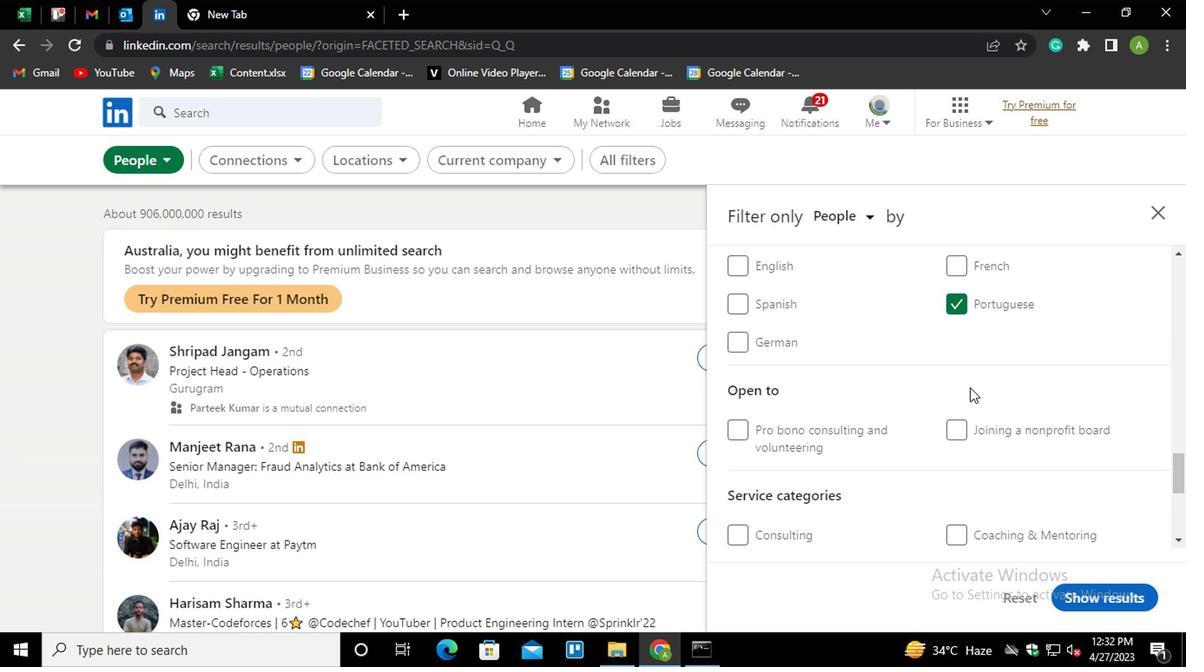 
Action: Mouse moved to (790, 480)
Screenshot: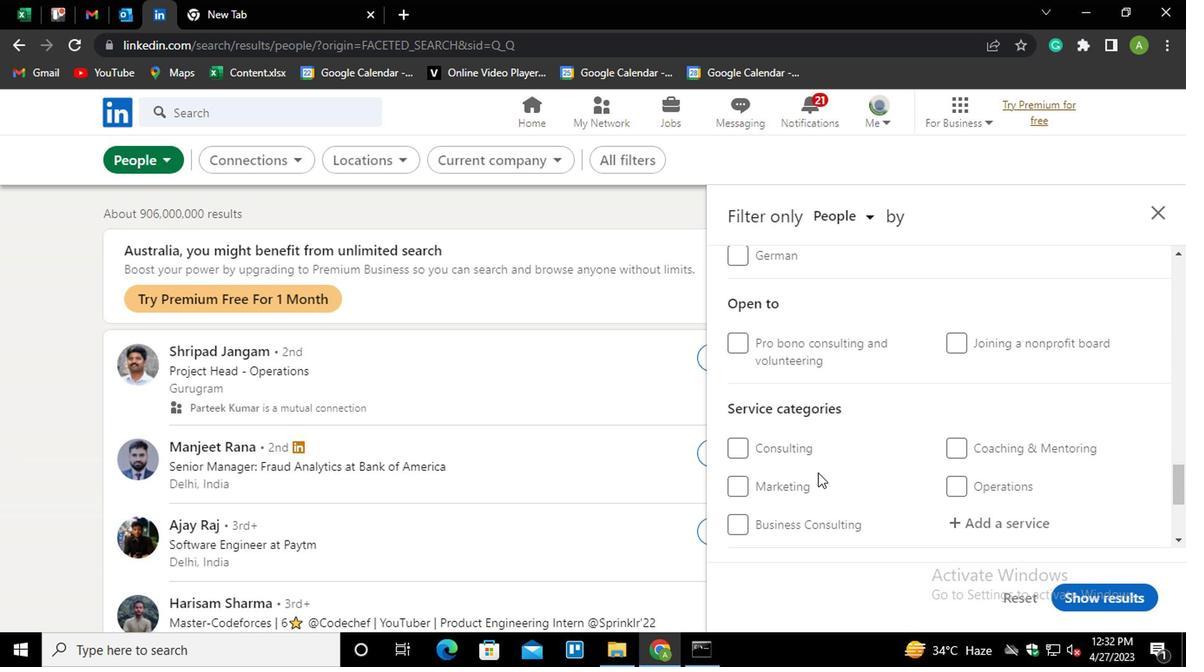 
Action: Mouse scrolled (790, 479) with delta (0, -1)
Screenshot: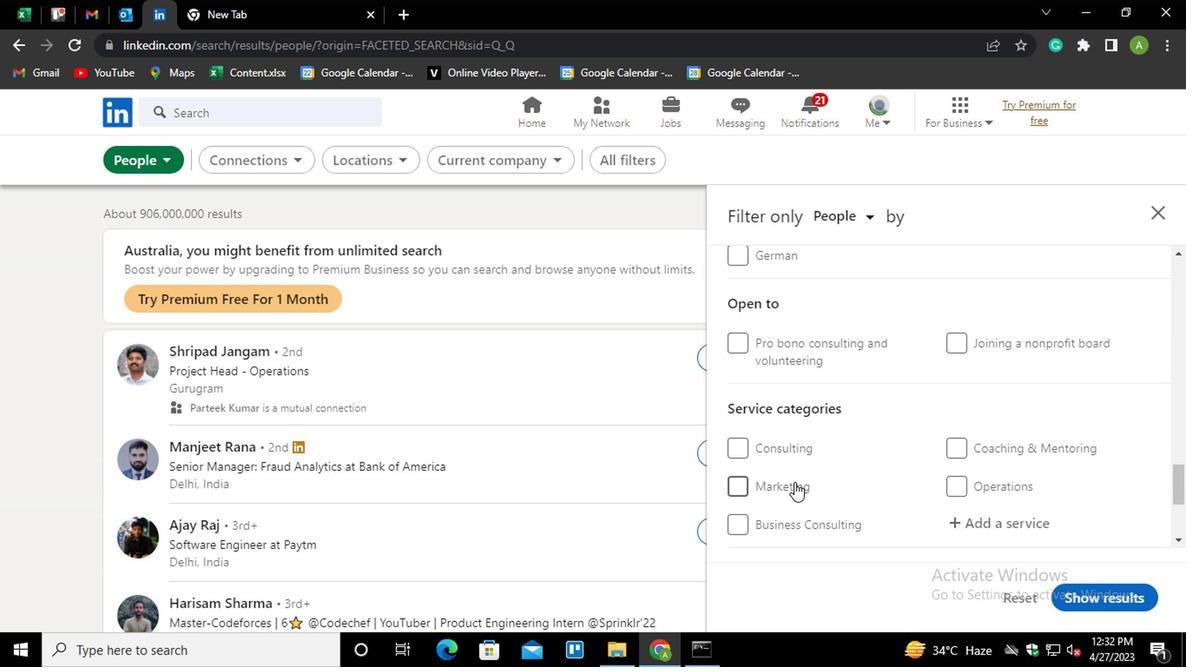 
Action: Mouse moved to (972, 428)
Screenshot: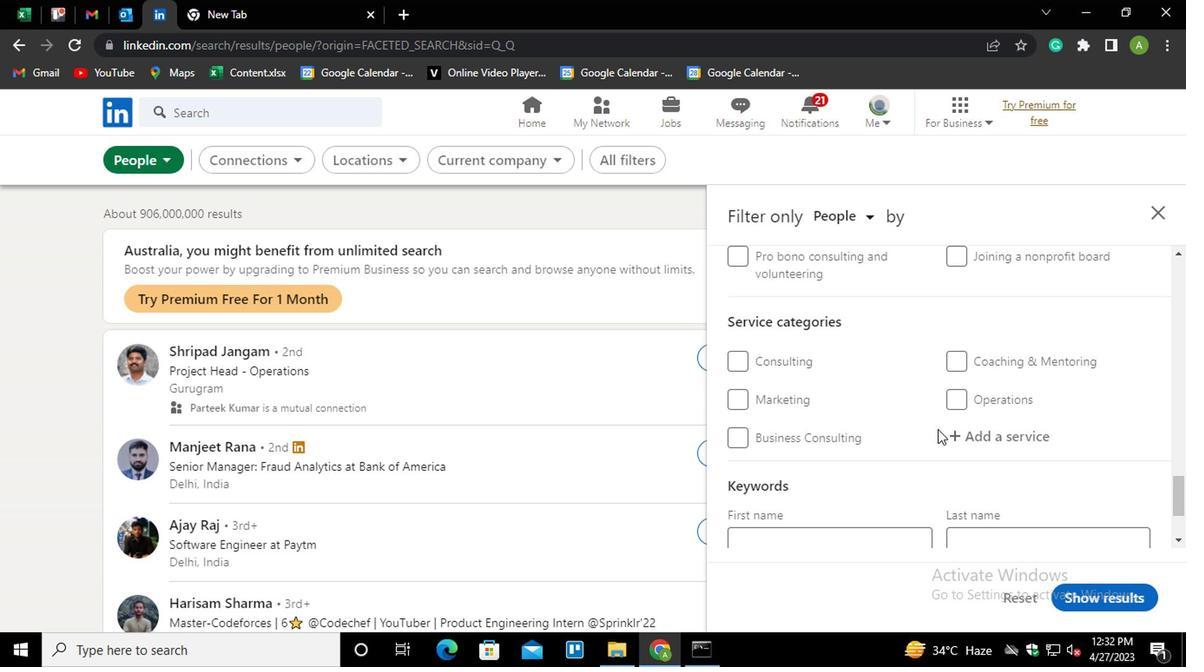 
Action: Mouse pressed left at (972, 428)
Screenshot: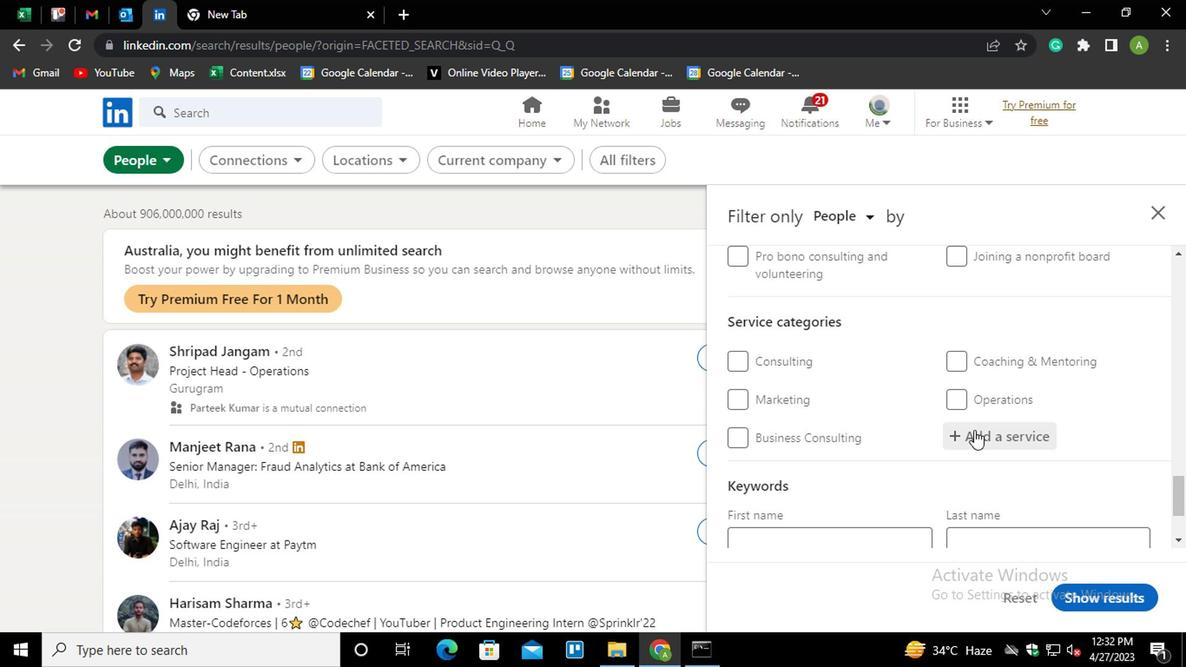 
Action: Mouse moved to (970, 431)
Screenshot: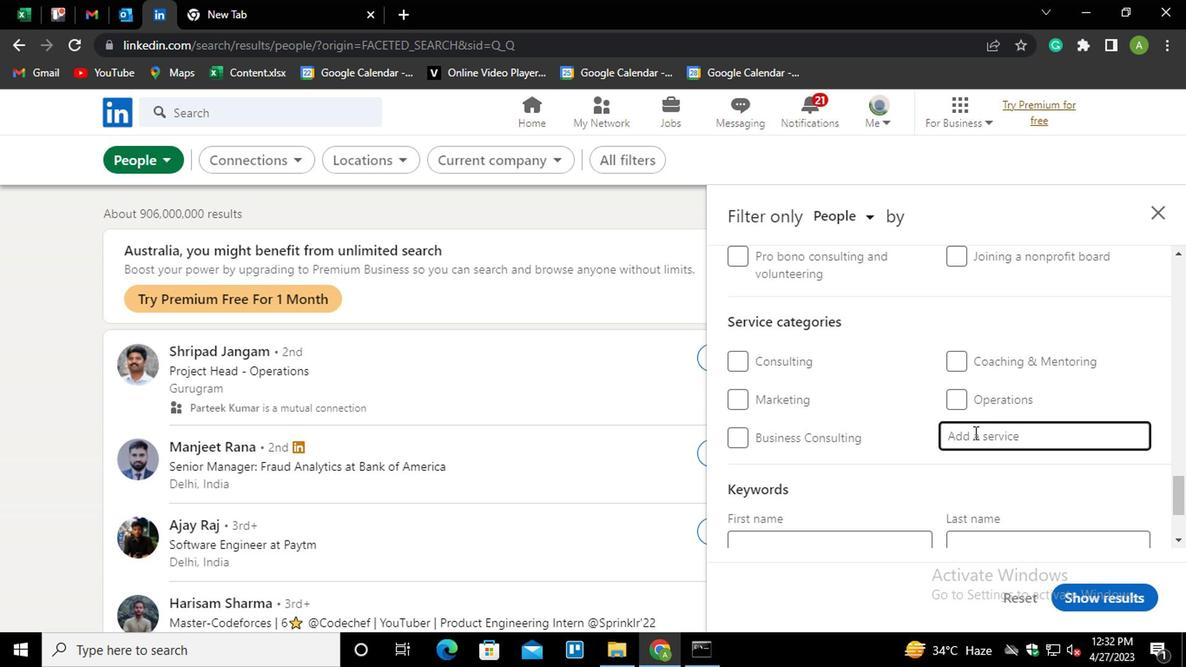 
Action: Key pressed <Key.shift><Key.shift><Key.shift><Key.shift><Key.shift><Key.shift><Key.shift><Key.shift><Key.shift><Key.shift><Key.shift><Key.shift><Key.shift><Key.shift><Key.shift><Key.shift><Key.shift><Key.shift><Key.shift><Key.shift><Key.shift><Key.shift><Key.shift><Key.shift><Key.shift><Key.shift>COUN<Key.backspace><Key.backspace>NSULTING<Key.space>
Screenshot: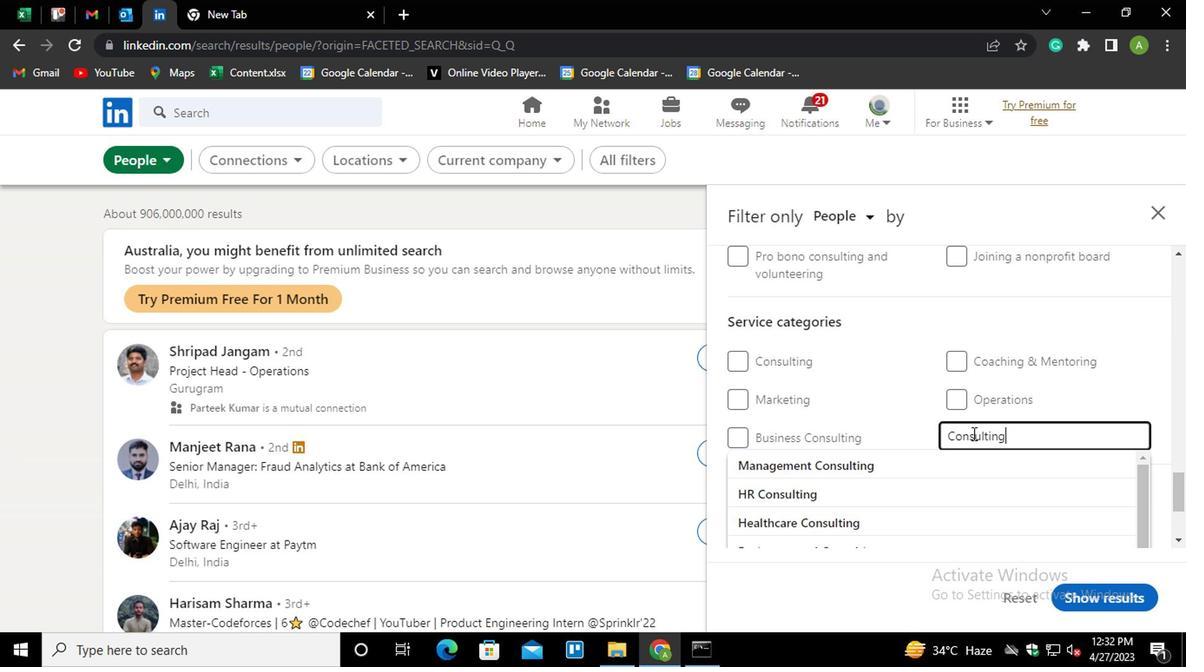 
Action: Mouse moved to (972, 444)
Screenshot: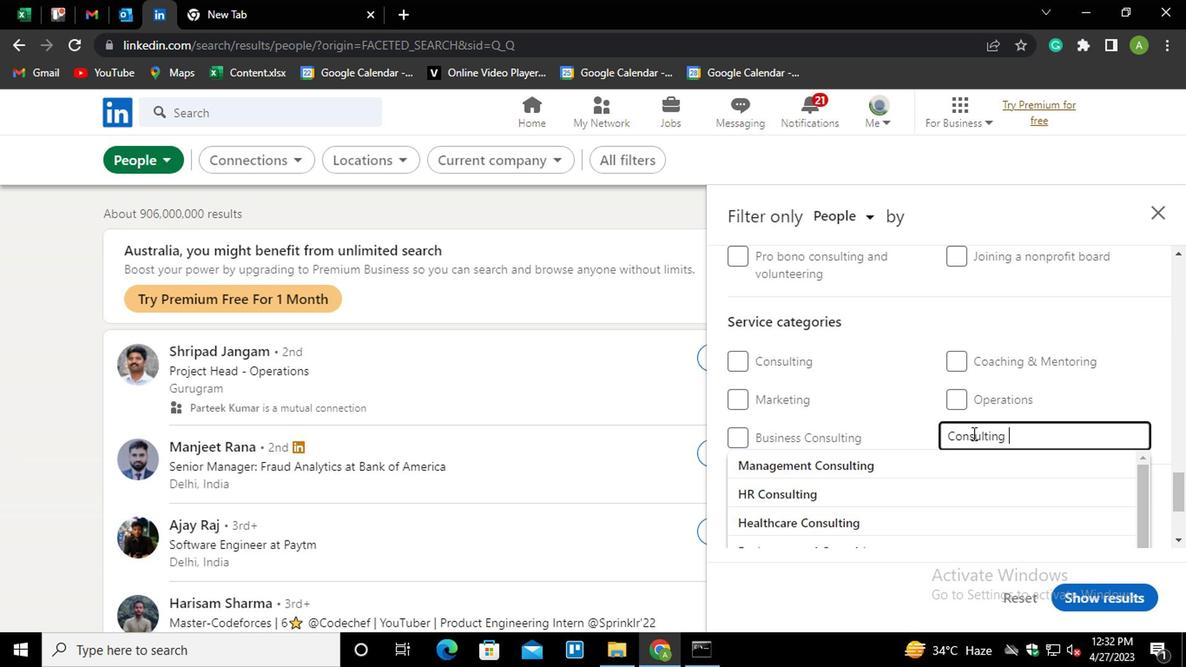 
Action: Mouse scrolled (972, 444) with delta (0, 0)
Screenshot: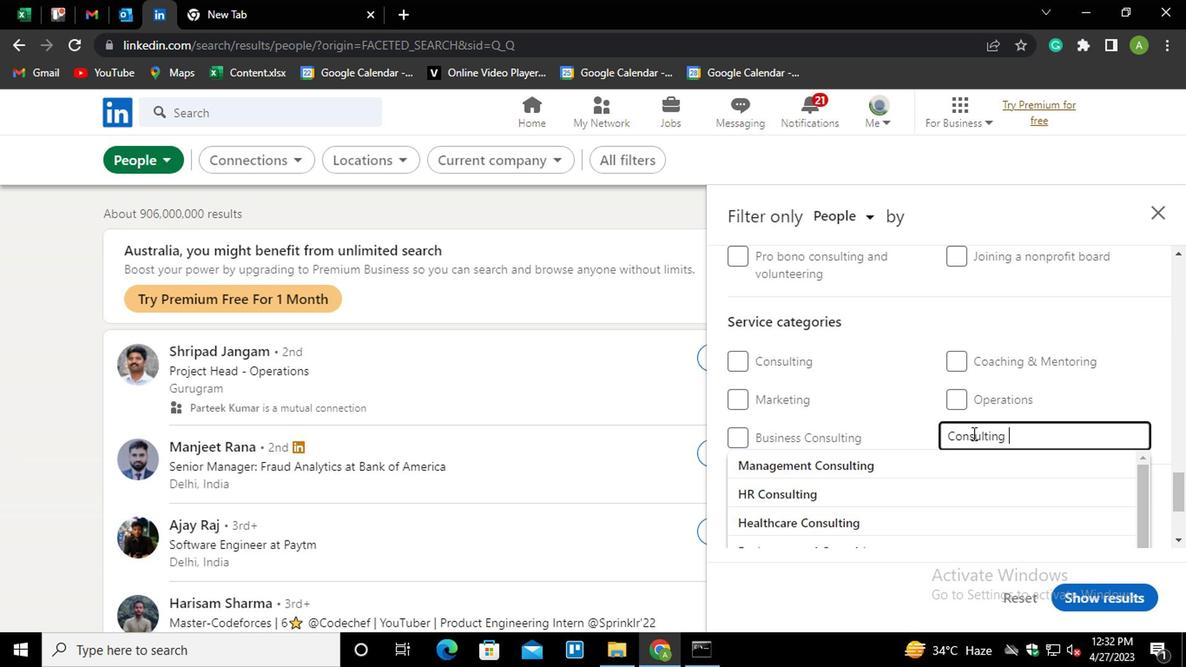 
Action: Mouse scrolled (972, 444) with delta (0, 0)
Screenshot: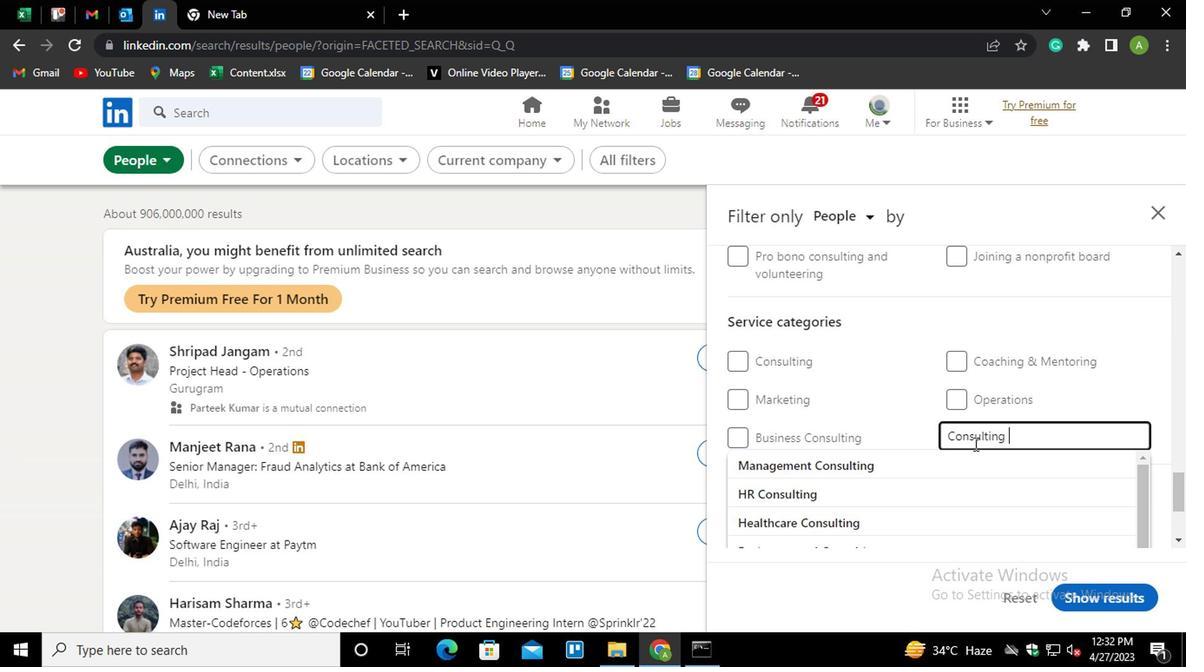 
Action: Mouse moved to (959, 457)
Screenshot: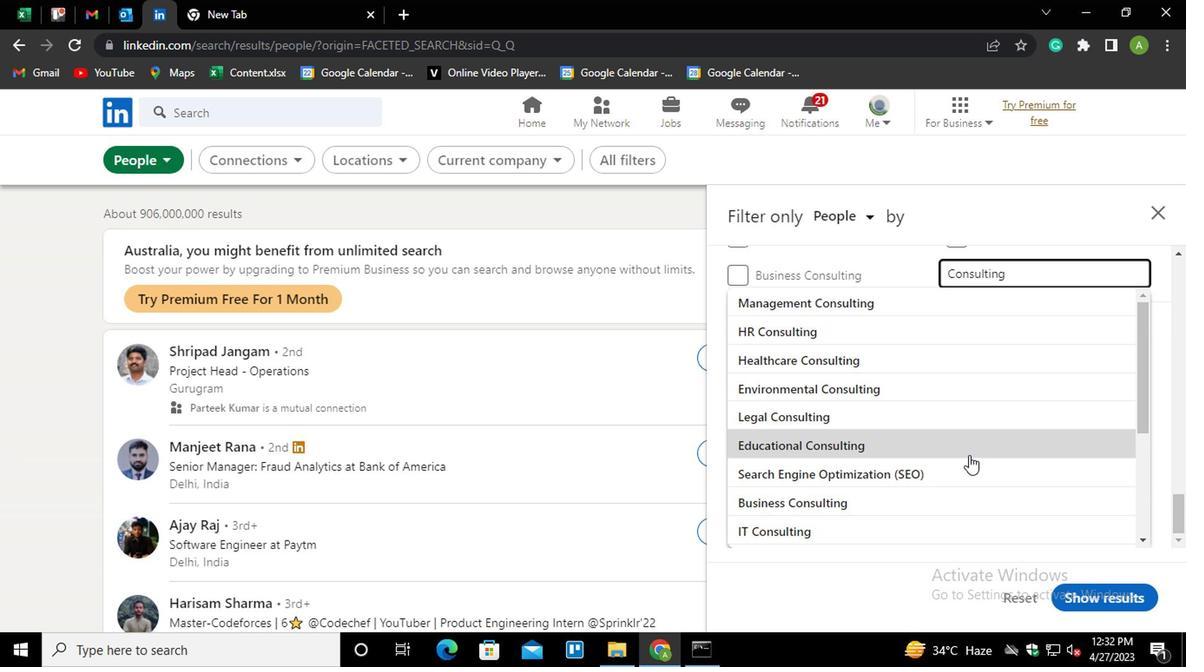 
Action: Mouse scrolled (959, 457) with delta (0, 0)
Screenshot: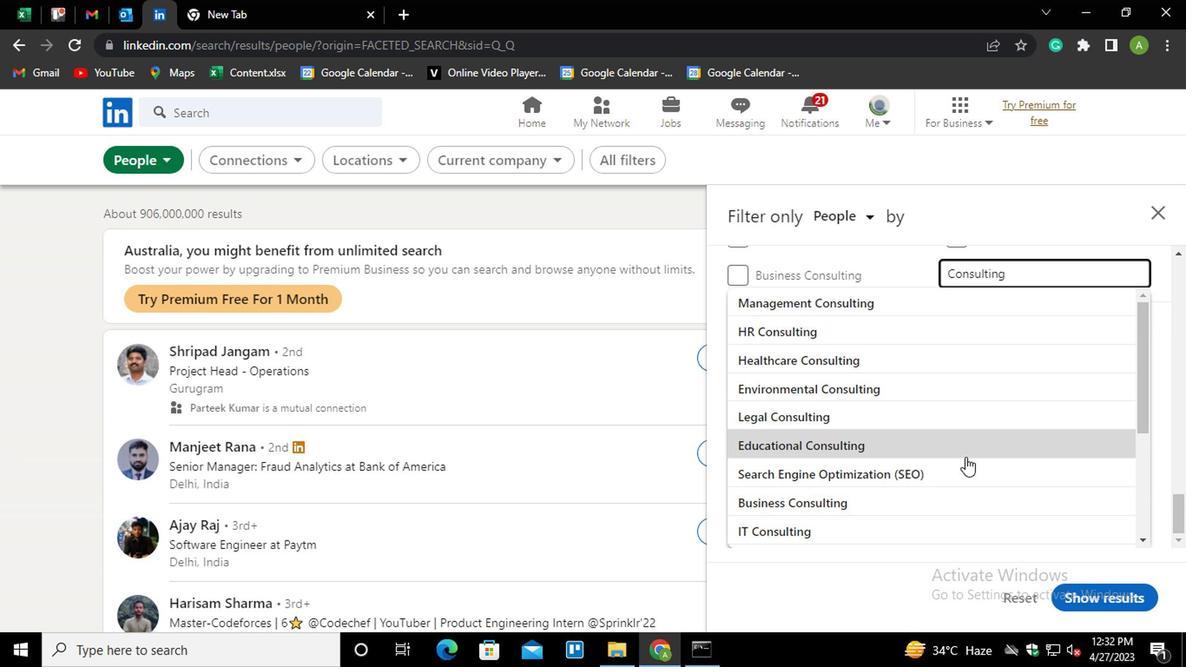 
Action: Mouse scrolled (959, 457) with delta (0, 0)
Screenshot: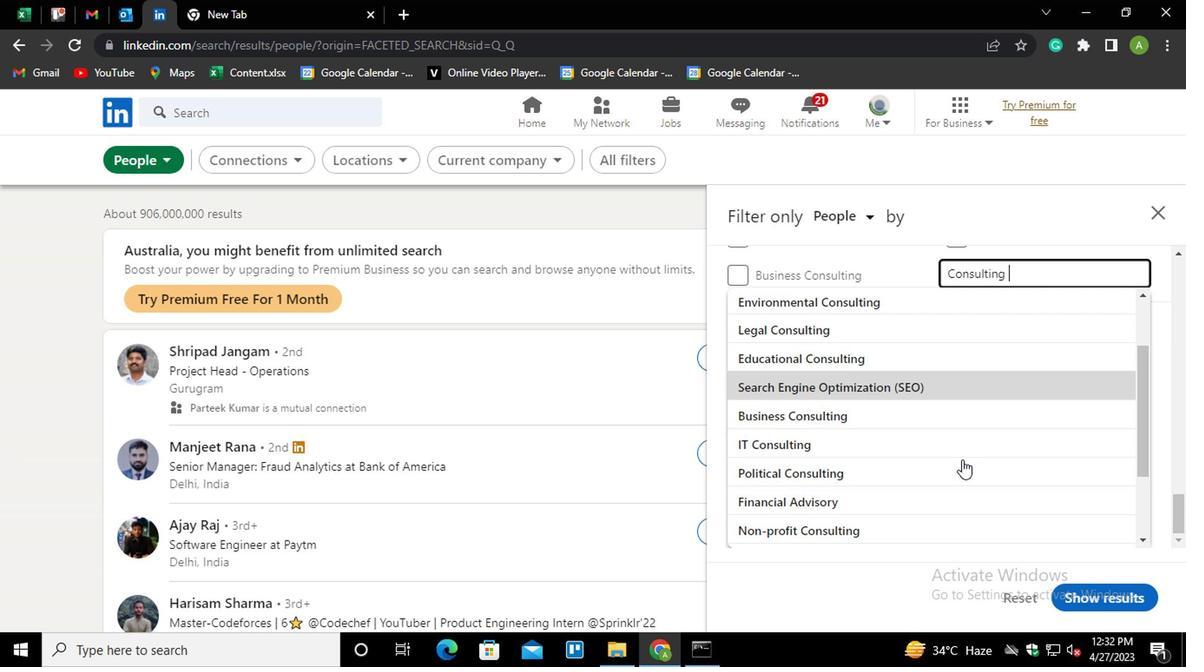
Action: Mouse scrolled (959, 457) with delta (0, 0)
Screenshot: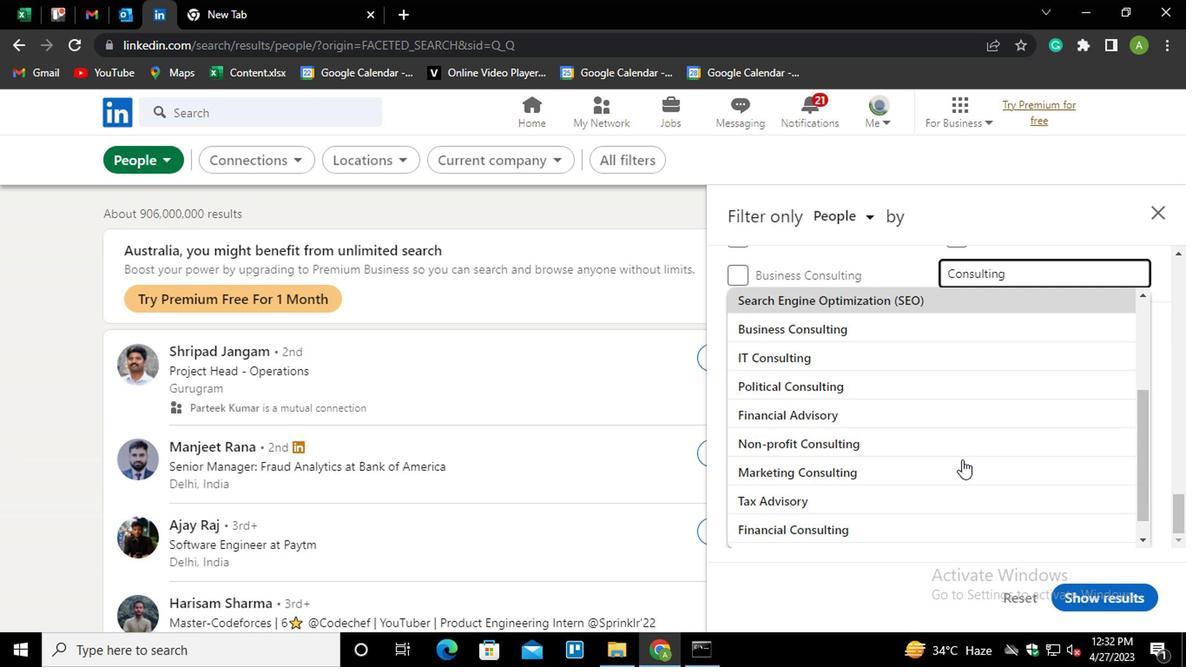 
Action: Mouse scrolled (959, 457) with delta (0, 0)
Screenshot: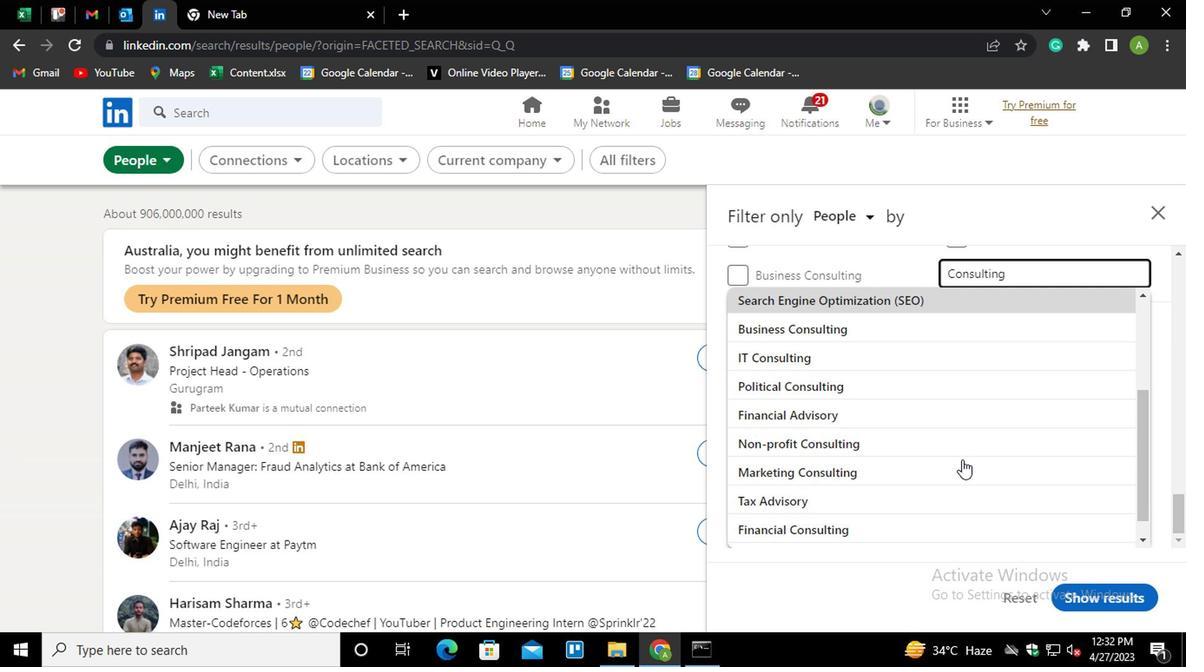
Action: Mouse scrolled (959, 457) with delta (0, 0)
Screenshot: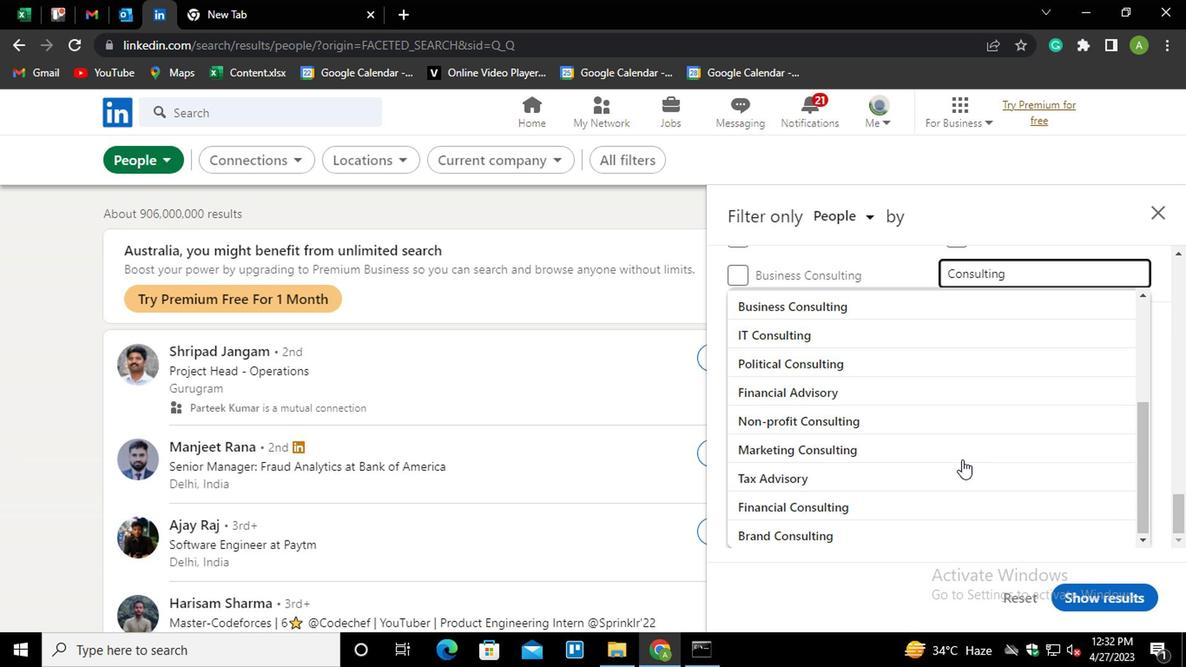 
Action: Mouse scrolled (959, 457) with delta (0, 0)
Screenshot: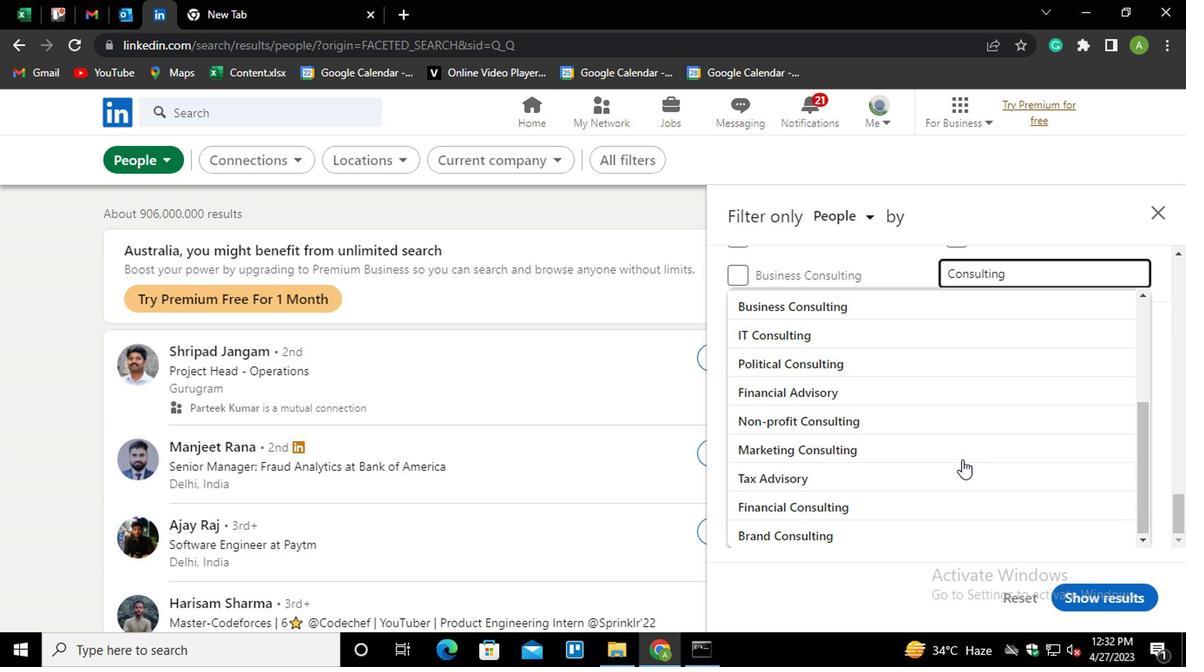 
Action: Mouse moved to (902, 257)
Screenshot: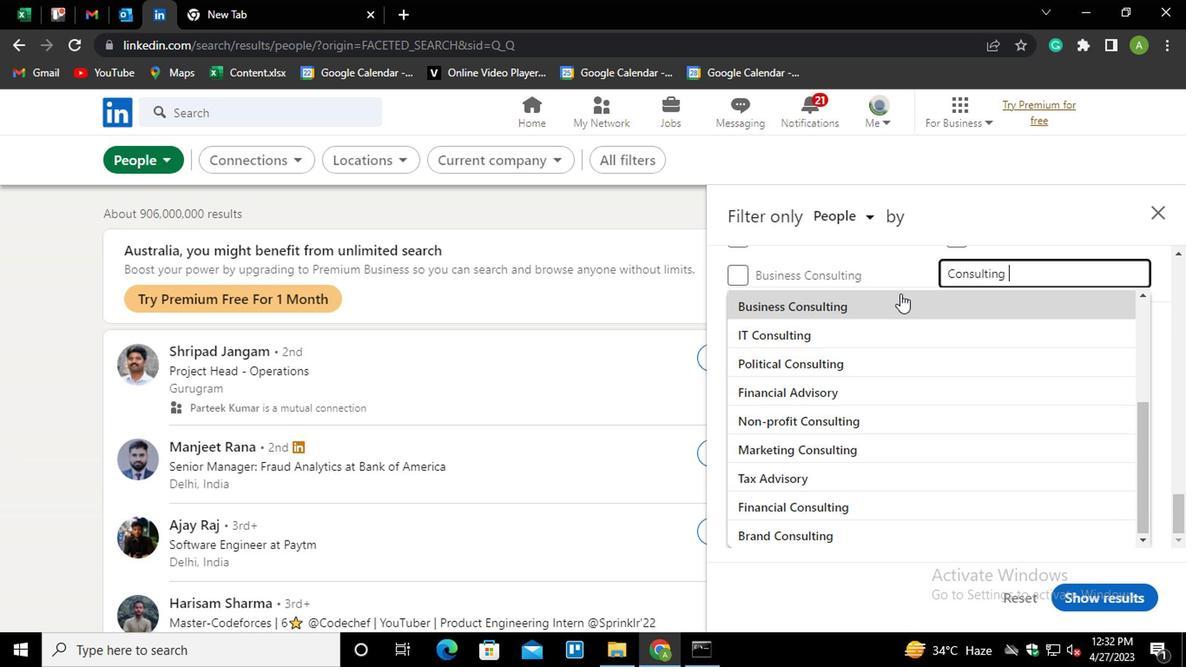
Action: Mouse pressed left at (902, 257)
Screenshot: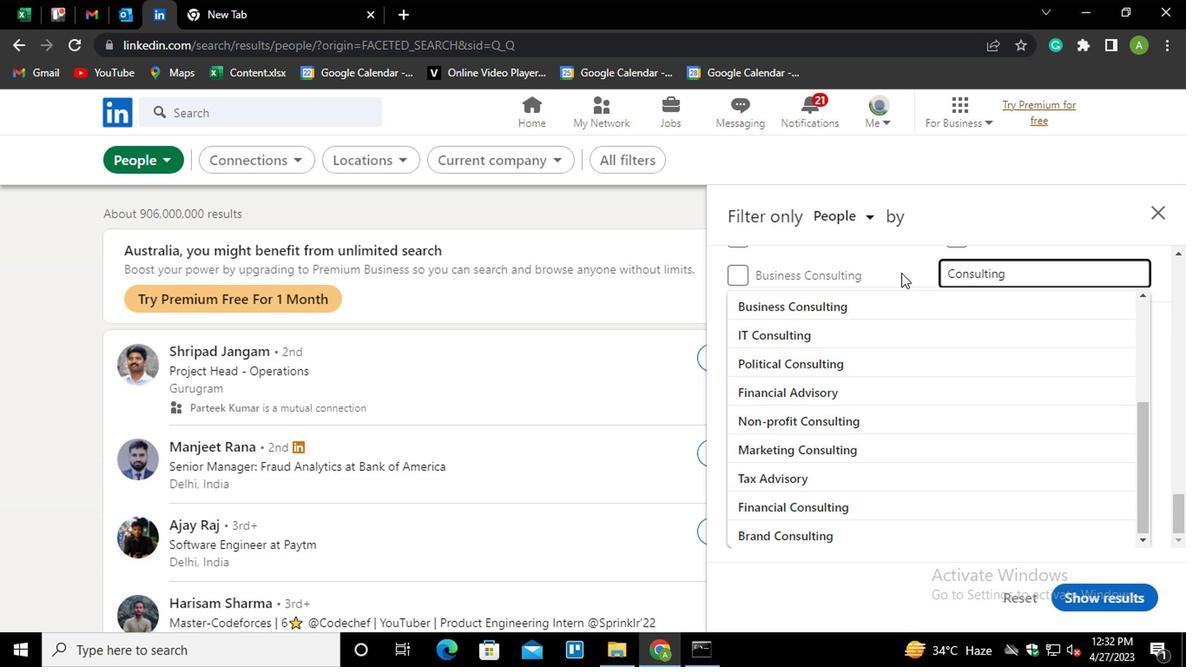 
Action: Mouse moved to (919, 360)
Screenshot: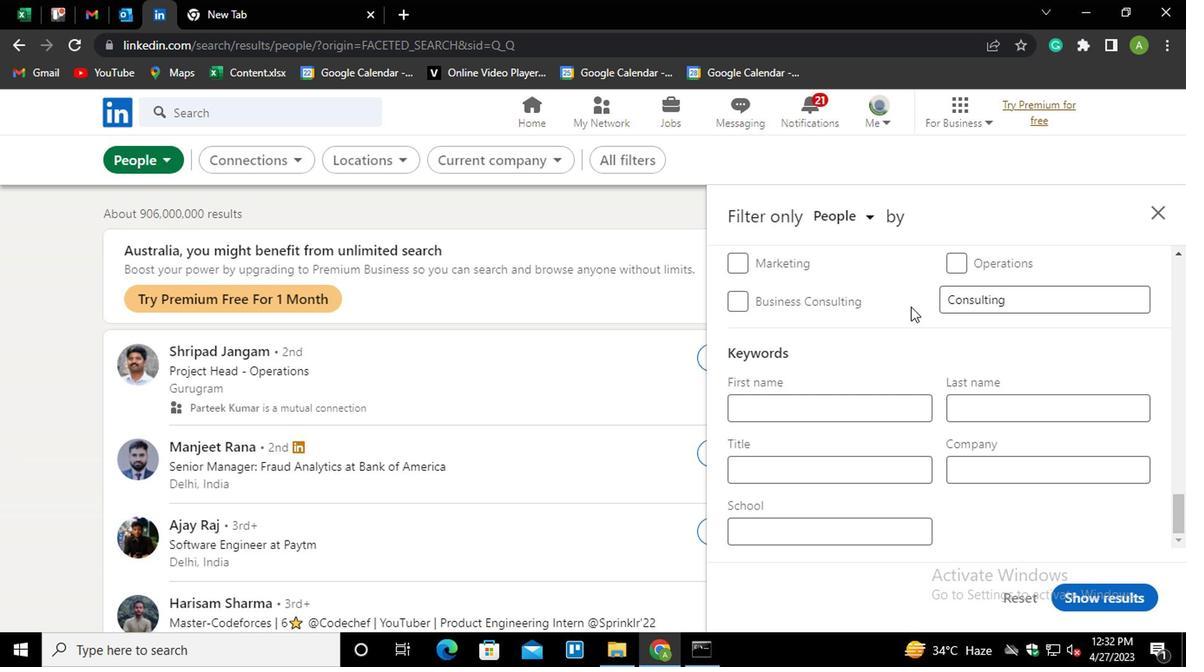 
Action: Mouse scrolled (919, 358) with delta (0, -1)
Screenshot: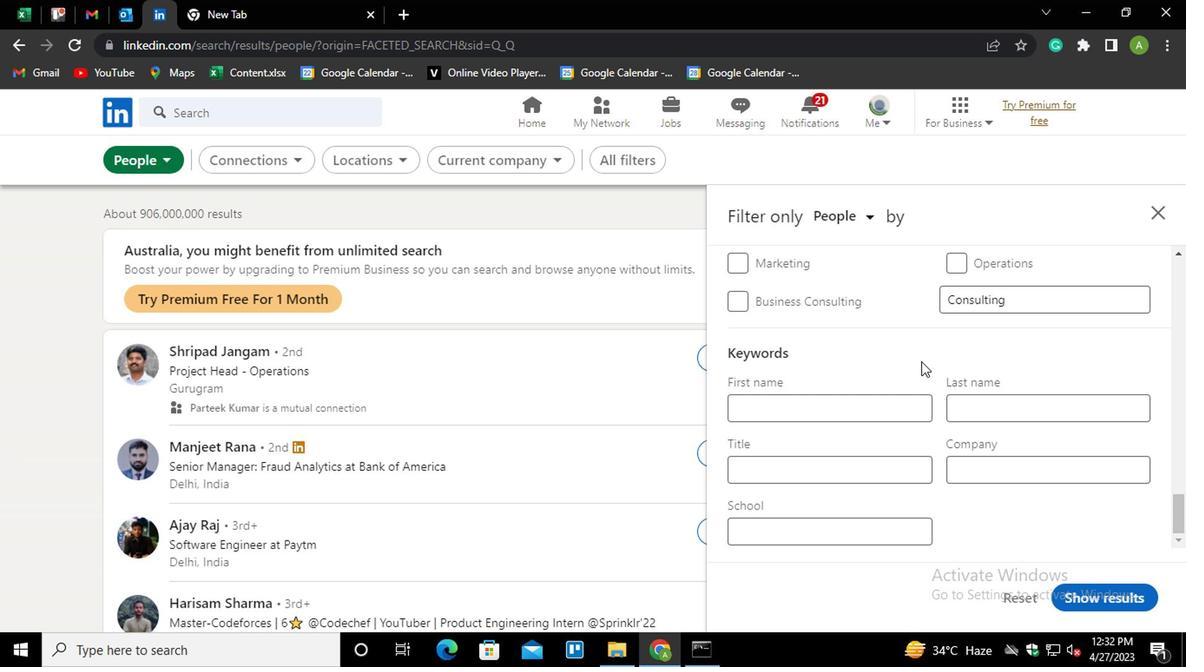 
Action: Mouse scrolled (919, 358) with delta (0, -1)
Screenshot: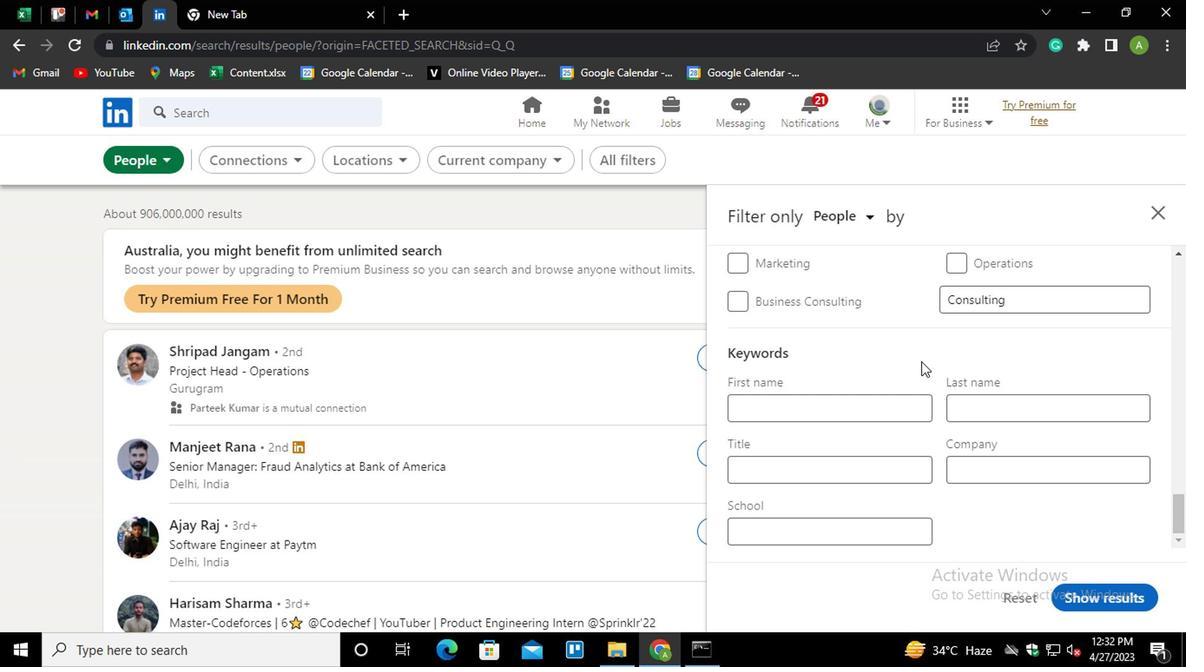 
Action: Mouse scrolled (919, 358) with delta (0, -1)
Screenshot: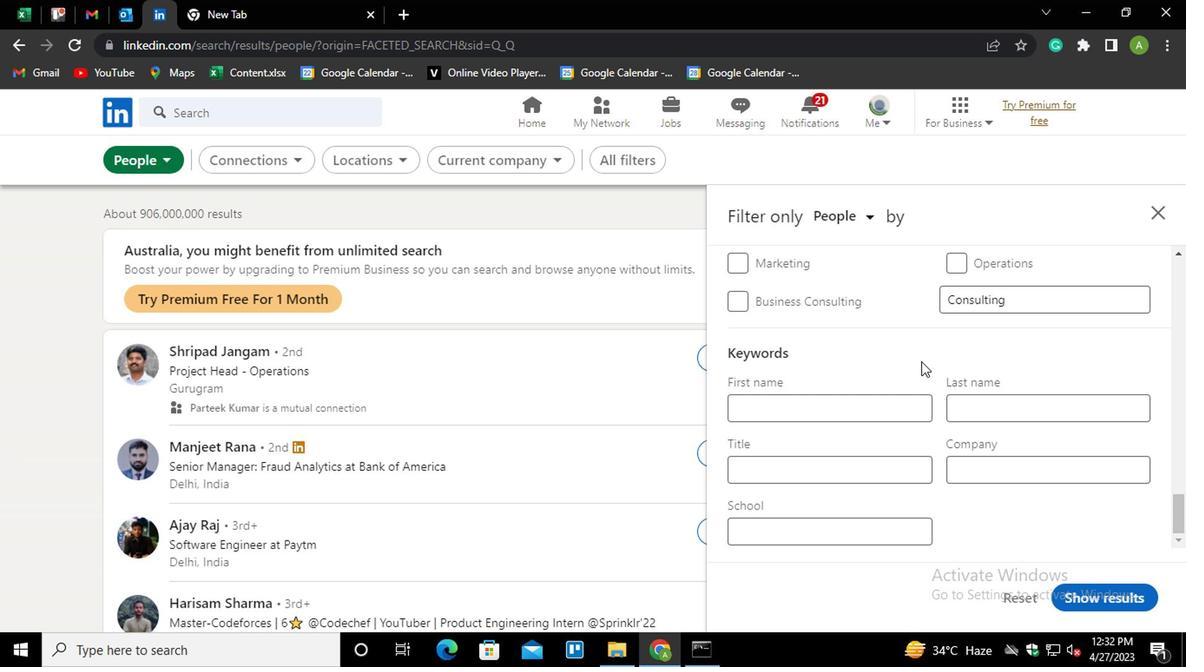 
Action: Mouse moved to (835, 467)
Screenshot: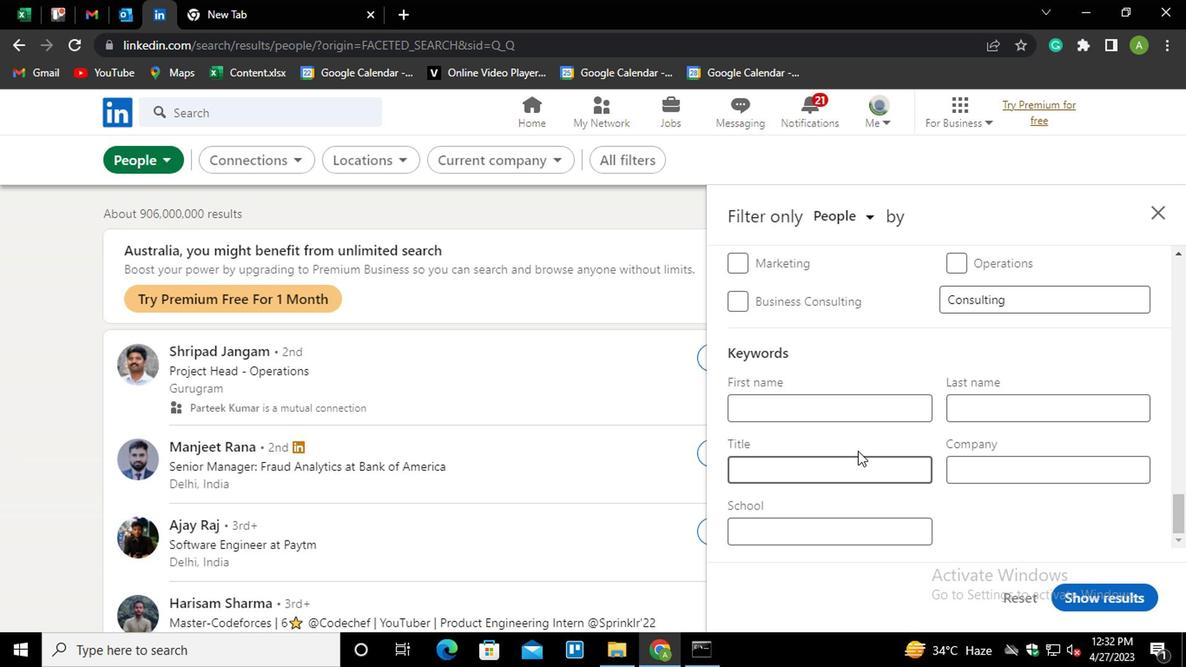 
Action: Mouse pressed left at (835, 467)
Screenshot: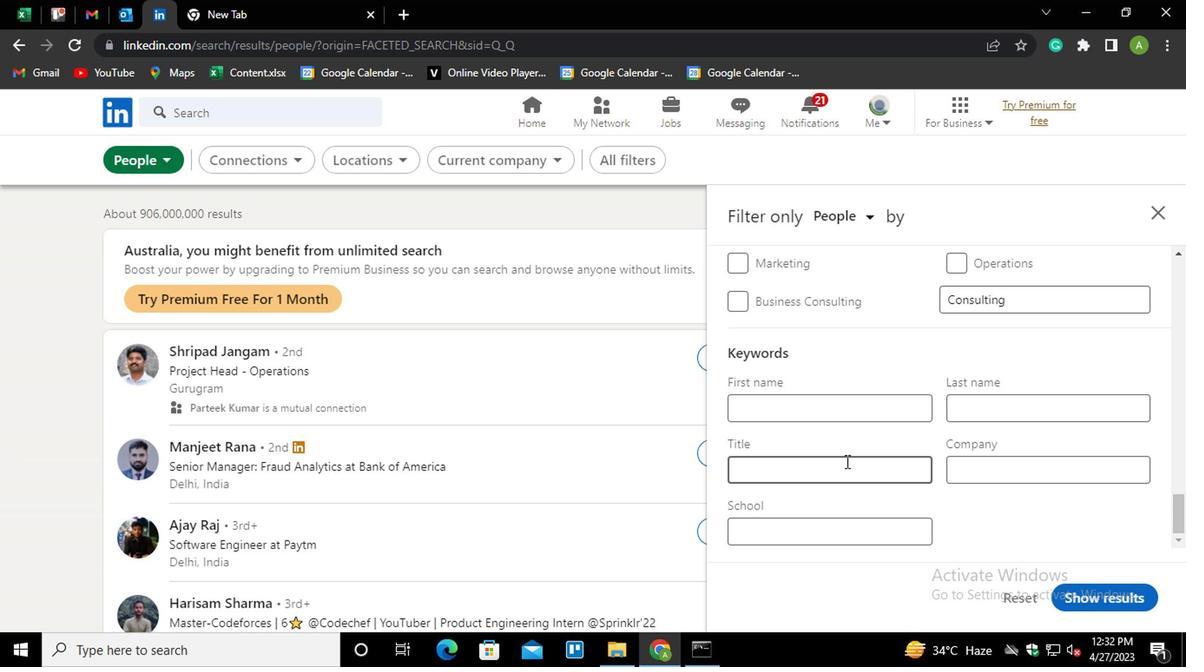 
Action: Mouse moved to (833, 470)
Screenshot: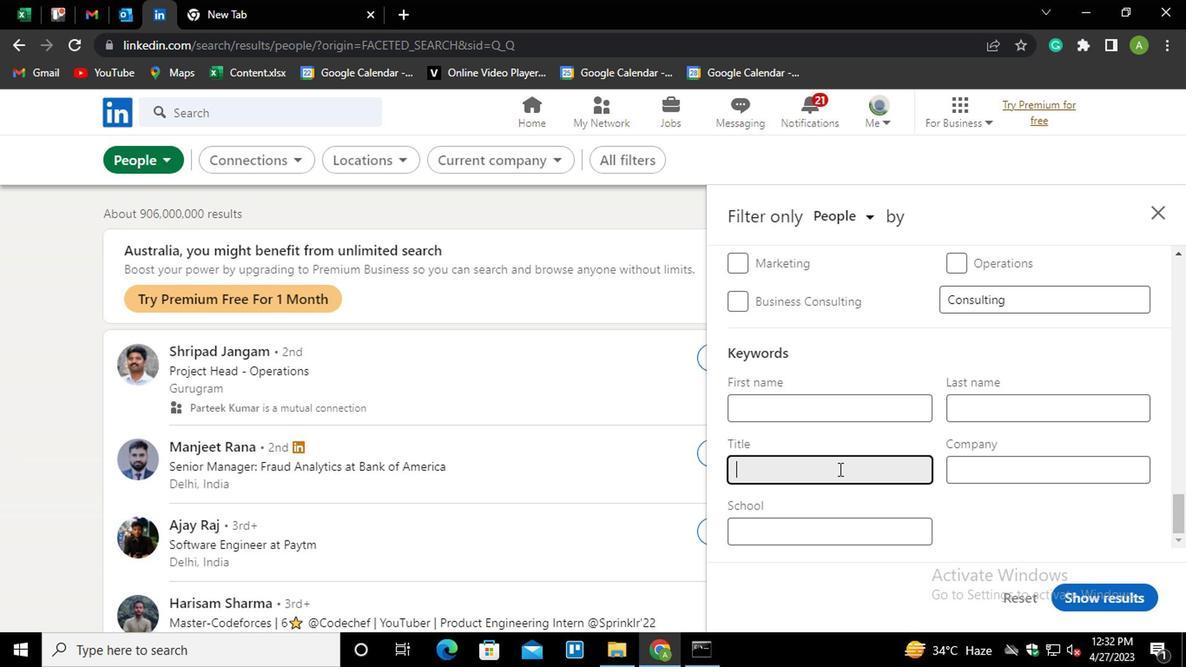 
Action: Key pressed <Key.shift>CHEMIST
Screenshot: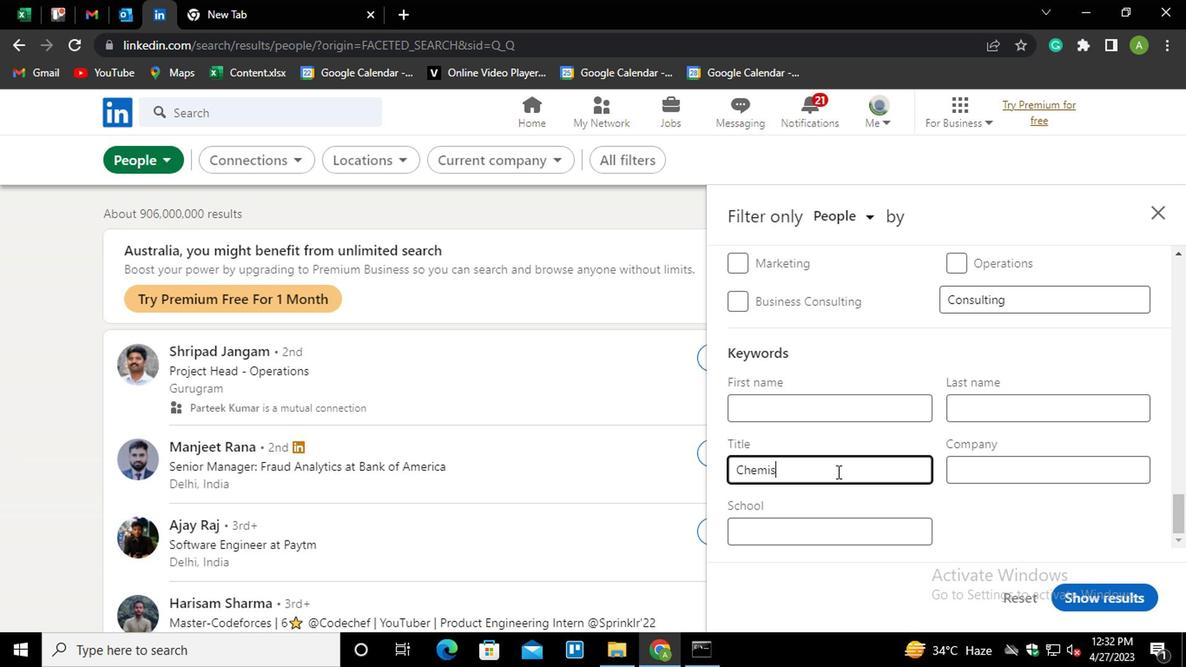 
Action: Mouse moved to (1070, 563)
Screenshot: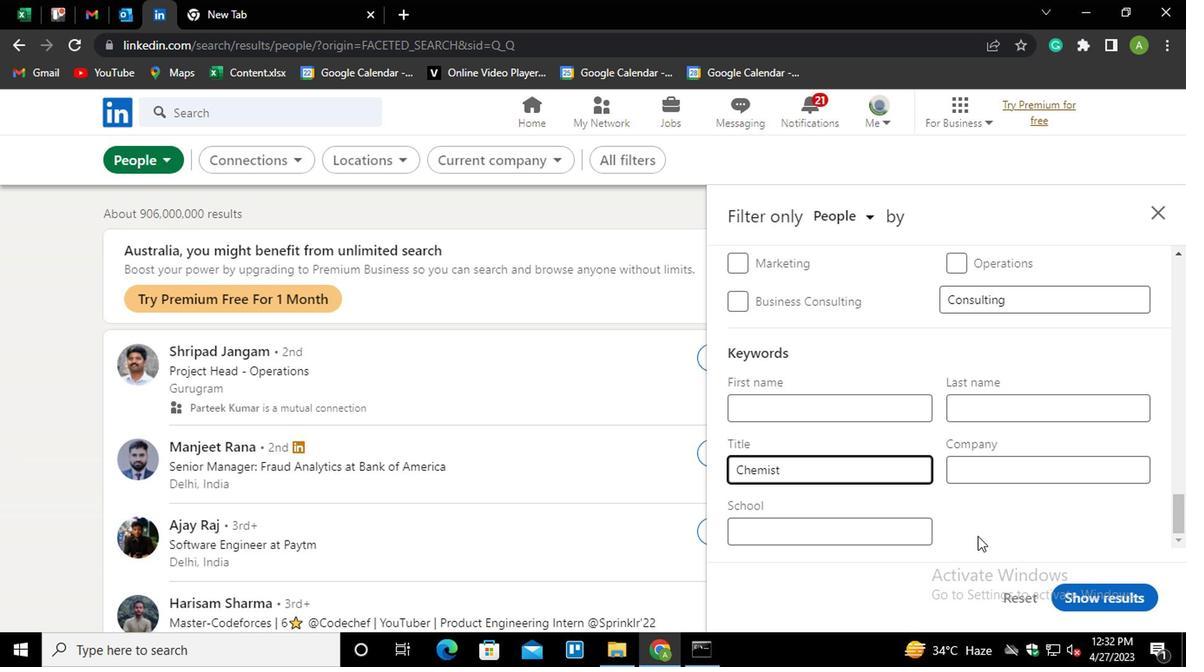 
Action: Mouse pressed left at (1070, 563)
Screenshot: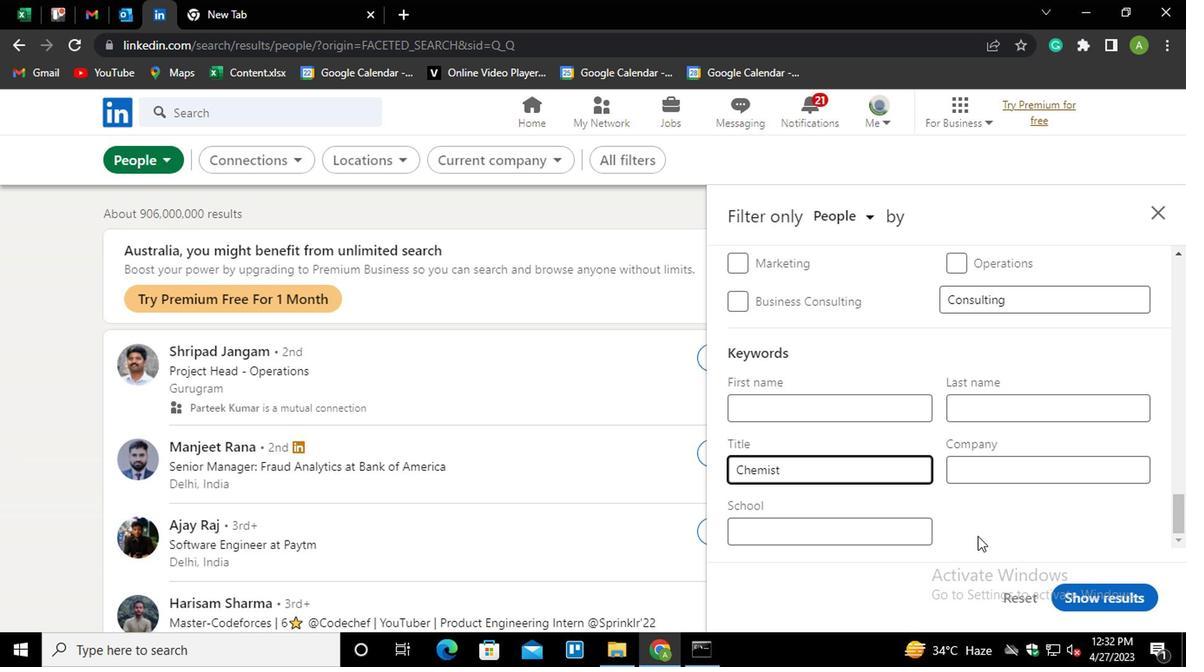 
Action: Mouse moved to (1089, 581)
Screenshot: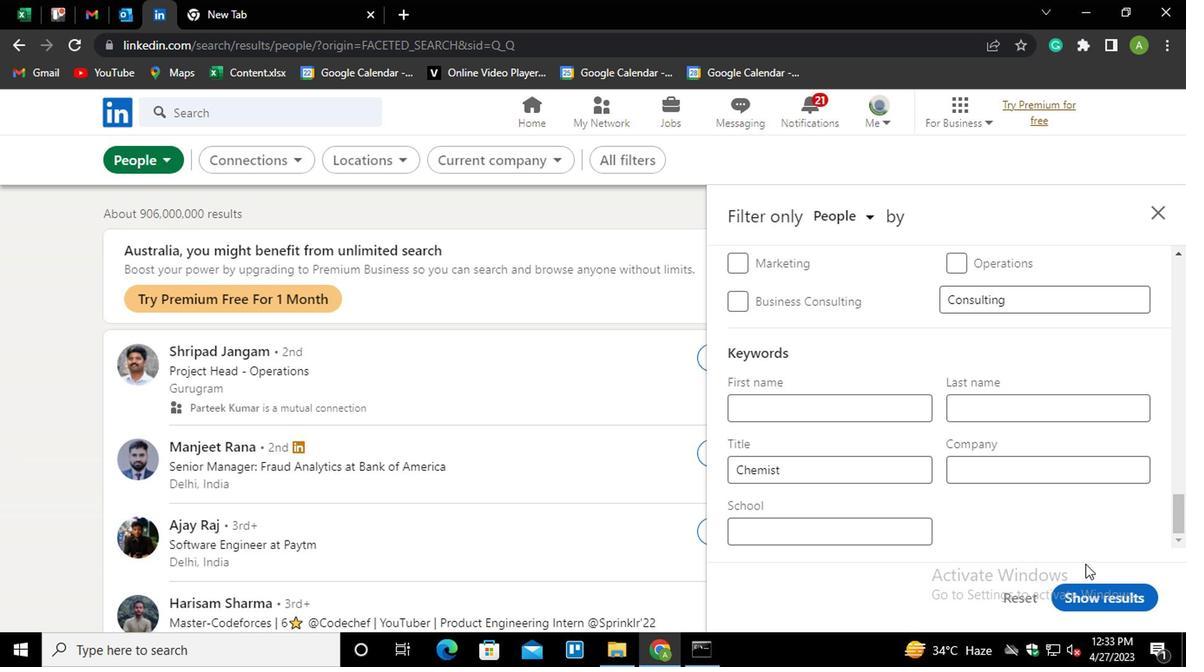 
Action: Mouse pressed left at (1089, 581)
Screenshot: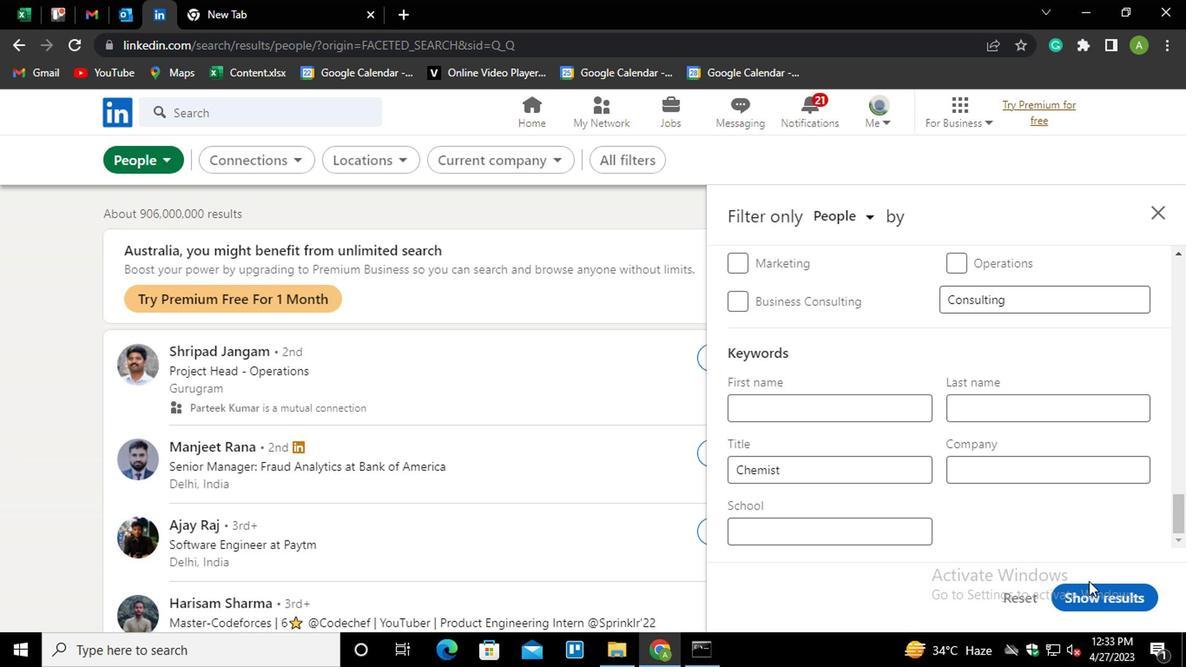 
